 Task: For heading Use Italics Nunito with green colour & bold.  font size for heading20,  'Change the font style of data to'Pacifico and font size to 12,  Change the alignment of both headline & data to Align right In the sheet  CashFlow review
Action: Mouse moved to (33, 145)
Screenshot: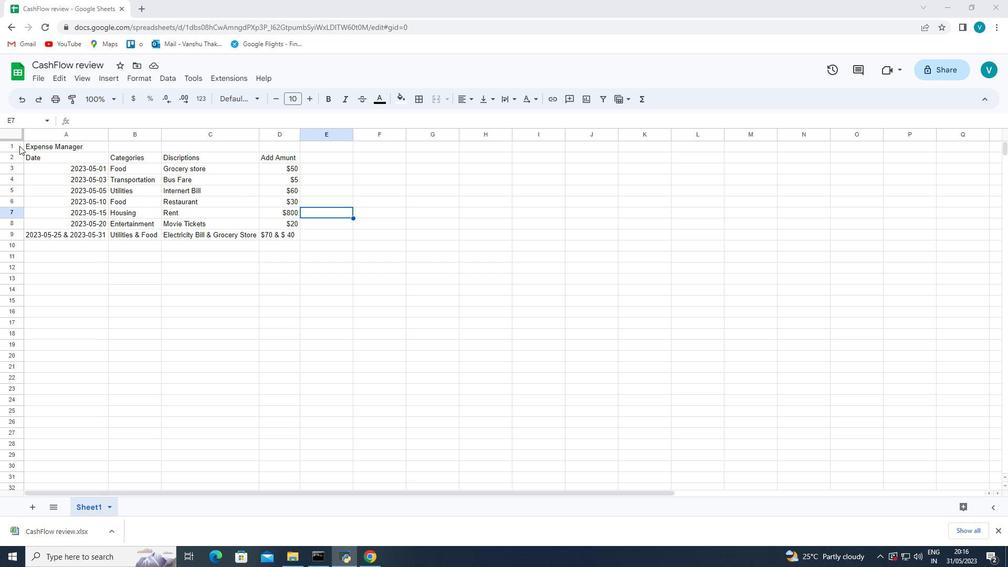 
Action: Mouse pressed left at (33, 145)
Screenshot: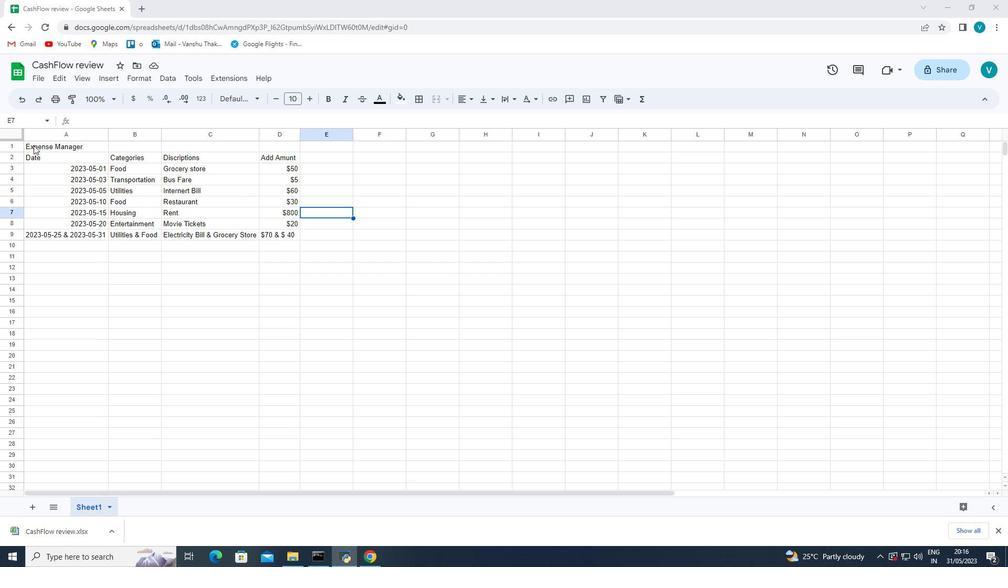 
Action: Mouse moved to (231, 102)
Screenshot: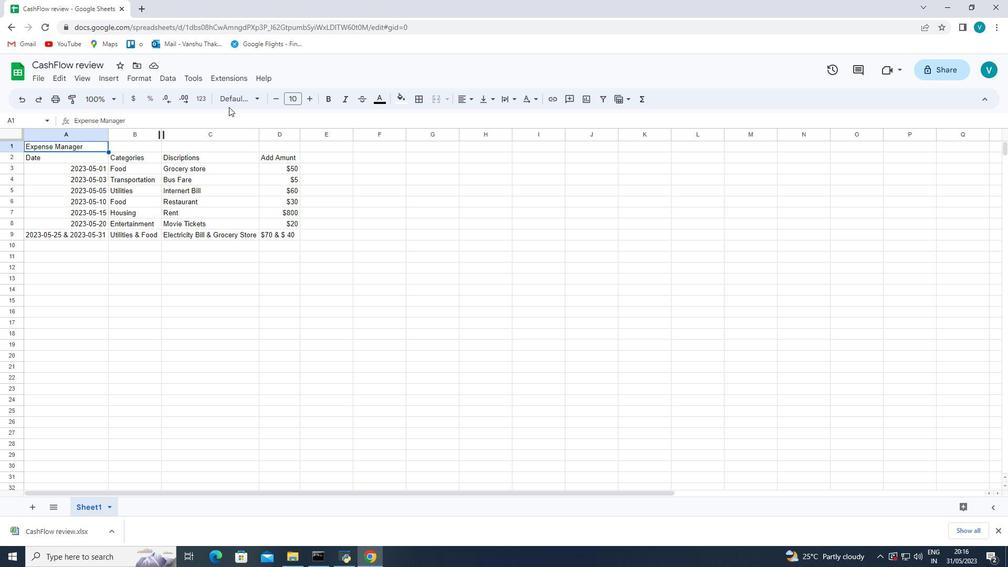 
Action: Mouse pressed left at (231, 102)
Screenshot: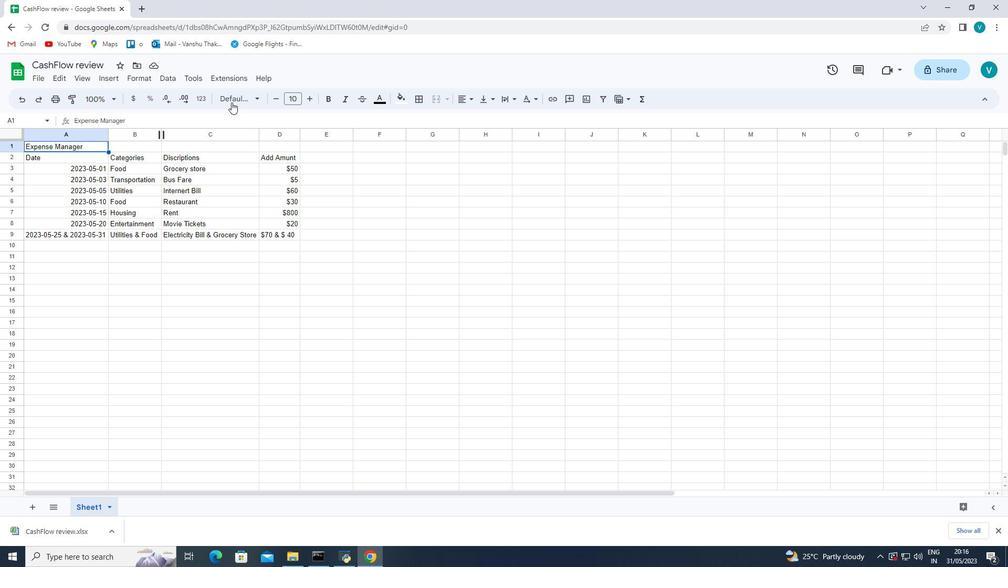
Action: Mouse moved to (283, 315)
Screenshot: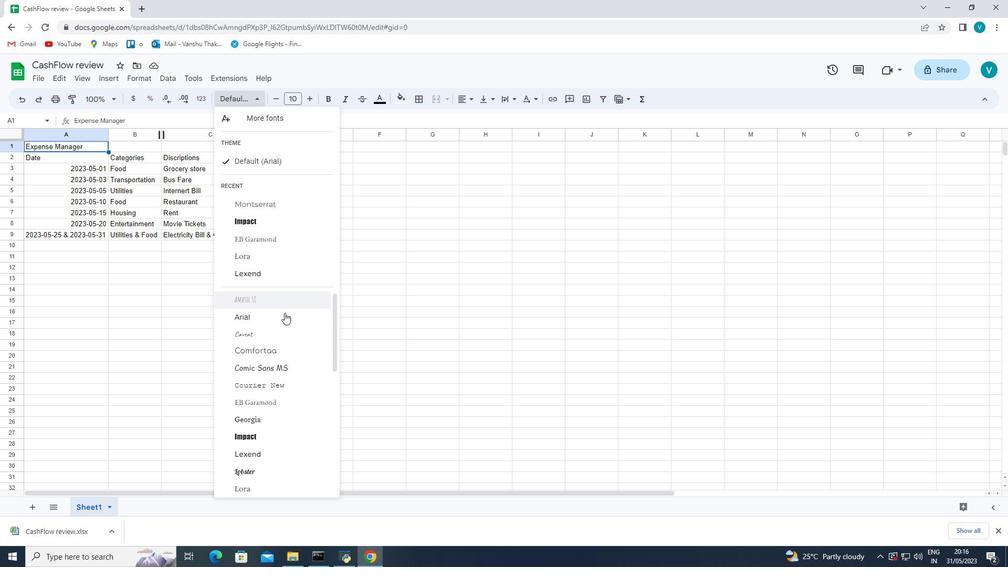 
Action: Mouse scrolled (283, 314) with delta (0, 0)
Screenshot: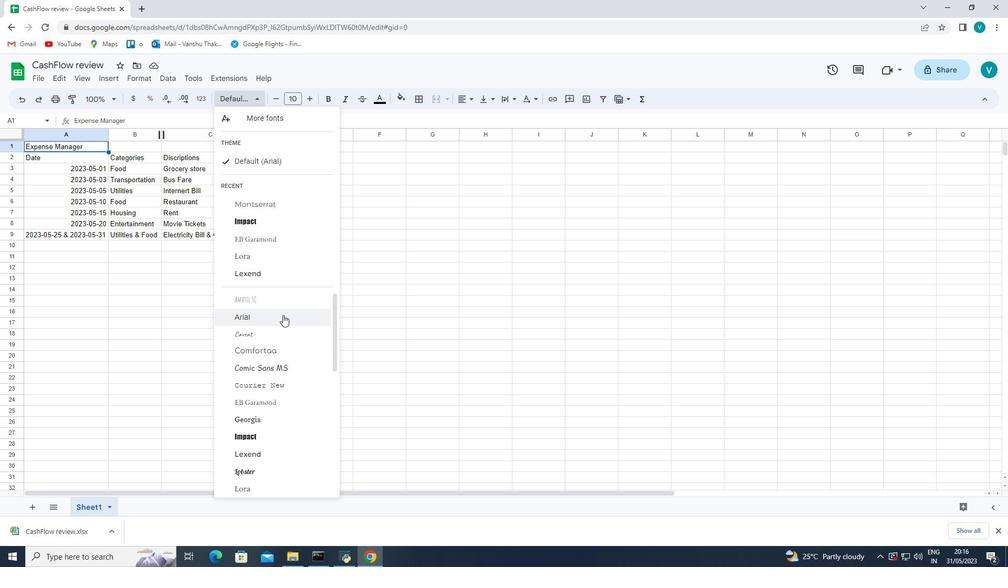 
Action: Mouse moved to (283, 315)
Screenshot: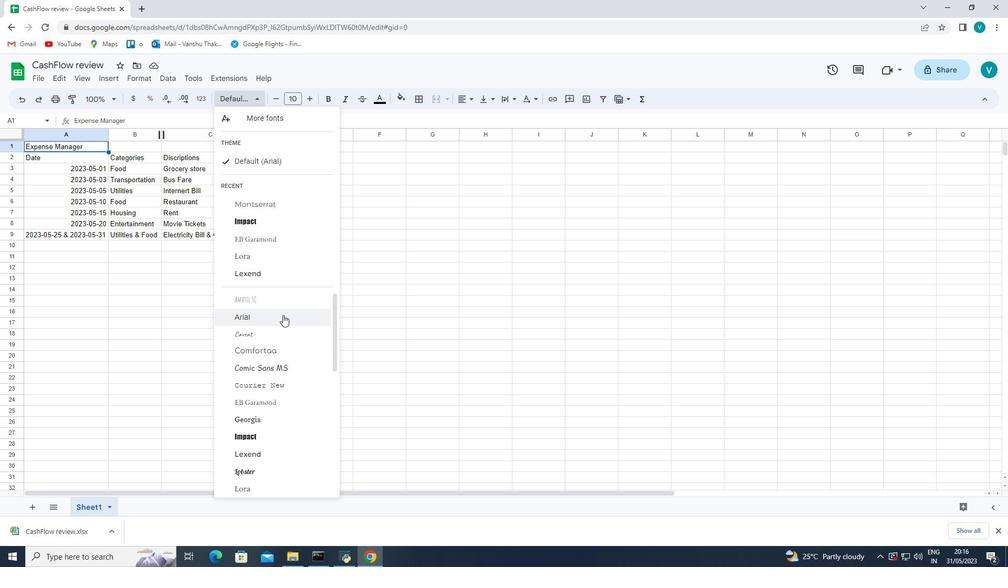 
Action: Mouse scrolled (283, 315) with delta (0, 0)
Screenshot: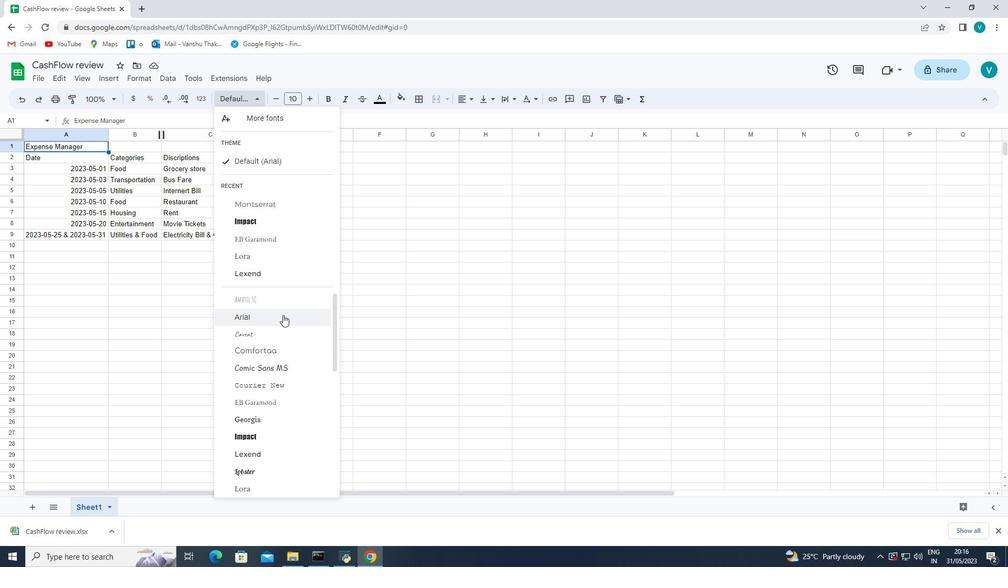 
Action: Mouse moved to (283, 318)
Screenshot: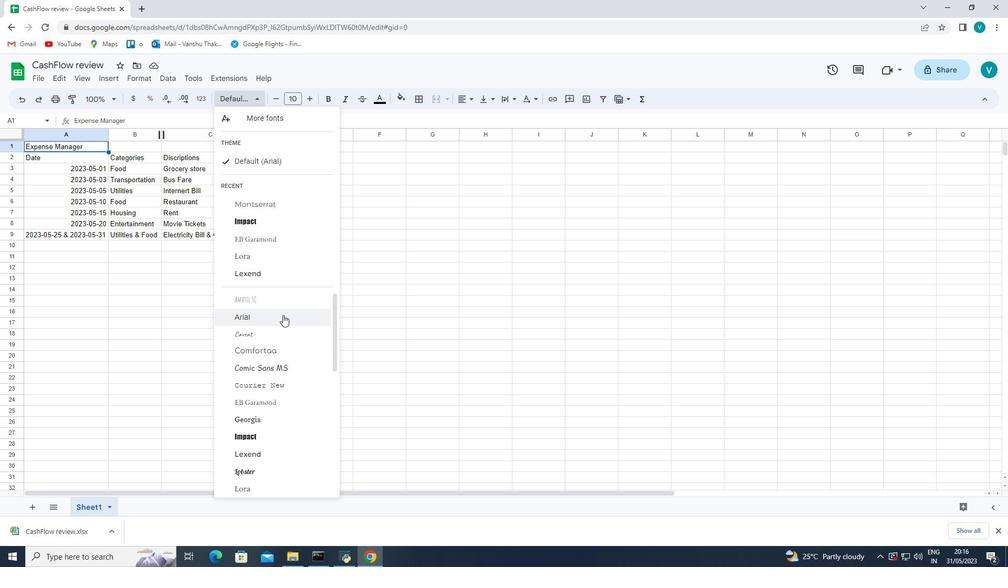
Action: Mouse scrolled (283, 319) with delta (0, 0)
Screenshot: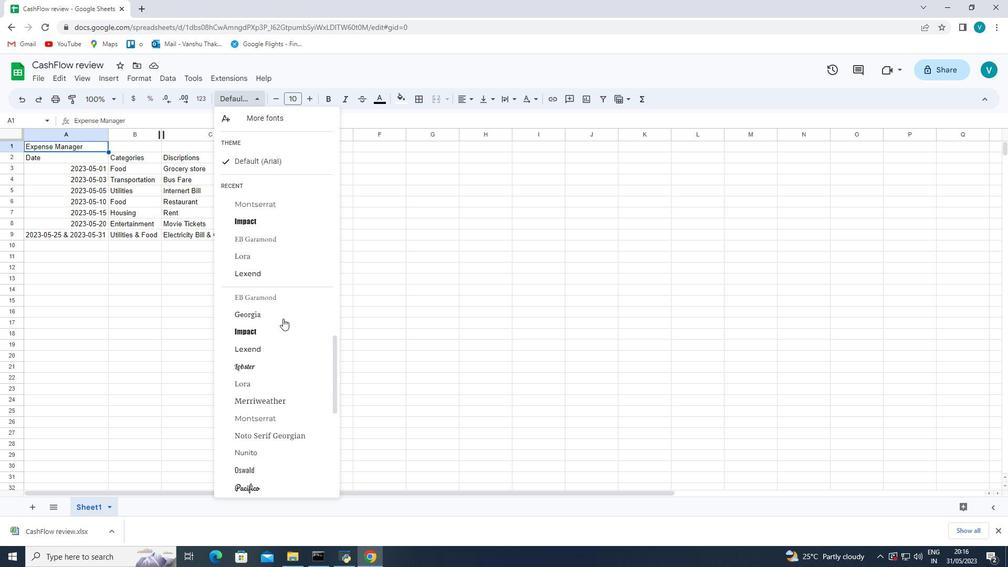
Action: Mouse scrolled (283, 319) with delta (0, 0)
Screenshot: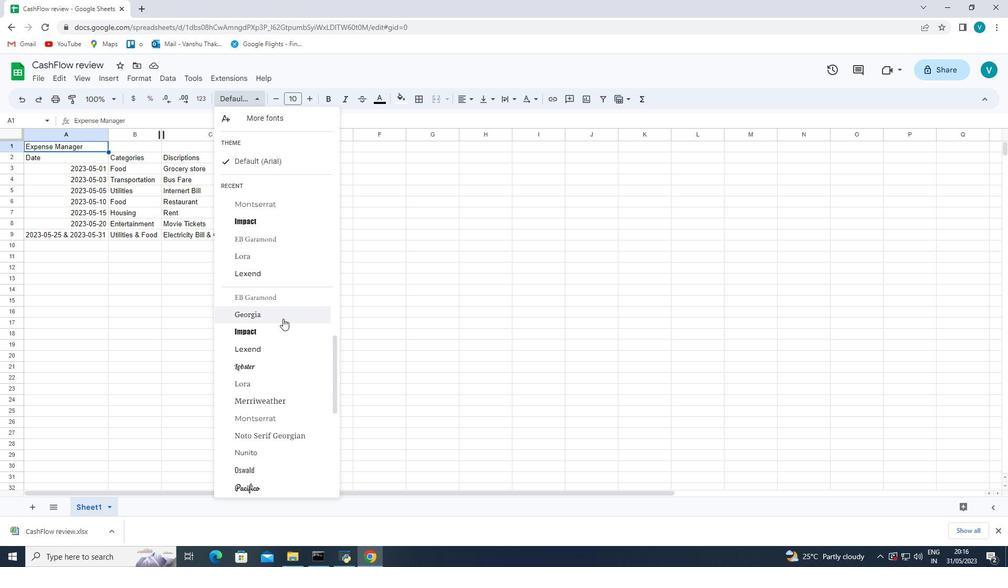 
Action: Mouse scrolled (283, 318) with delta (0, 0)
Screenshot: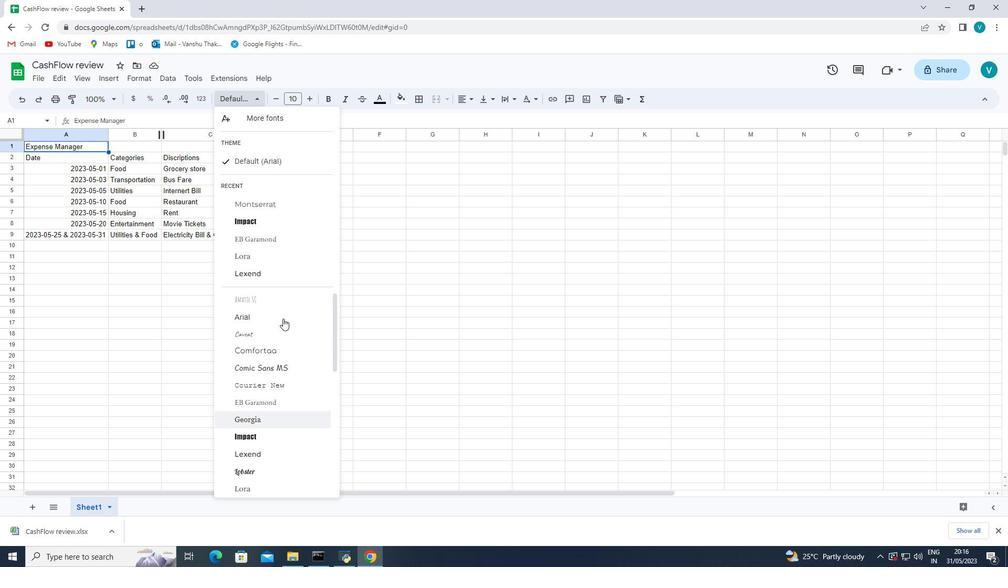 
Action: Mouse scrolled (283, 319) with delta (0, 0)
Screenshot: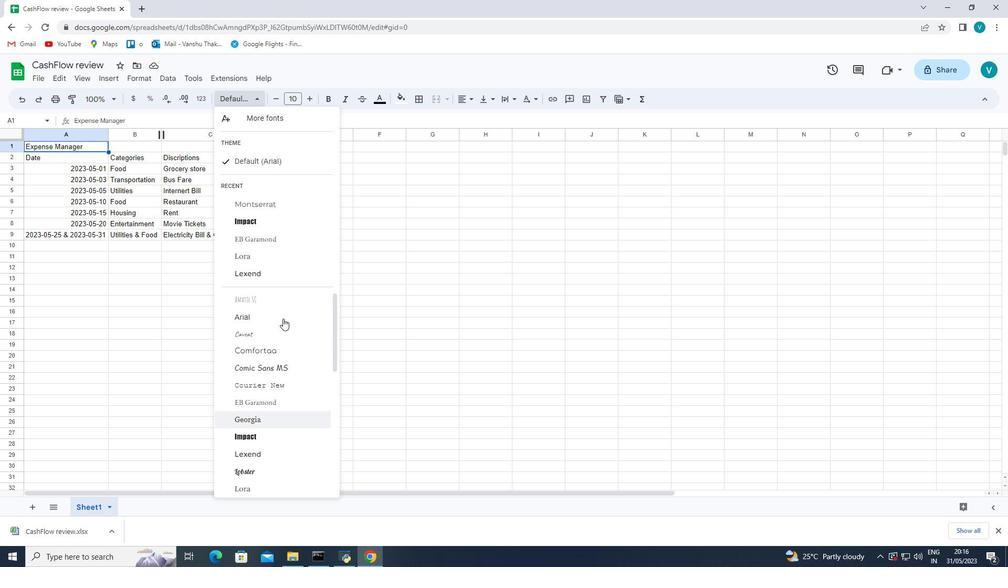 
Action: Mouse scrolled (283, 319) with delta (0, 0)
Screenshot: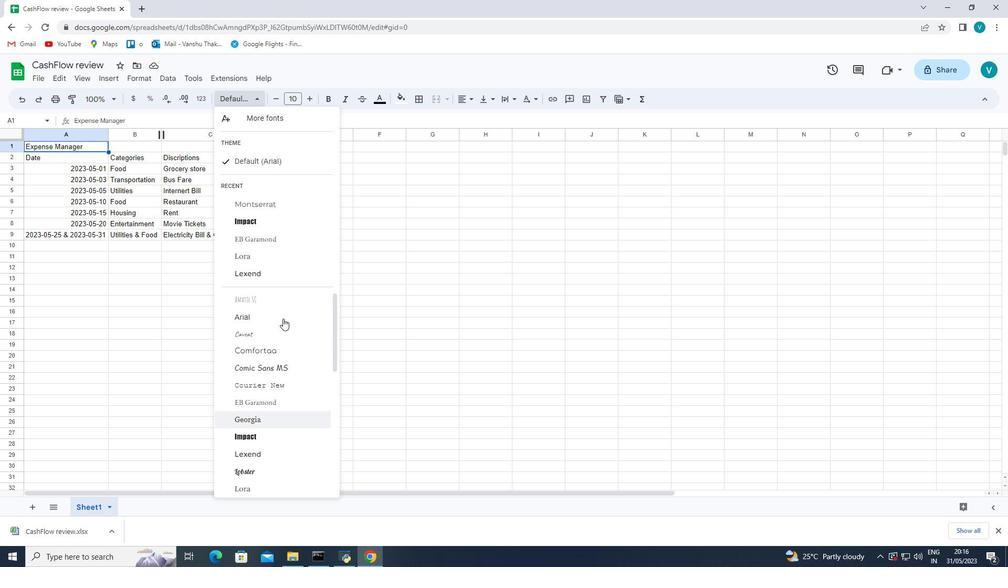 
Action: Mouse scrolled (283, 319) with delta (0, 0)
Screenshot: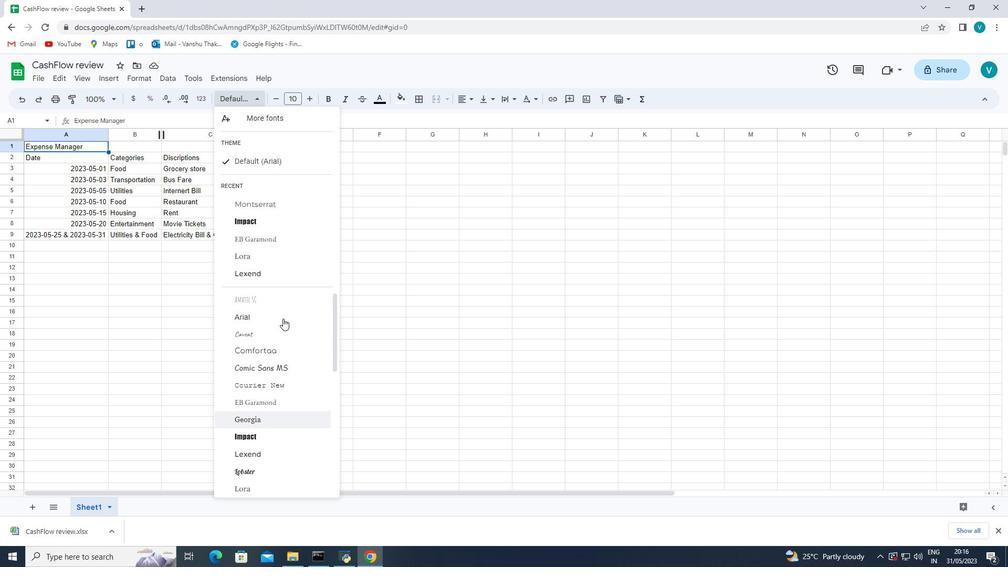 
Action: Mouse scrolled (283, 319) with delta (0, 0)
Screenshot: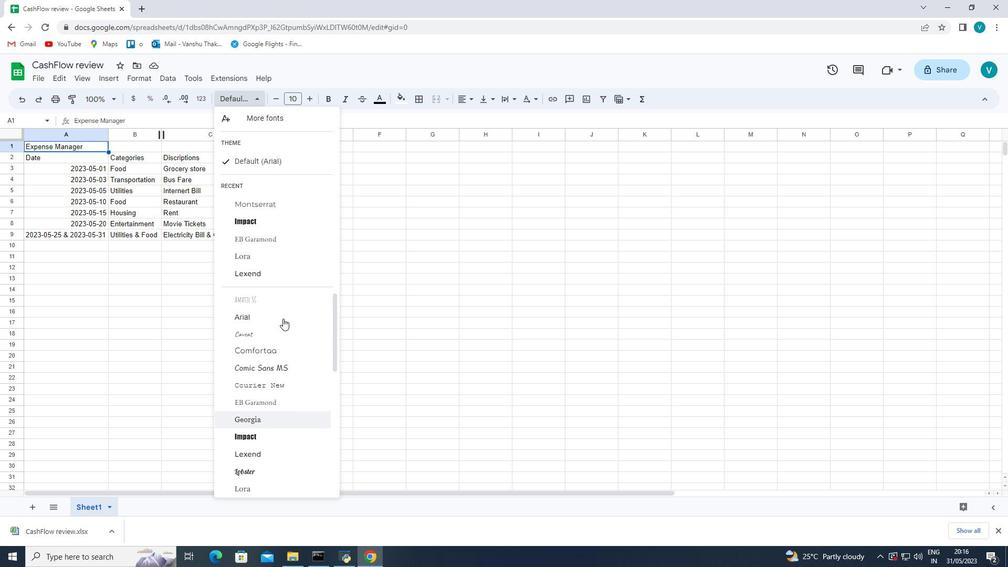 
Action: Mouse scrolled (283, 319) with delta (0, 0)
Screenshot: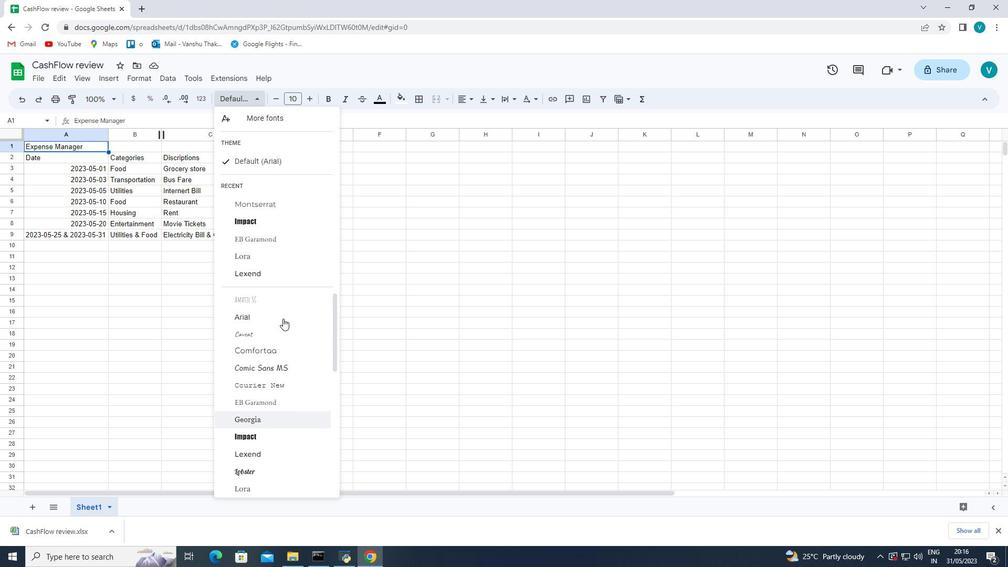
Action: Mouse moved to (264, 426)
Screenshot: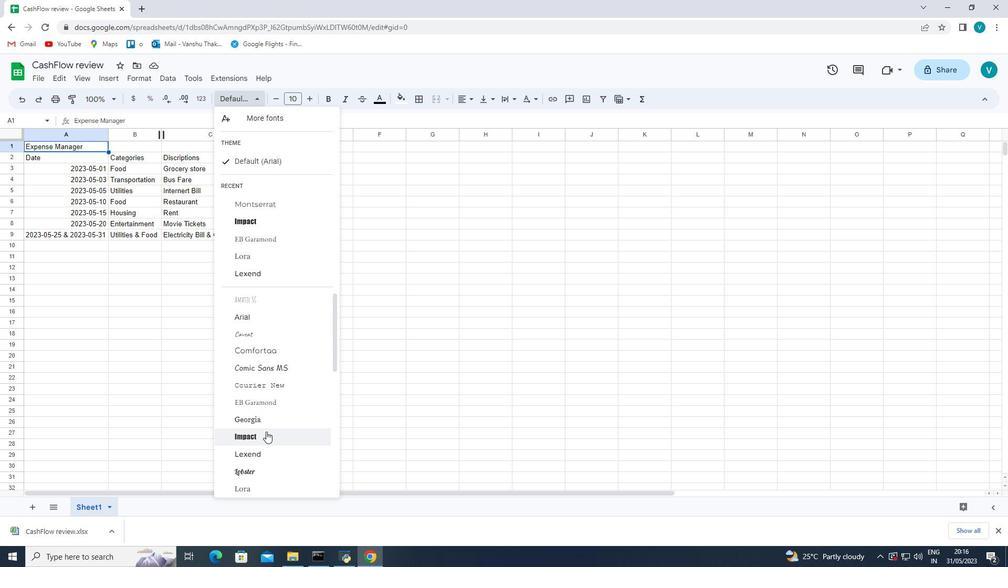 
Action: Mouse scrolled (264, 426) with delta (0, 0)
Screenshot: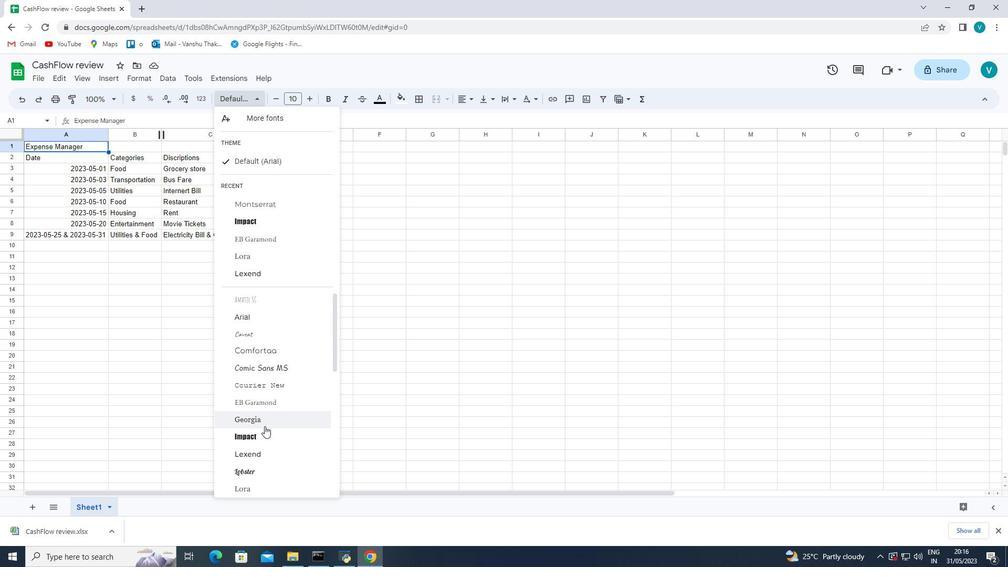 
Action: Mouse scrolled (264, 426) with delta (0, 0)
Screenshot: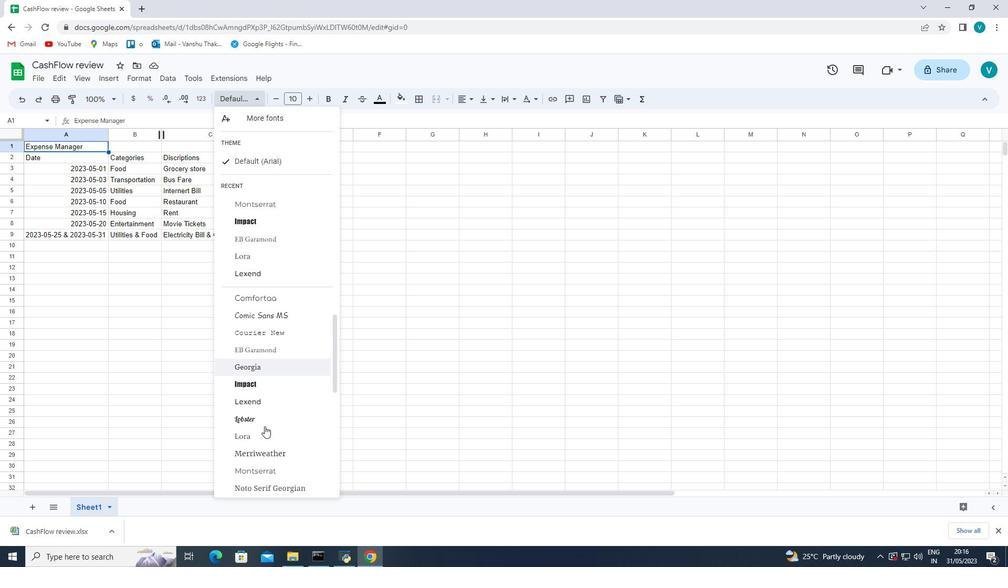 
Action: Mouse scrolled (264, 426) with delta (0, 0)
Screenshot: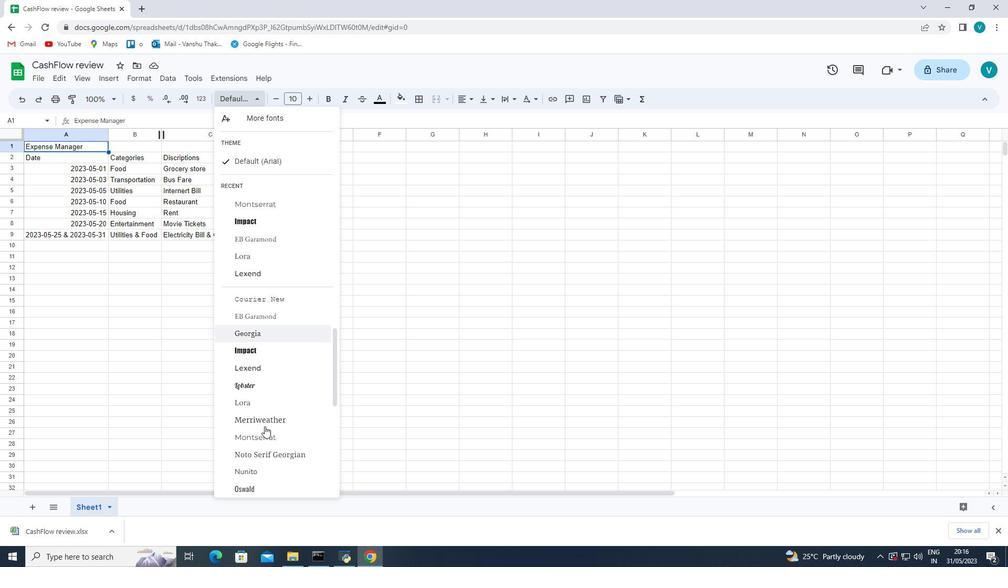 
Action: Mouse moved to (262, 399)
Screenshot: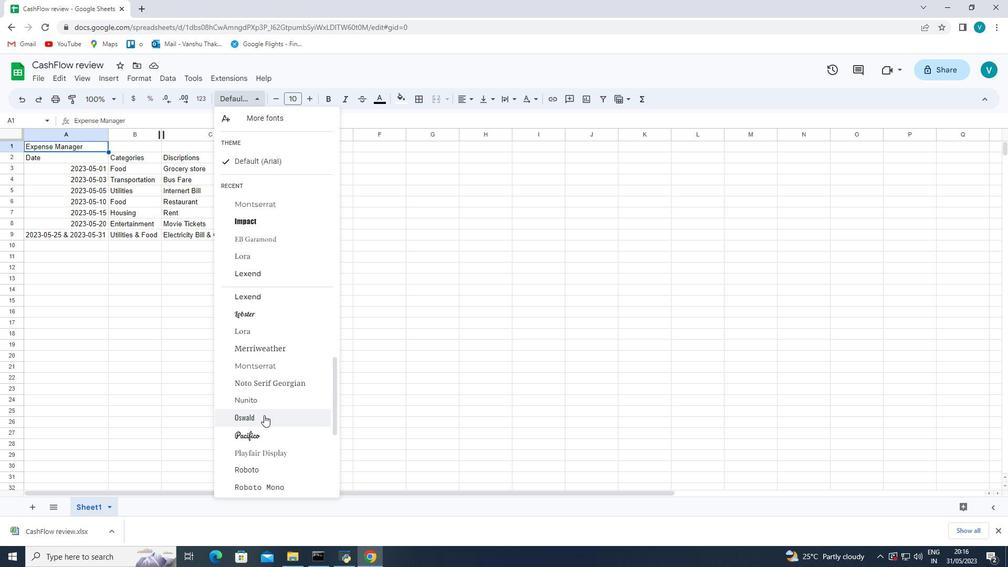 
Action: Mouse pressed left at (262, 399)
Screenshot: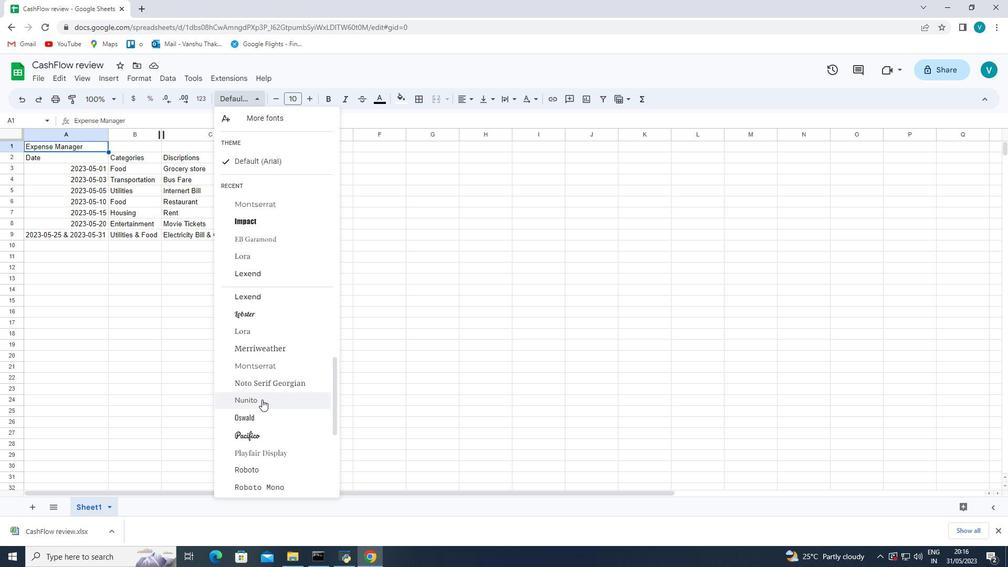 
Action: Mouse moved to (374, 102)
Screenshot: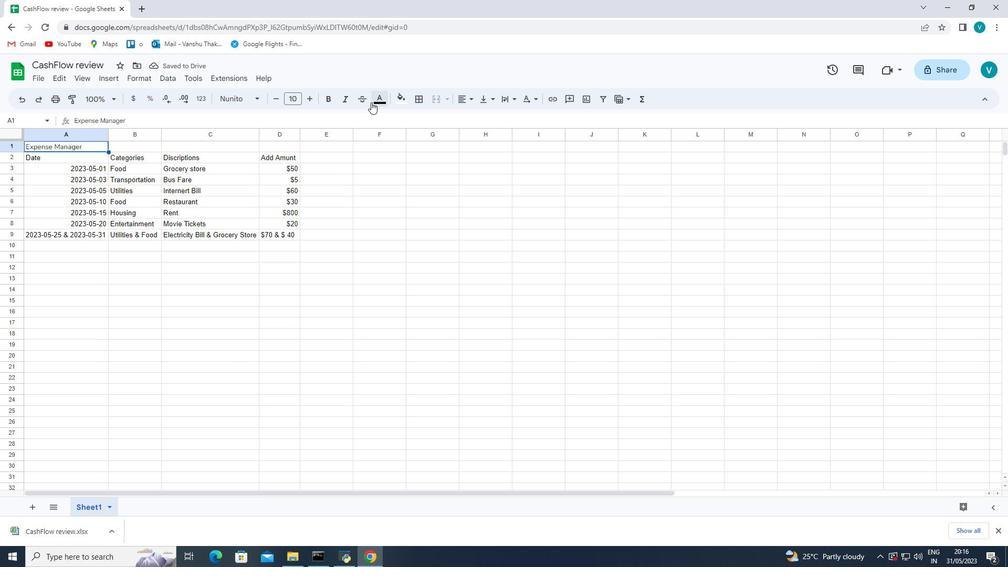 
Action: Mouse pressed left at (374, 102)
Screenshot: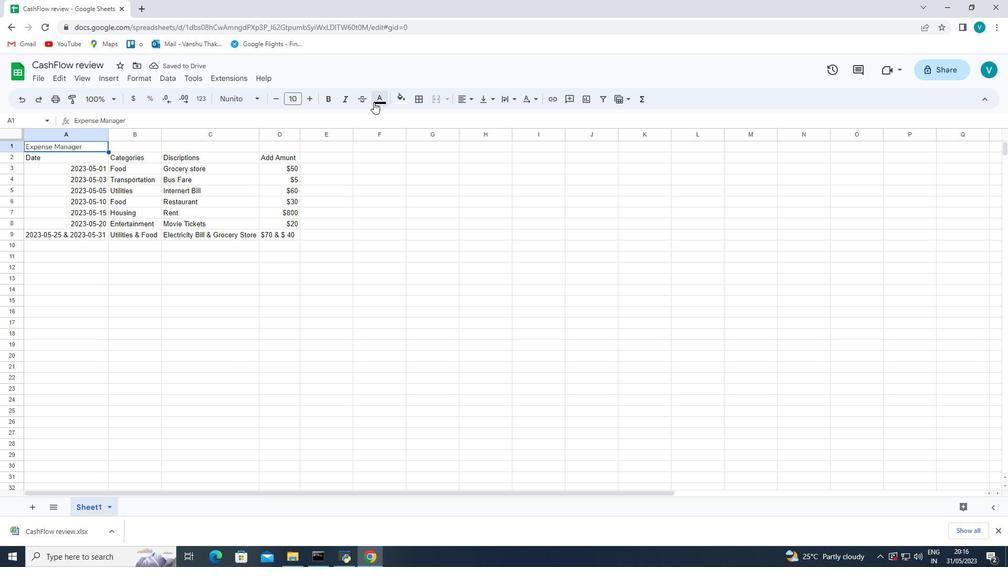 
Action: Mouse moved to (428, 216)
Screenshot: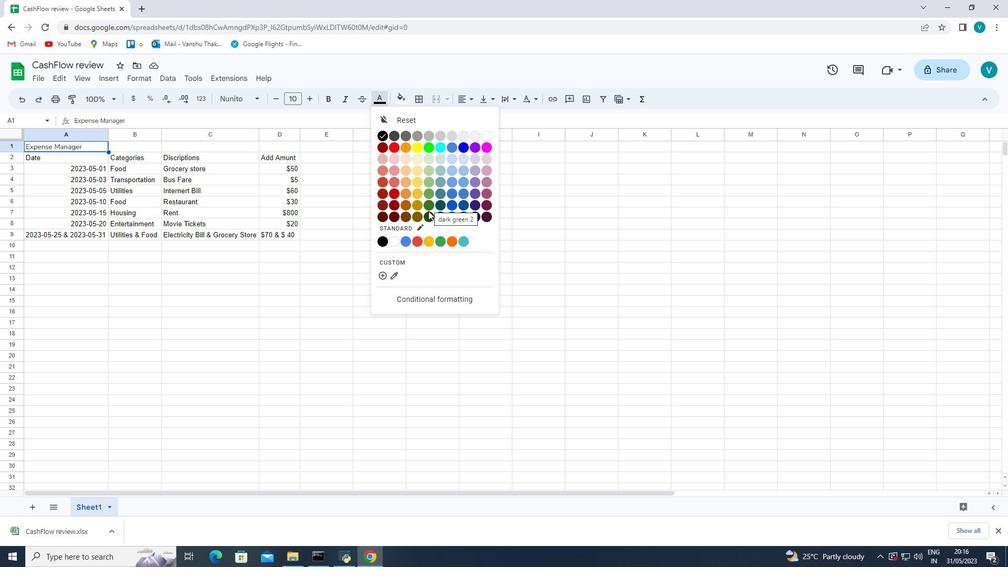 
Action: Mouse pressed left at (428, 216)
Screenshot: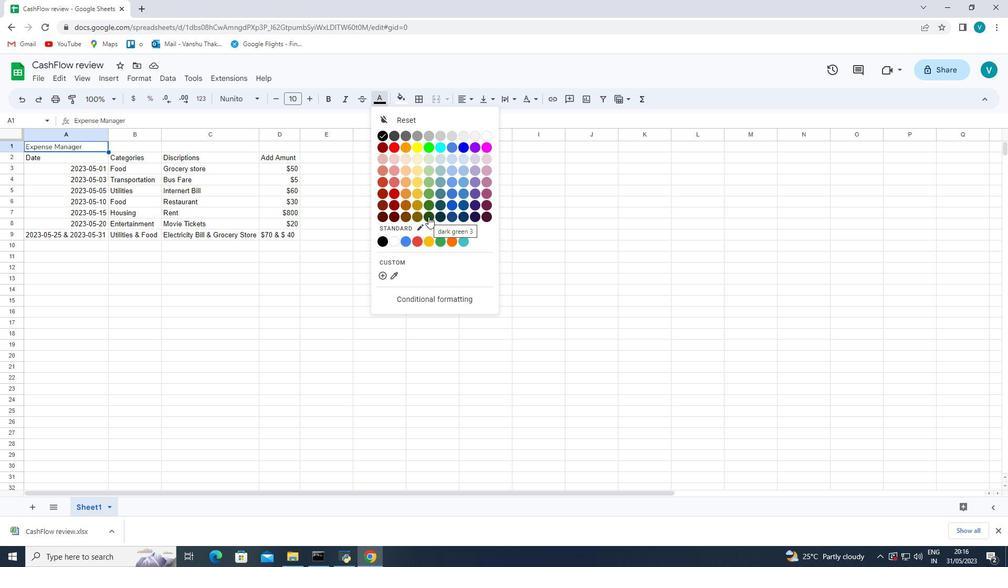 
Action: Mouse moved to (323, 97)
Screenshot: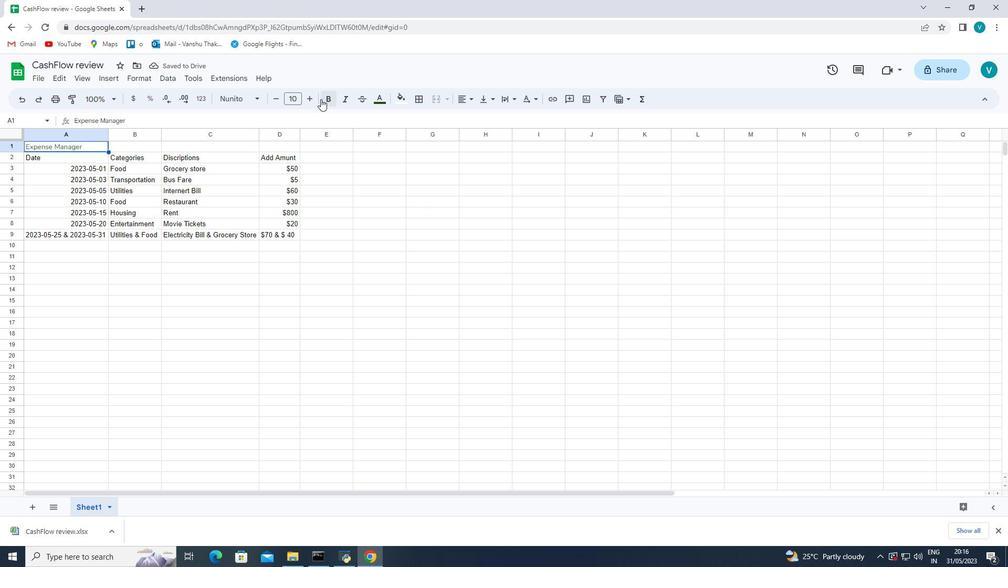 
Action: Mouse pressed left at (323, 97)
Screenshot: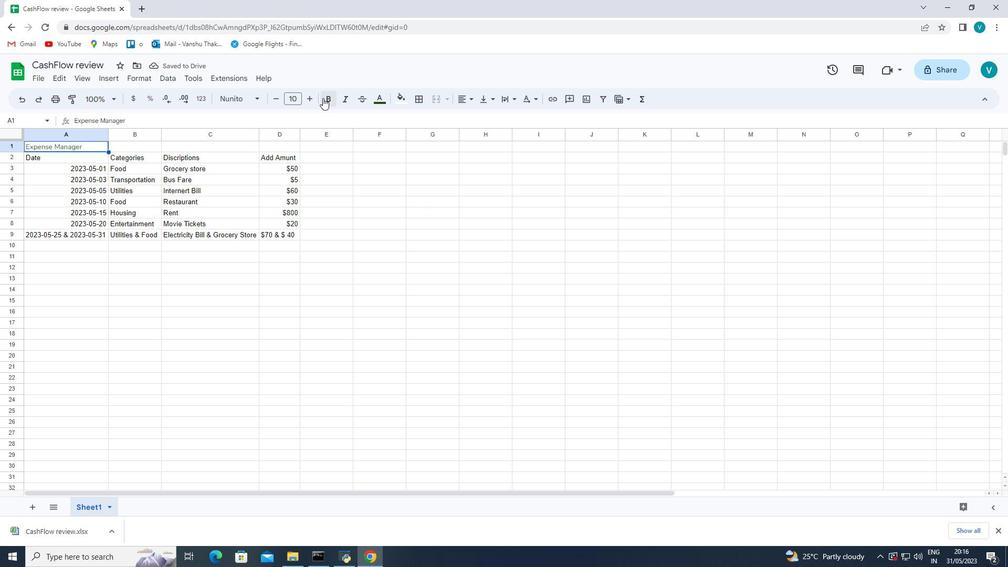 
Action: Mouse moved to (310, 98)
Screenshot: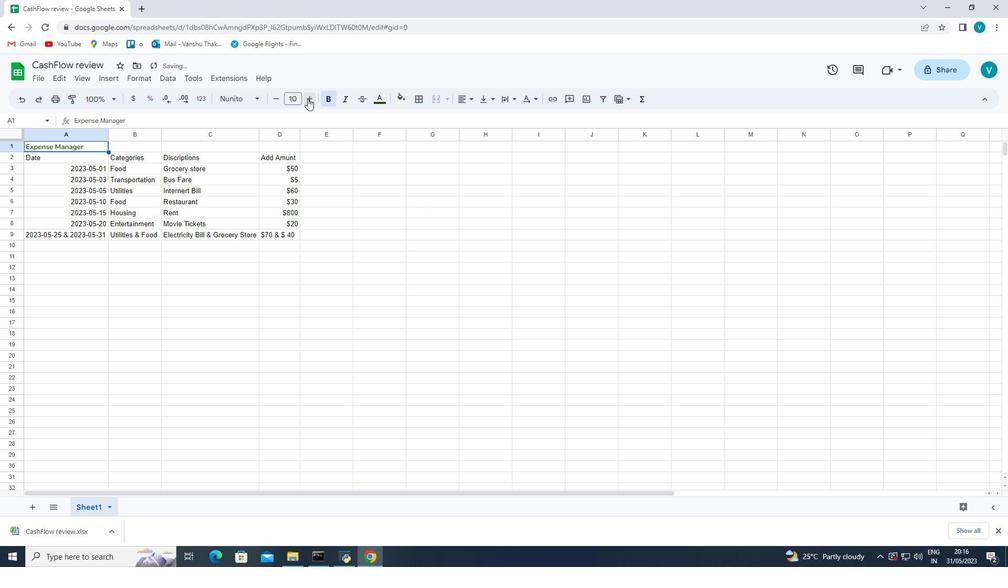 
Action: Mouse pressed left at (310, 98)
Screenshot: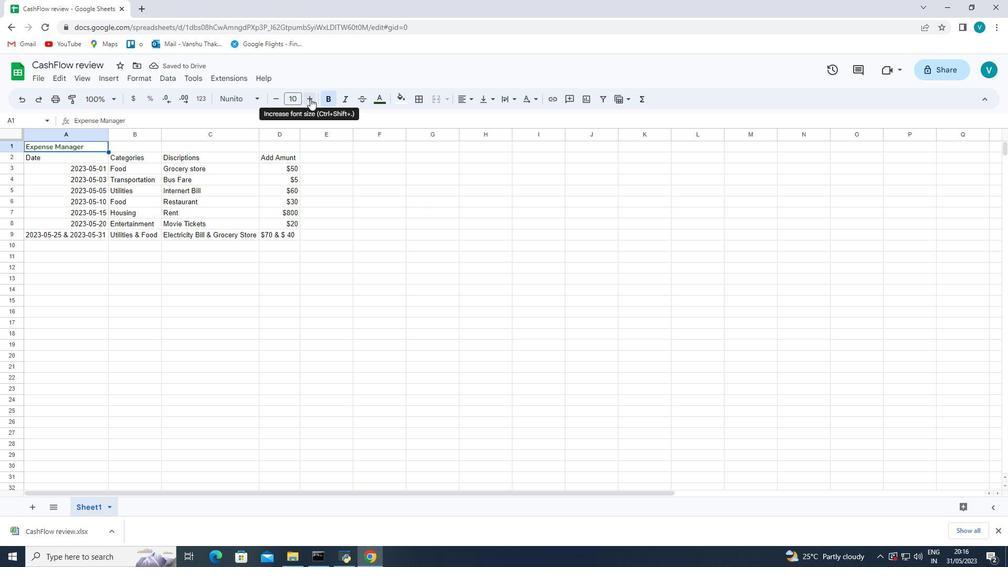 
Action: Mouse pressed left at (310, 98)
Screenshot: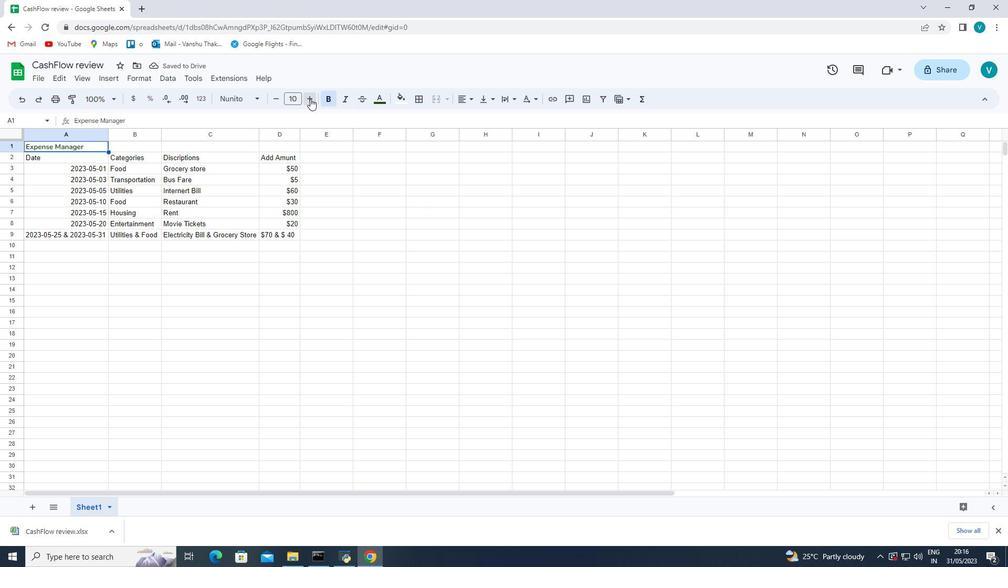 
Action: Mouse pressed left at (310, 98)
Screenshot: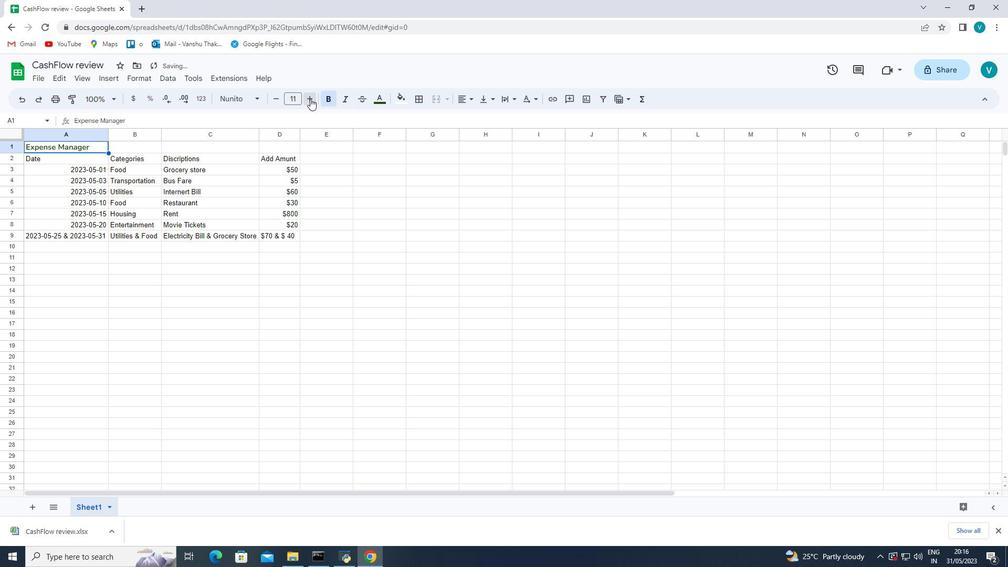 
Action: Mouse pressed left at (310, 98)
Screenshot: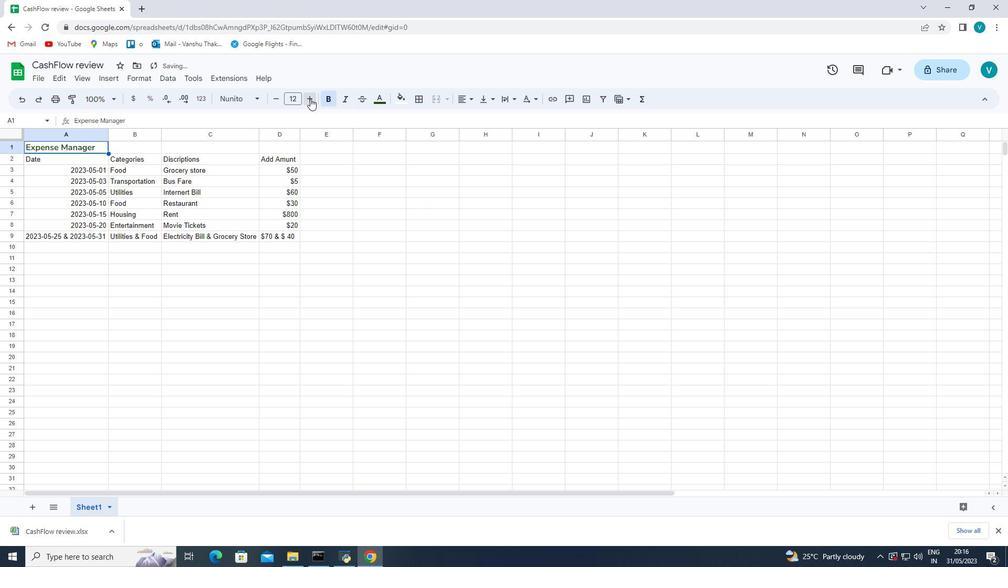 
Action: Mouse pressed left at (310, 98)
Screenshot: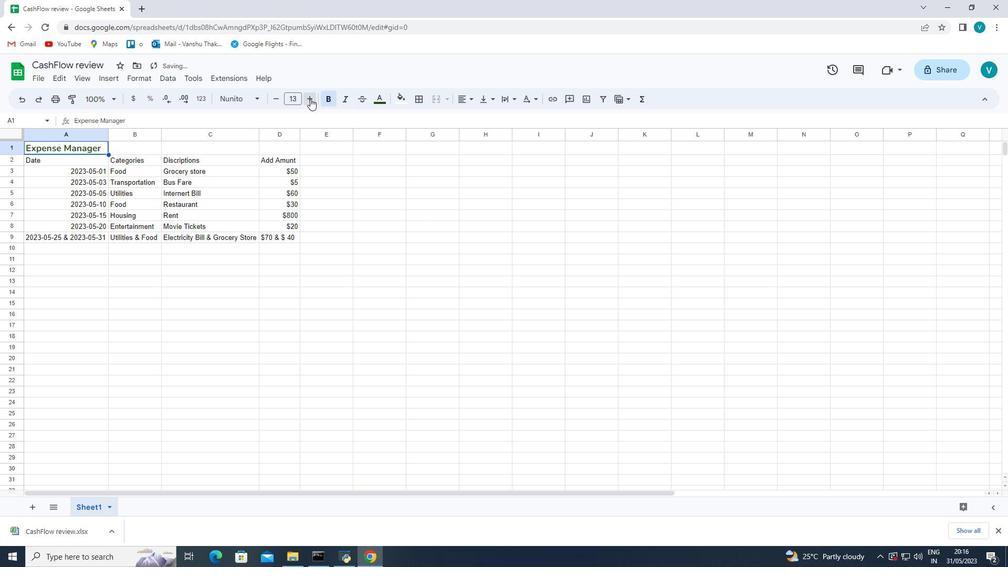 
Action: Mouse pressed left at (310, 98)
Screenshot: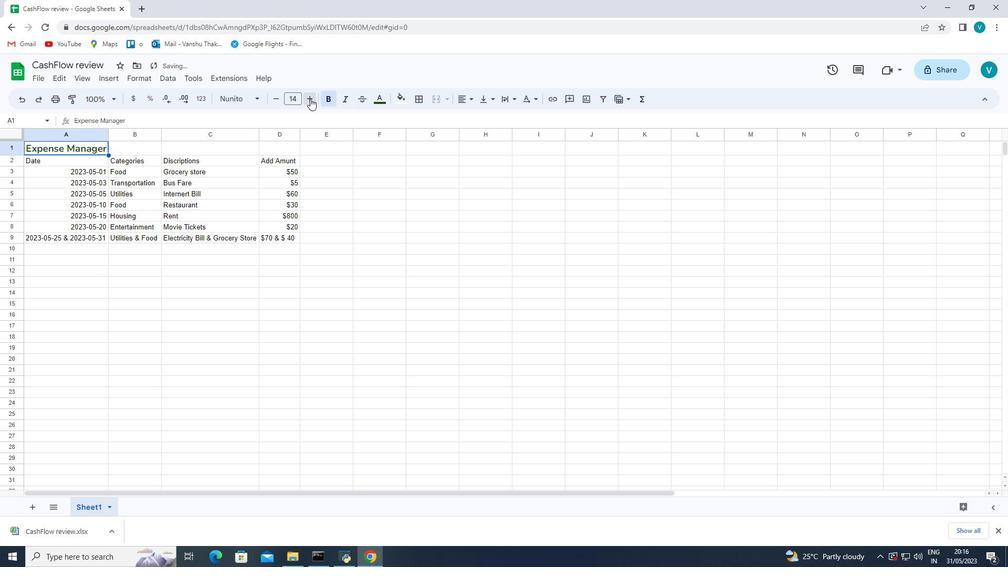 
Action: Mouse pressed left at (310, 98)
Screenshot: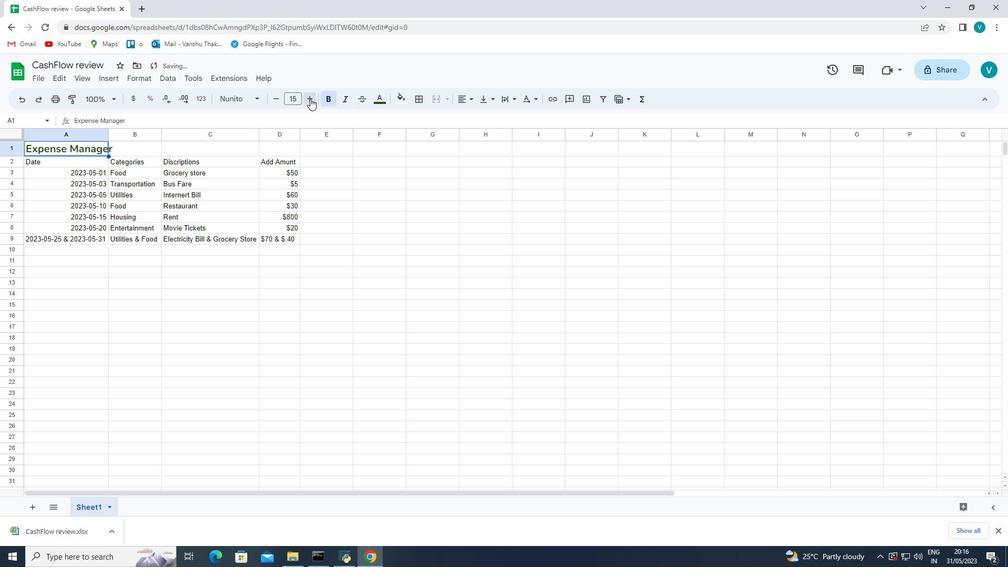 
Action: Mouse pressed left at (310, 98)
Screenshot: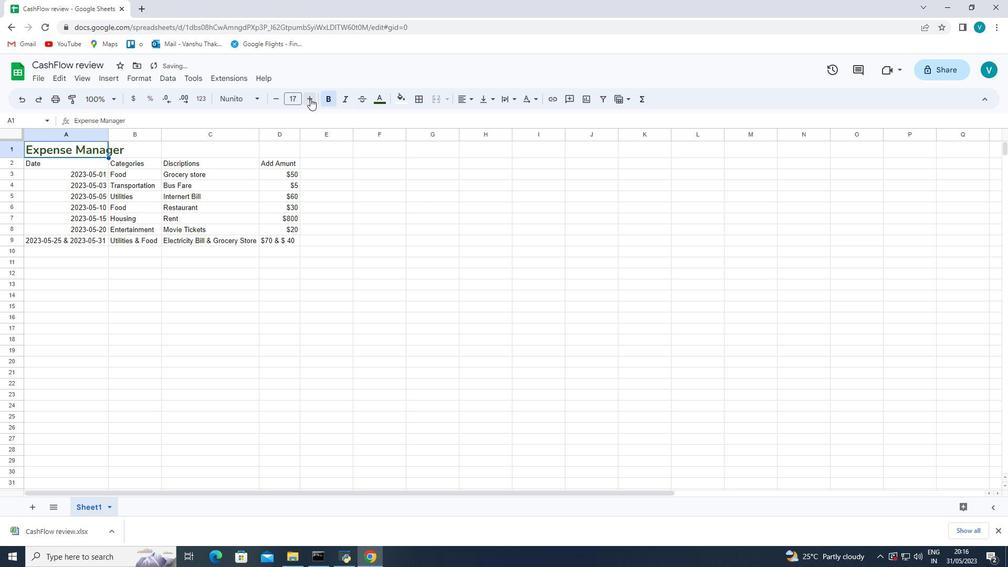 
Action: Mouse pressed left at (310, 98)
Screenshot: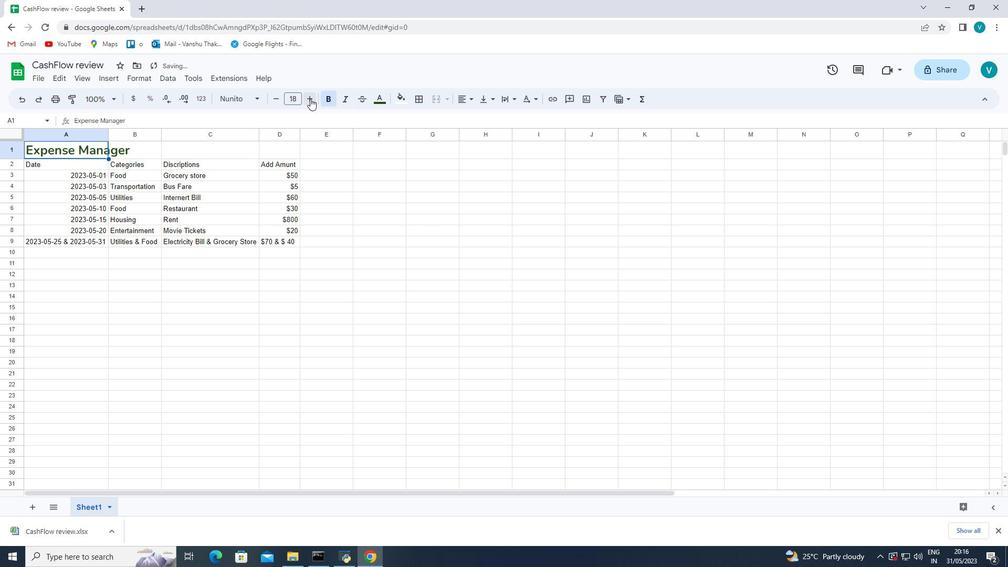 
Action: Mouse pressed left at (310, 98)
Screenshot: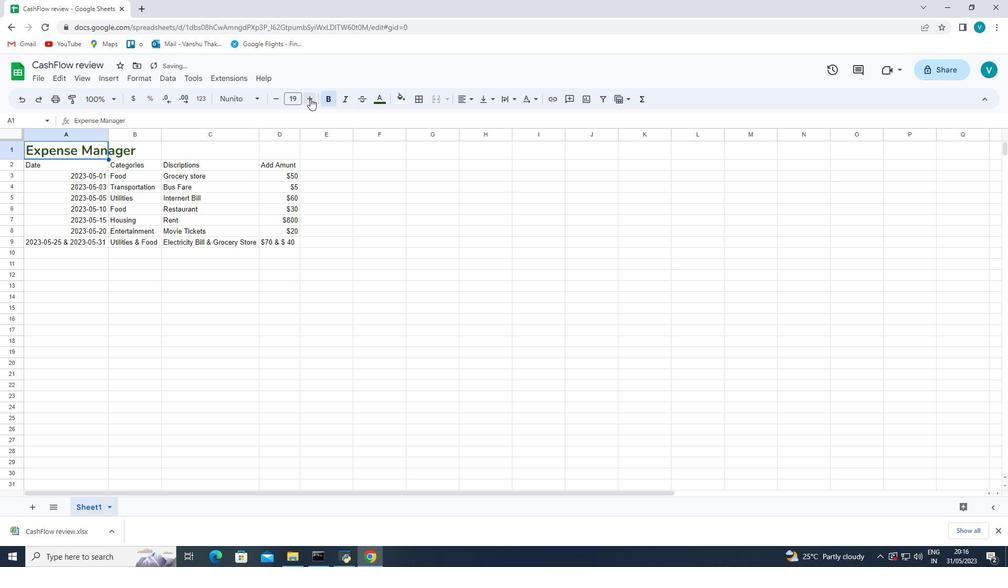 
Action: Mouse moved to (383, 173)
Screenshot: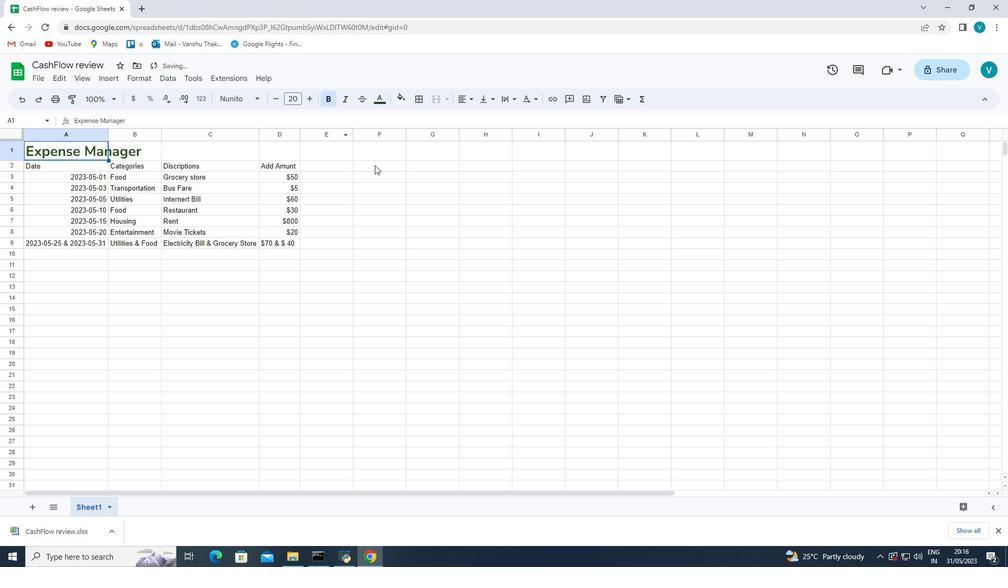 
Action: Mouse pressed left at (383, 173)
Screenshot: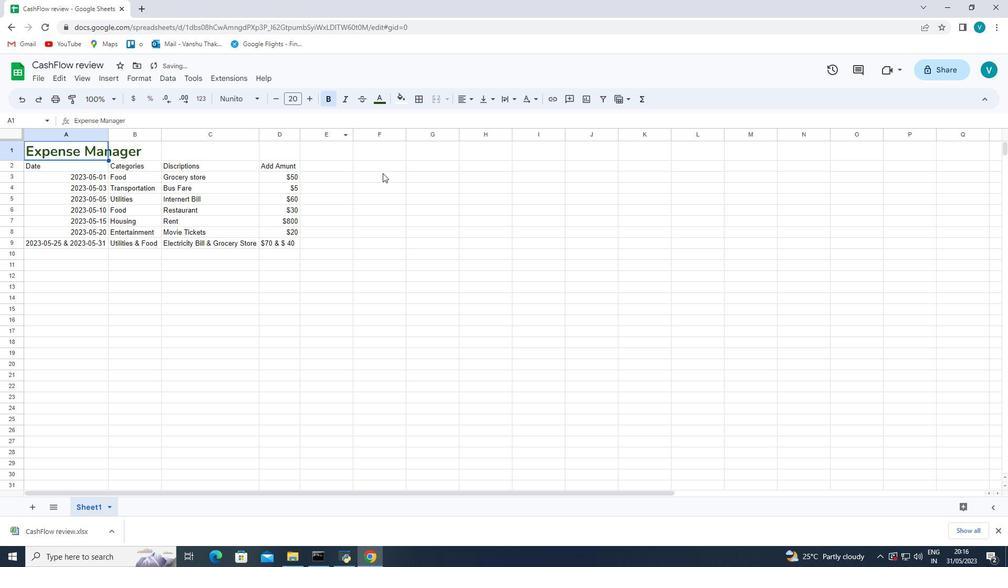 
Action: Mouse moved to (32, 167)
Screenshot: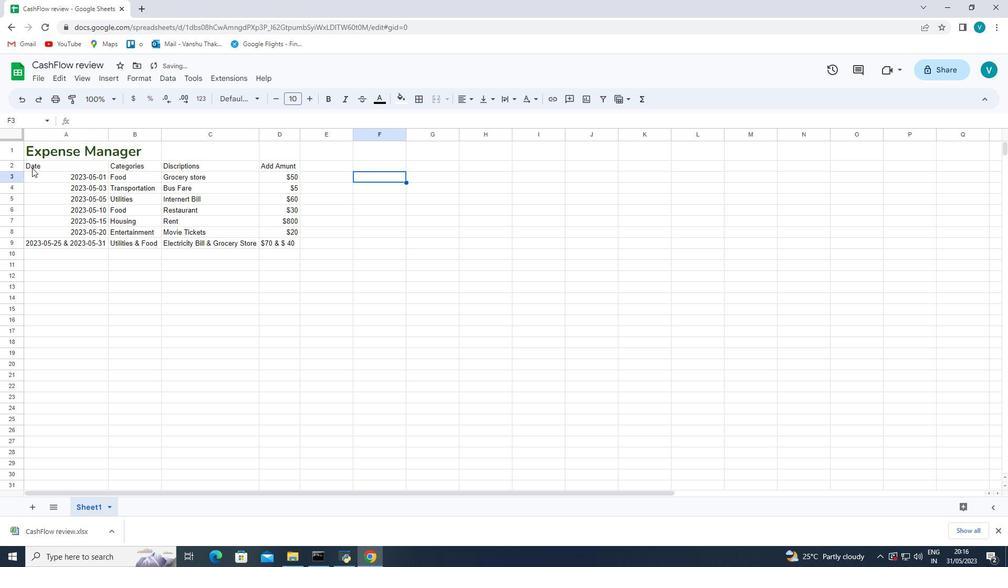 
Action: Mouse pressed left at (32, 167)
Screenshot: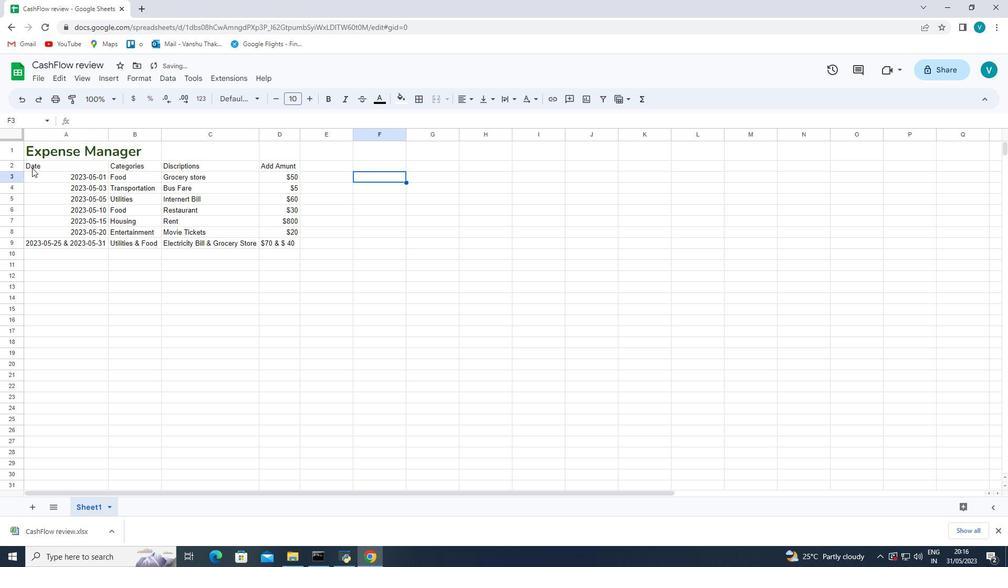 
Action: Mouse moved to (254, 99)
Screenshot: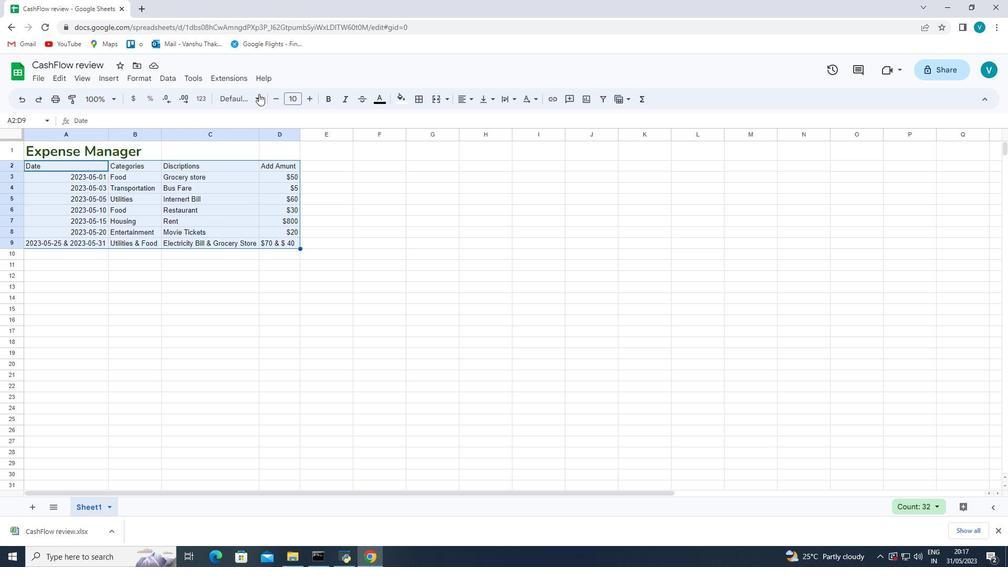
Action: Mouse pressed left at (254, 99)
Screenshot: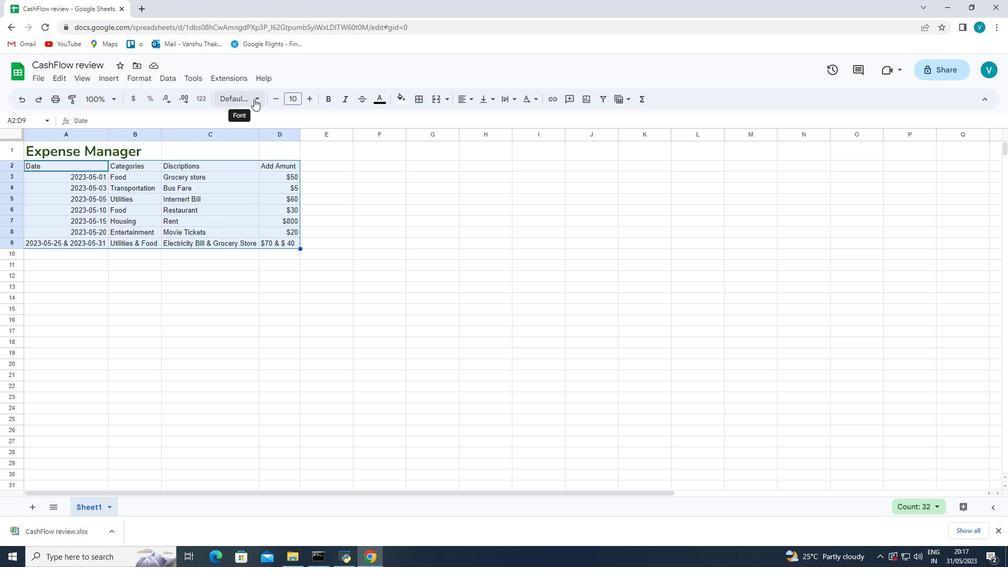 
Action: Mouse moved to (273, 364)
Screenshot: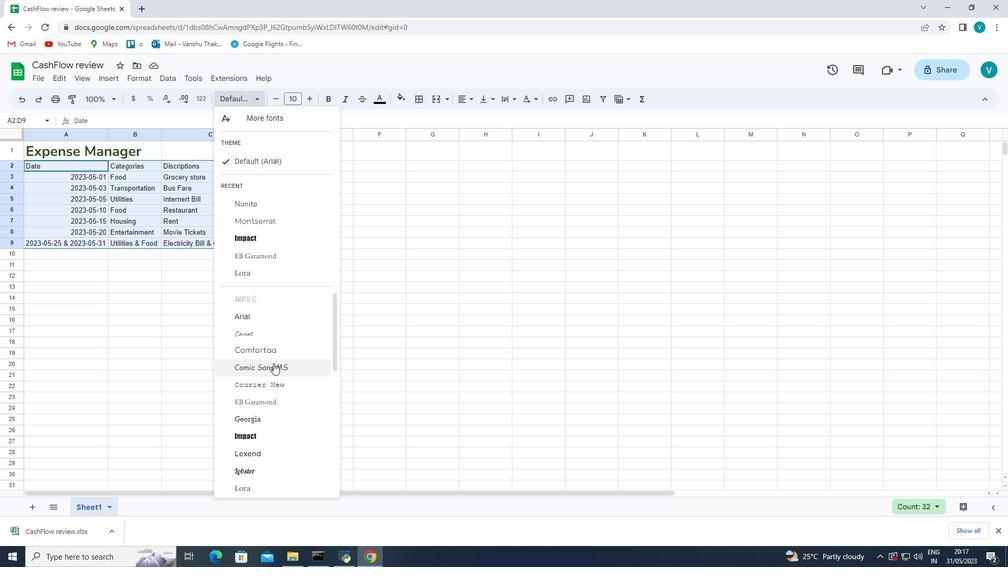 
Action: Mouse scrolled (273, 363) with delta (0, 0)
Screenshot: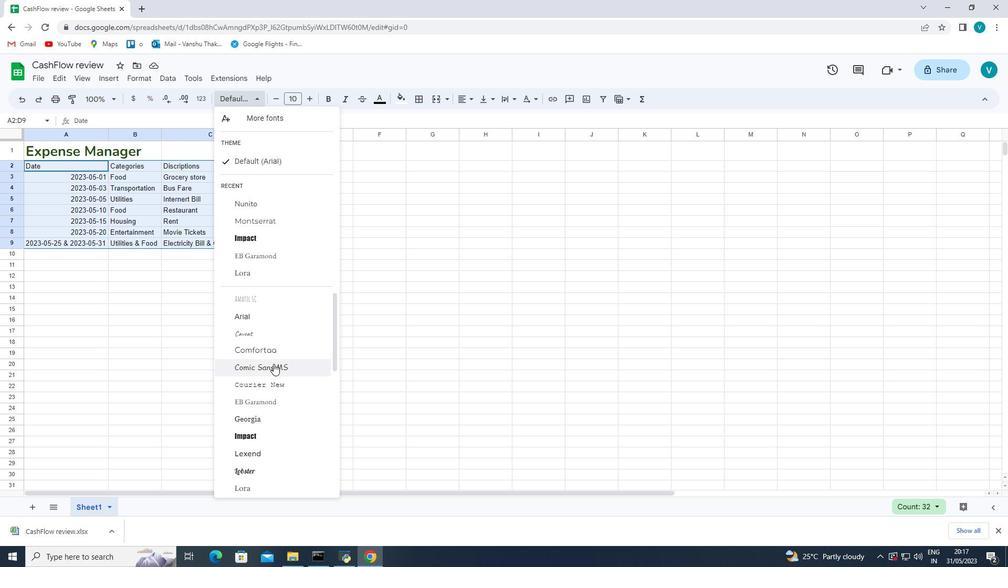 
Action: Mouse moved to (272, 364)
Screenshot: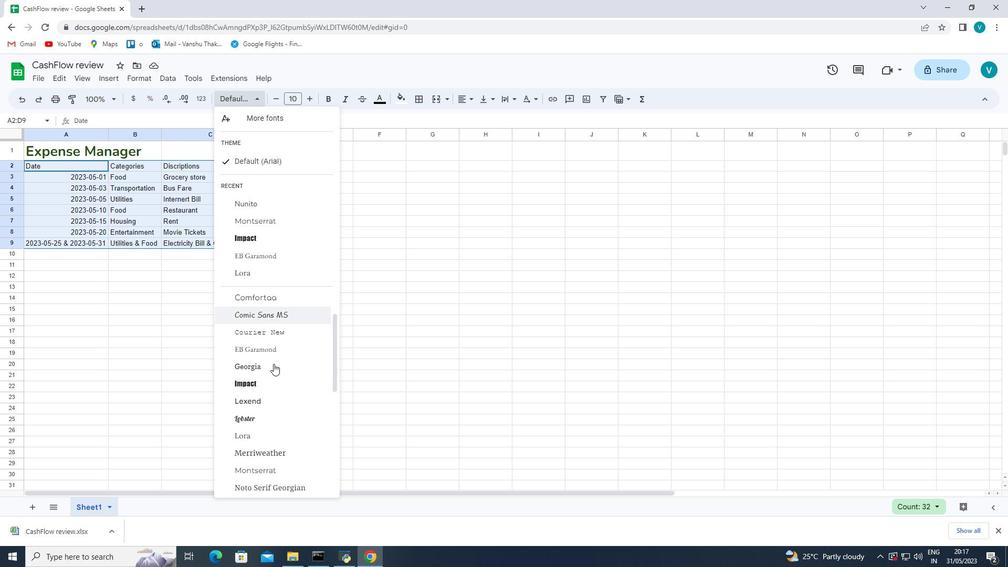
Action: Mouse scrolled (272, 363) with delta (0, 0)
Screenshot: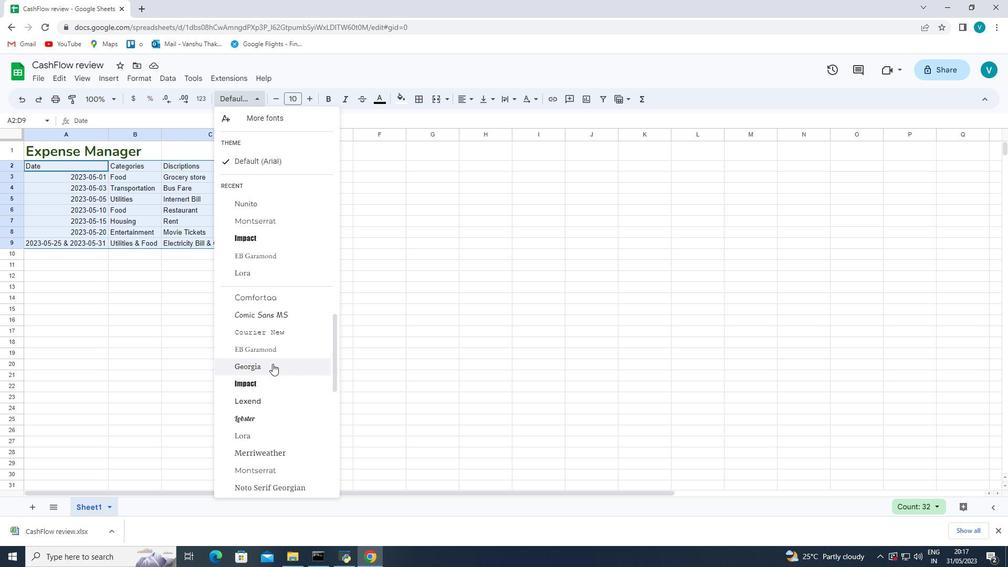 
Action: Mouse scrolled (272, 363) with delta (0, 0)
Screenshot: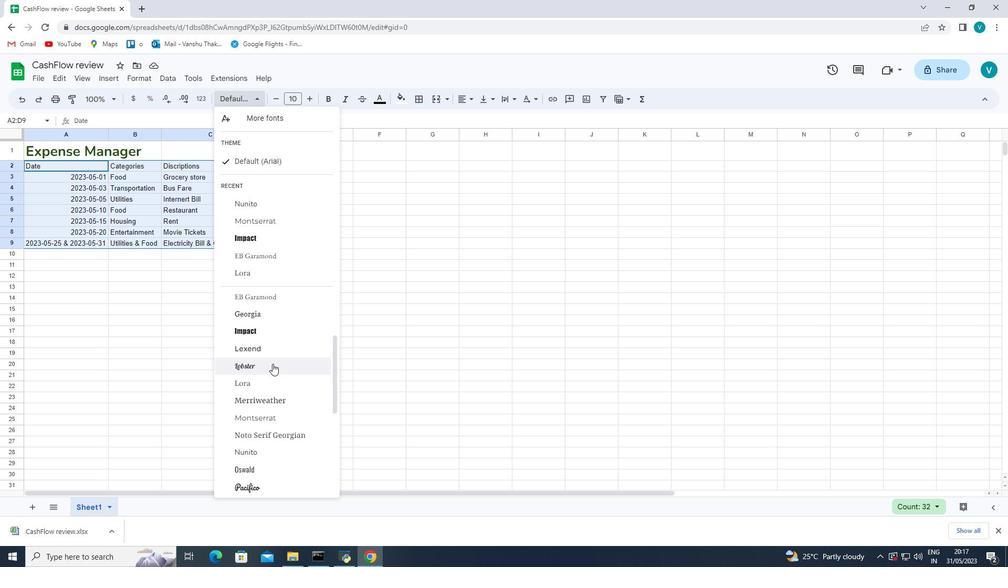
Action: Mouse scrolled (272, 363) with delta (0, 0)
Screenshot: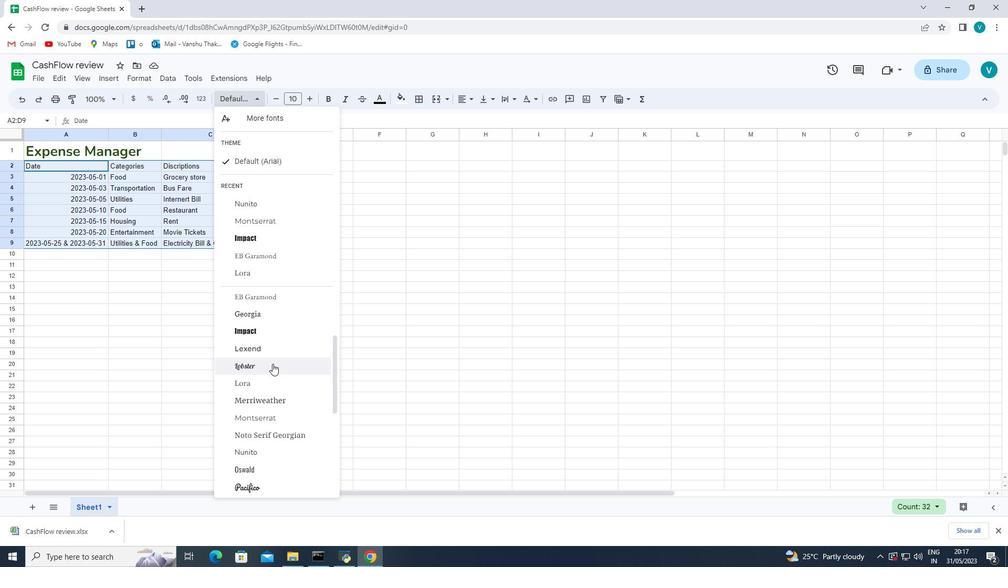 
Action: Mouse scrolled (272, 364) with delta (0, 0)
Screenshot: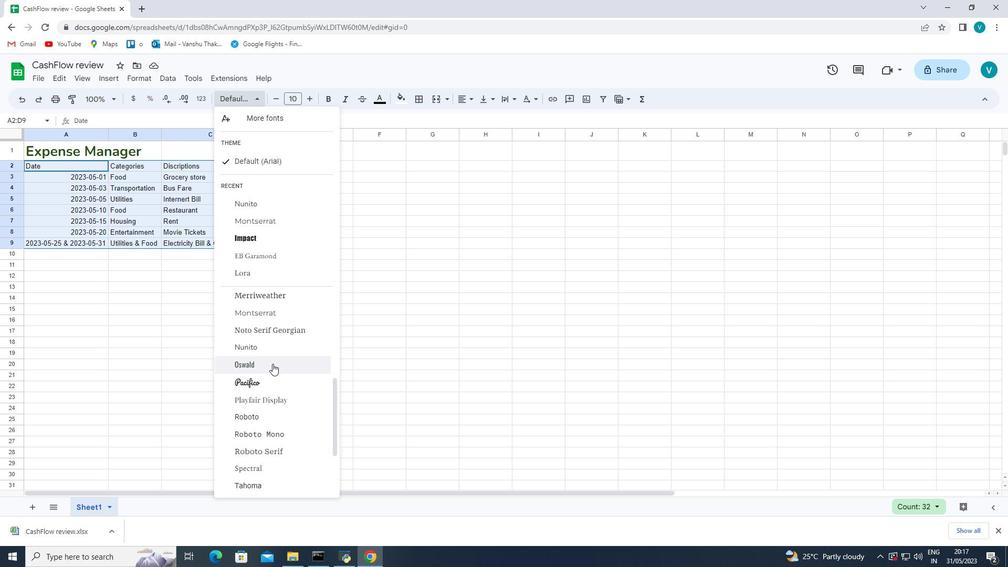
Action: Mouse scrolled (272, 363) with delta (0, 0)
Screenshot: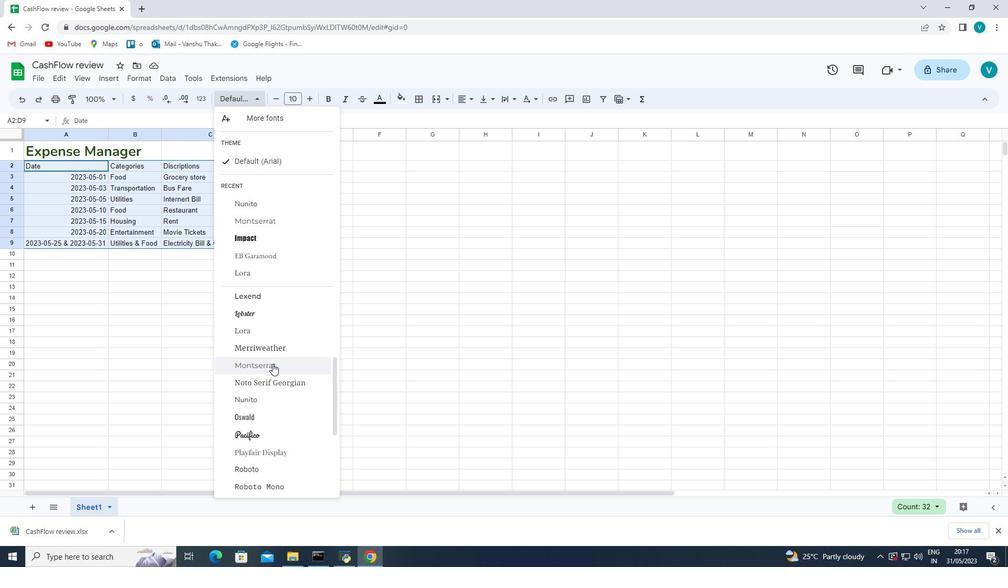 
Action: Mouse scrolled (272, 363) with delta (0, 0)
Screenshot: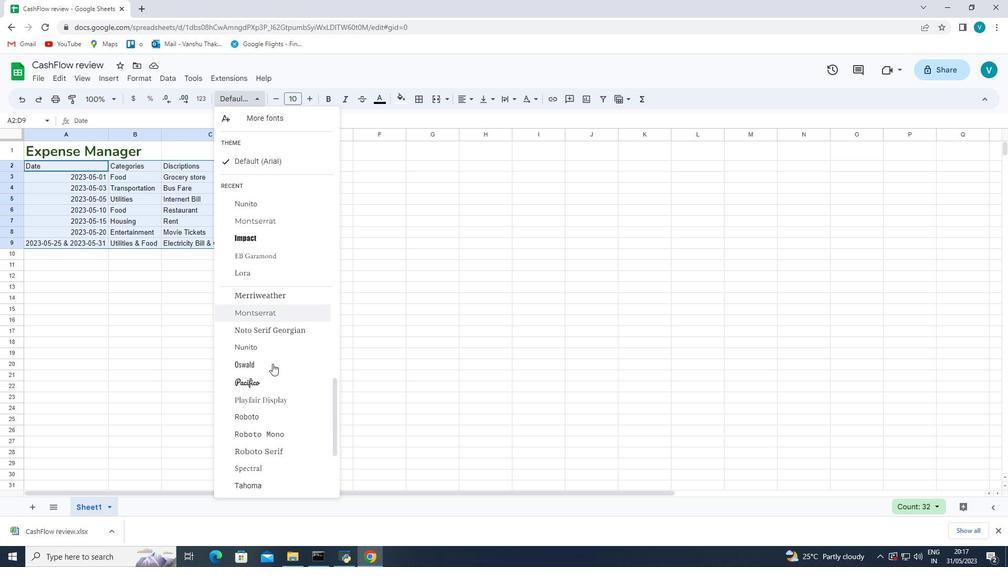 
Action: Mouse scrolled (272, 364) with delta (0, 0)
Screenshot: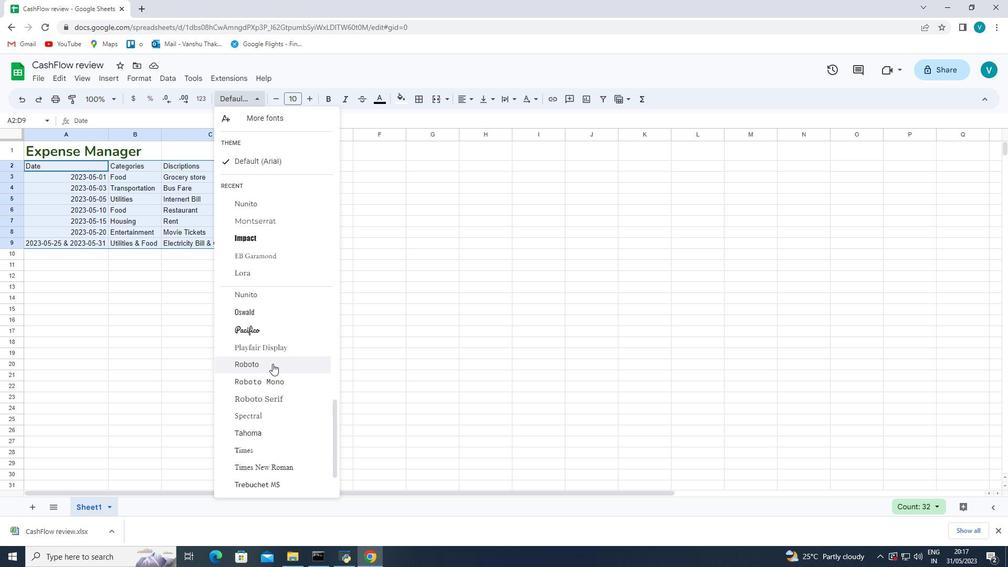 
Action: Mouse scrolled (272, 364) with delta (0, 0)
Screenshot: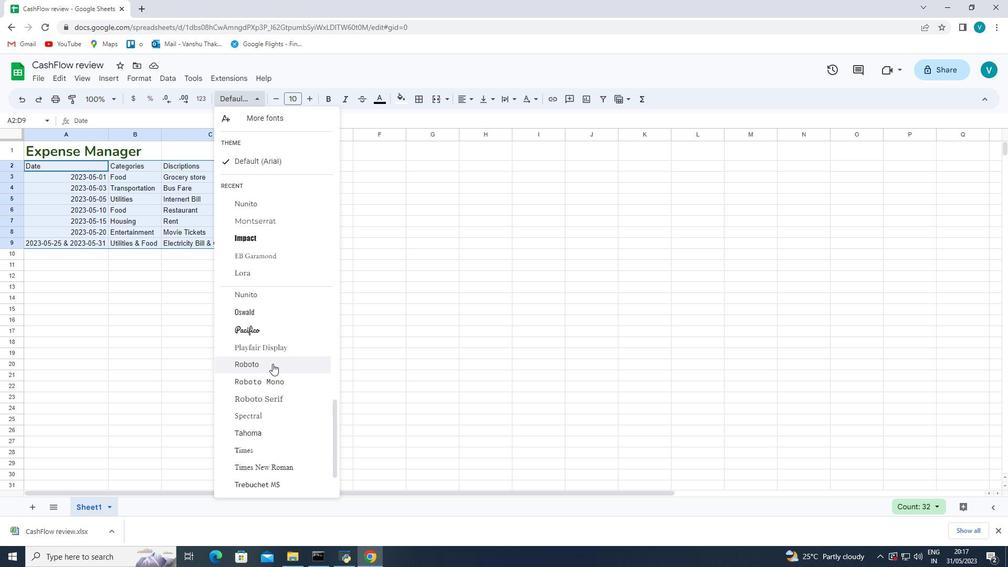 
Action: Mouse moved to (261, 433)
Screenshot: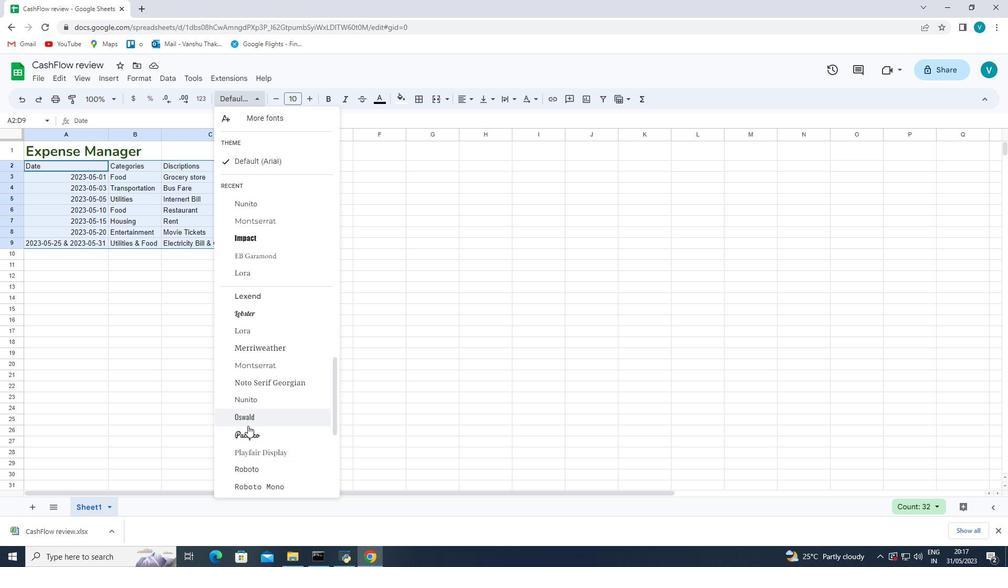 
Action: Mouse pressed left at (261, 433)
Screenshot: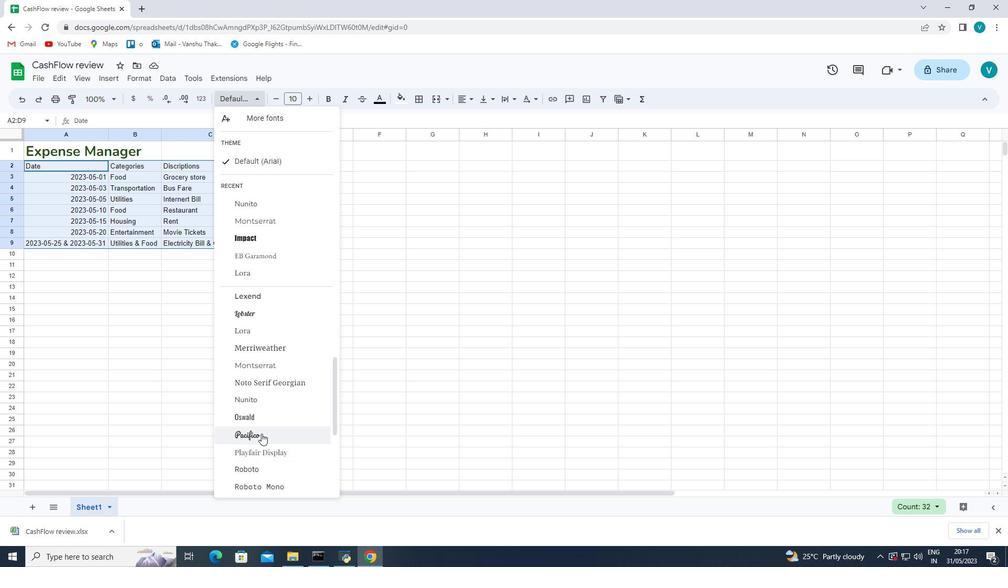 
Action: Mouse moved to (312, 98)
Screenshot: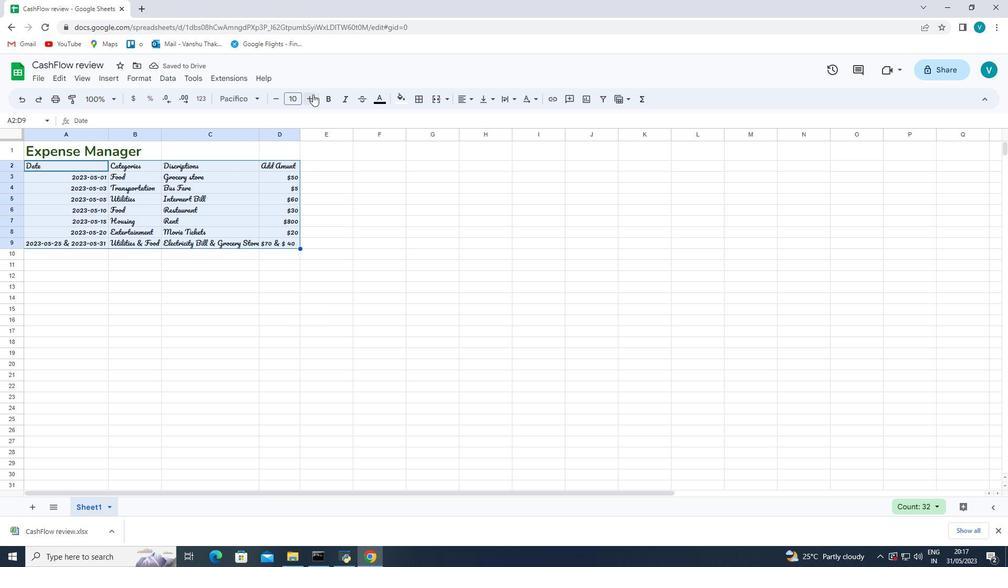 
Action: Mouse pressed left at (312, 98)
Screenshot: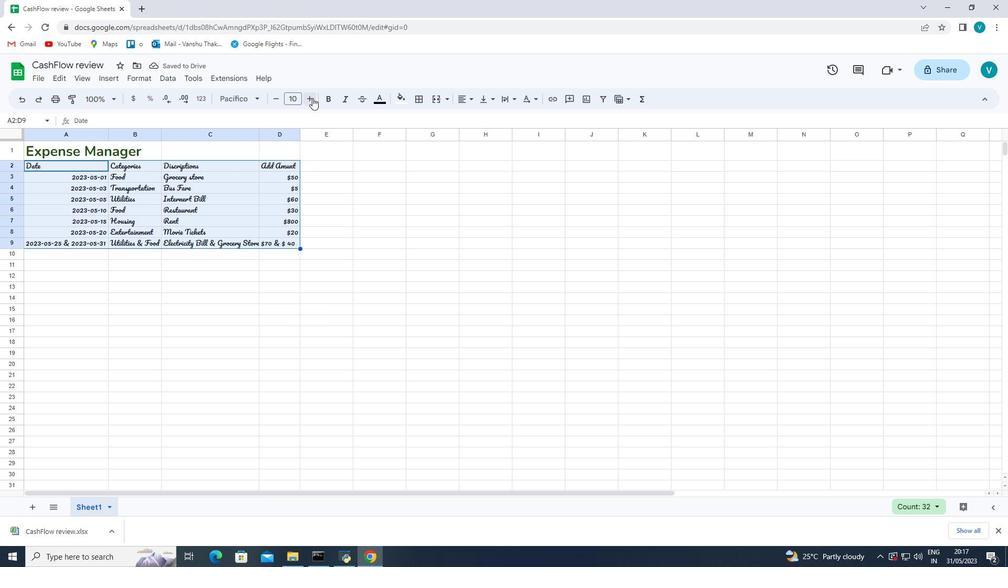 
Action: Mouse pressed left at (312, 98)
Screenshot: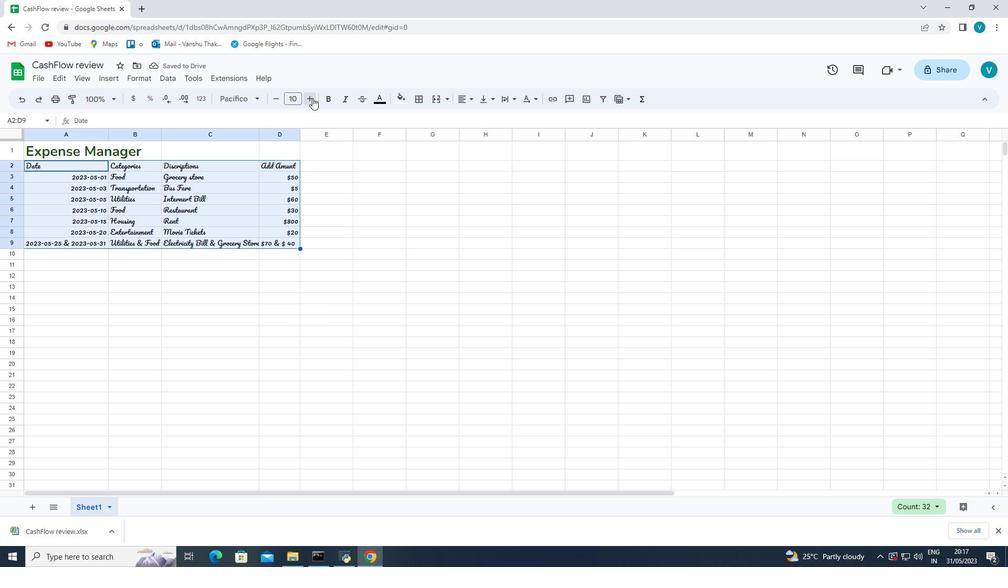 
Action: Mouse pressed left at (312, 98)
Screenshot: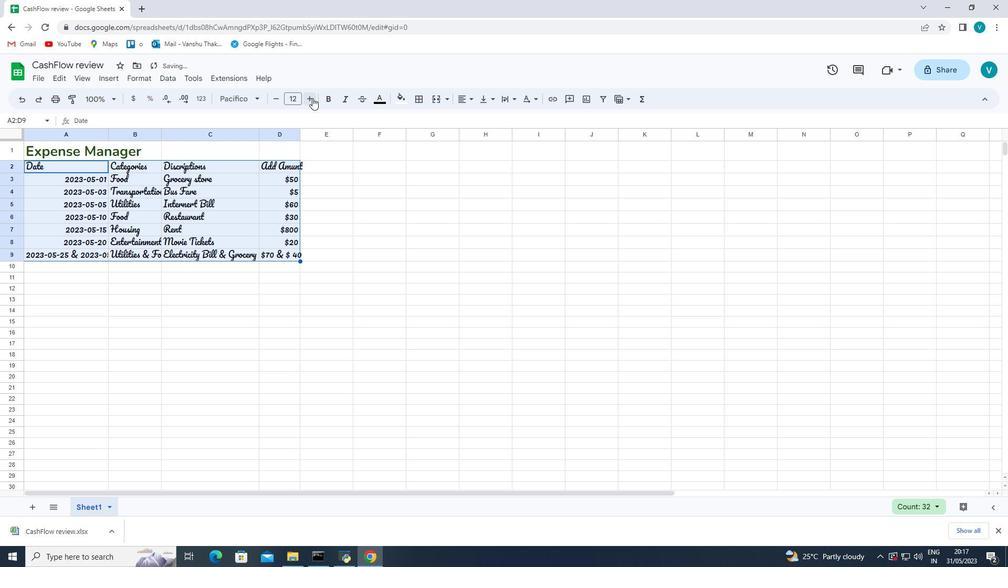 
Action: Mouse moved to (273, 95)
Screenshot: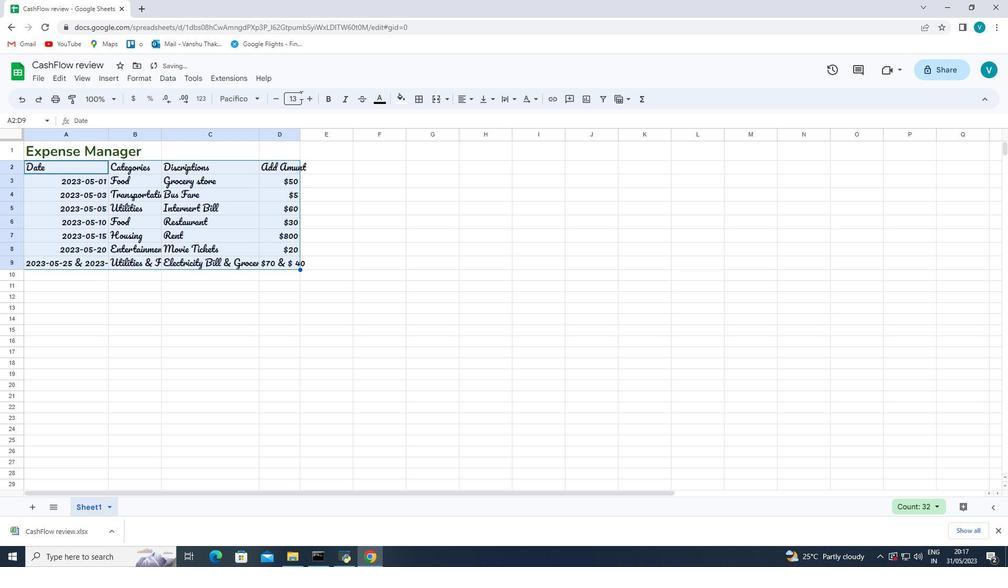 
Action: Mouse pressed left at (273, 95)
Screenshot: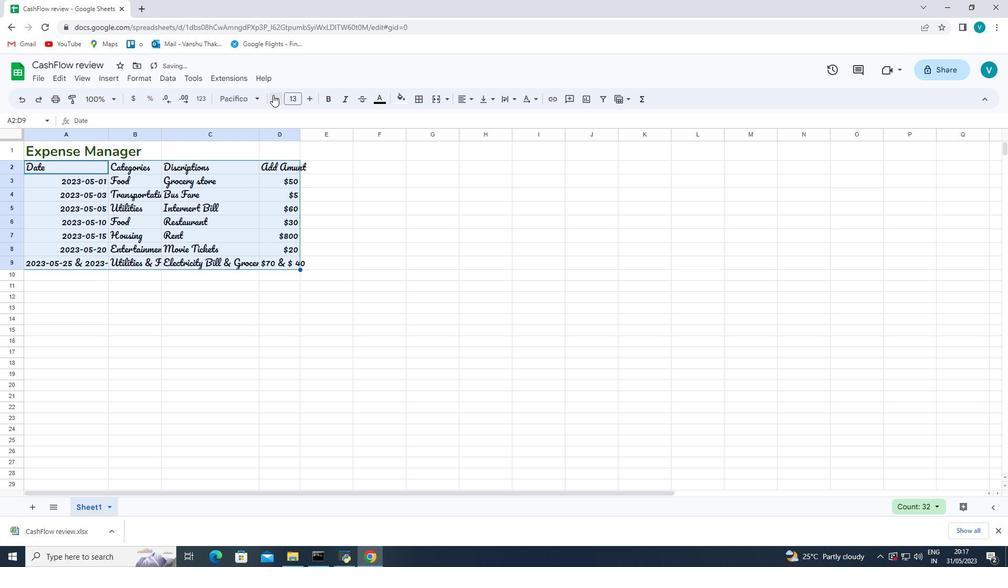 
Action: Mouse moved to (418, 203)
Screenshot: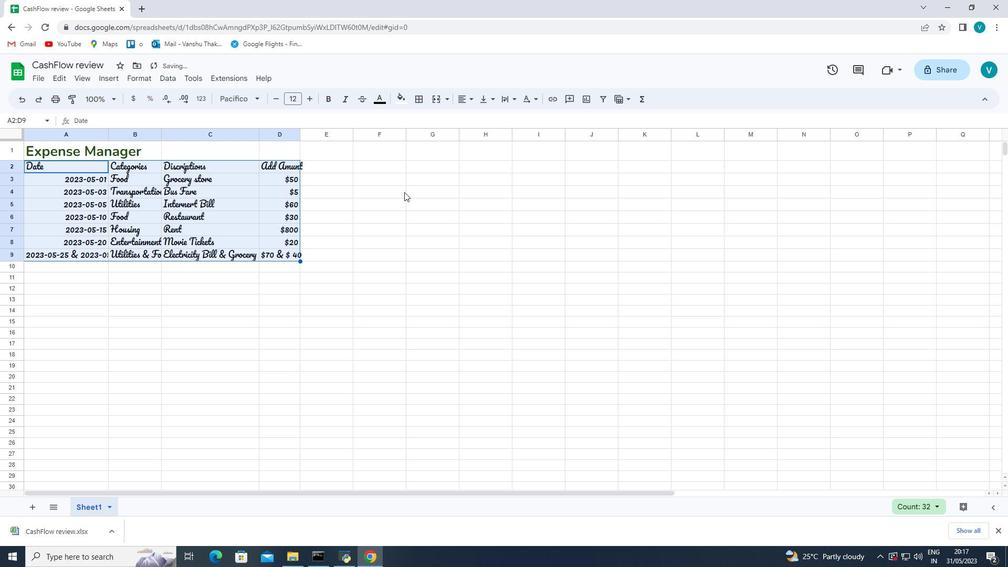 
Action: Mouse pressed left at (418, 203)
Screenshot: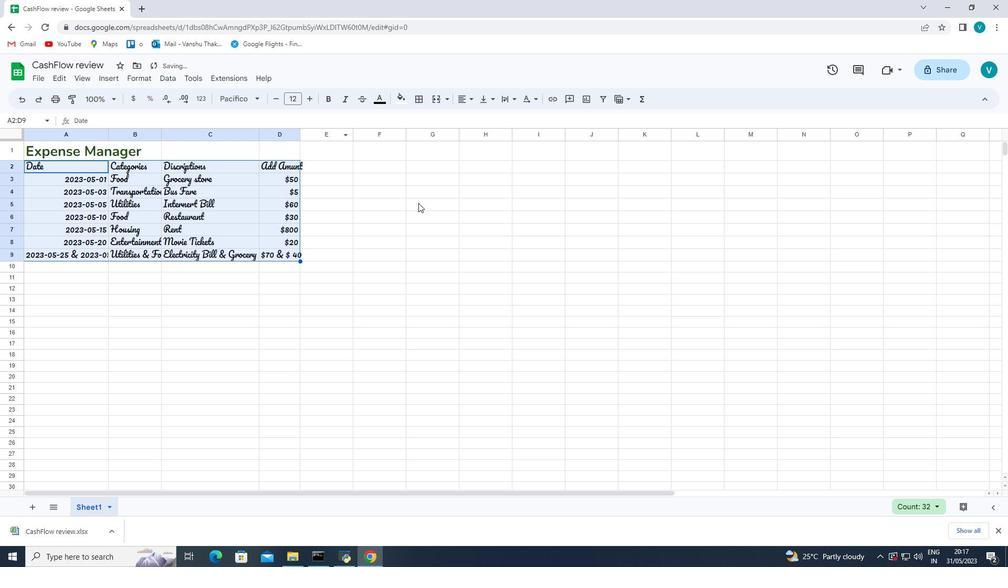 
Action: Mouse moved to (62, 154)
Screenshot: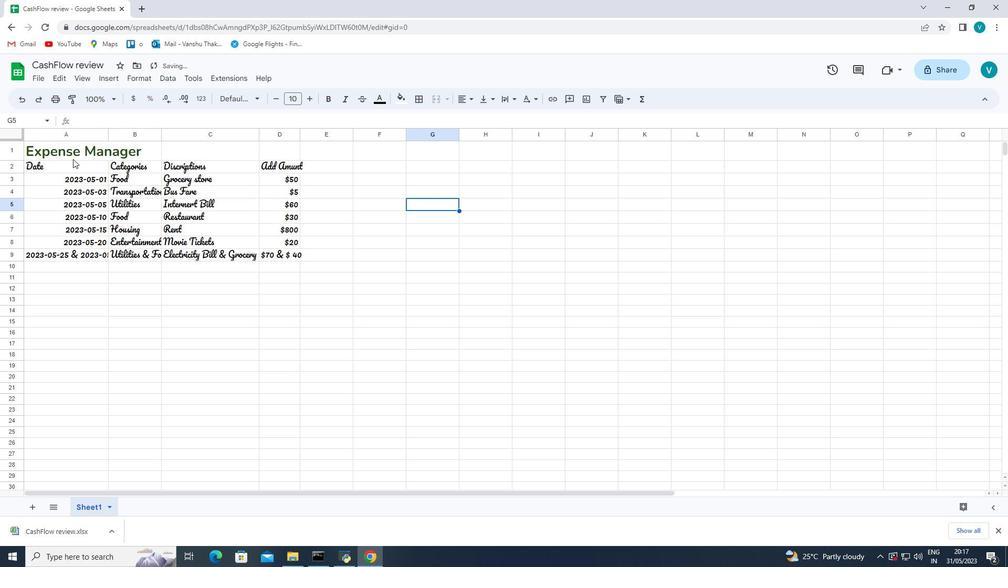 
Action: Mouse pressed left at (62, 154)
Screenshot: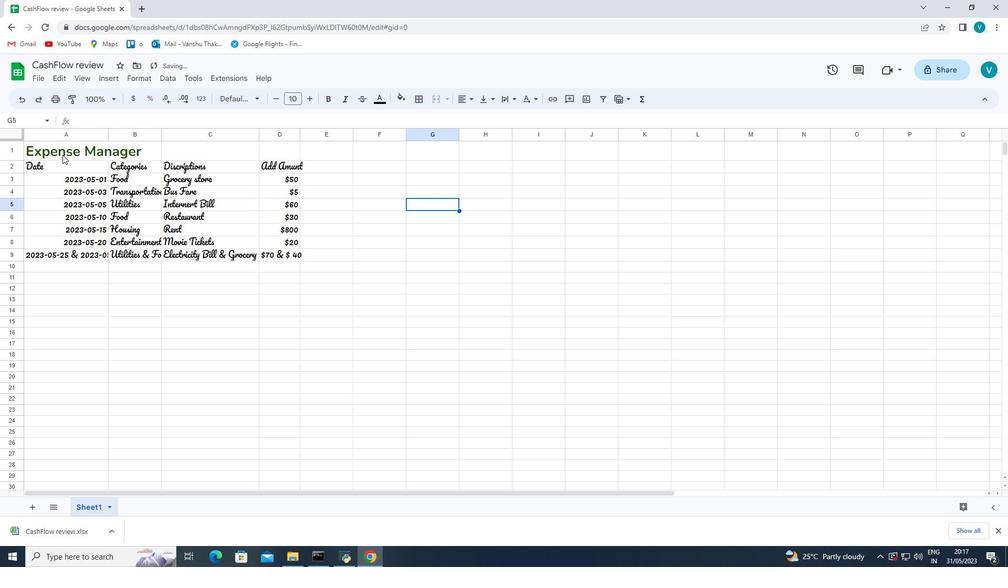 
Action: Mouse moved to (179, 155)
Screenshot: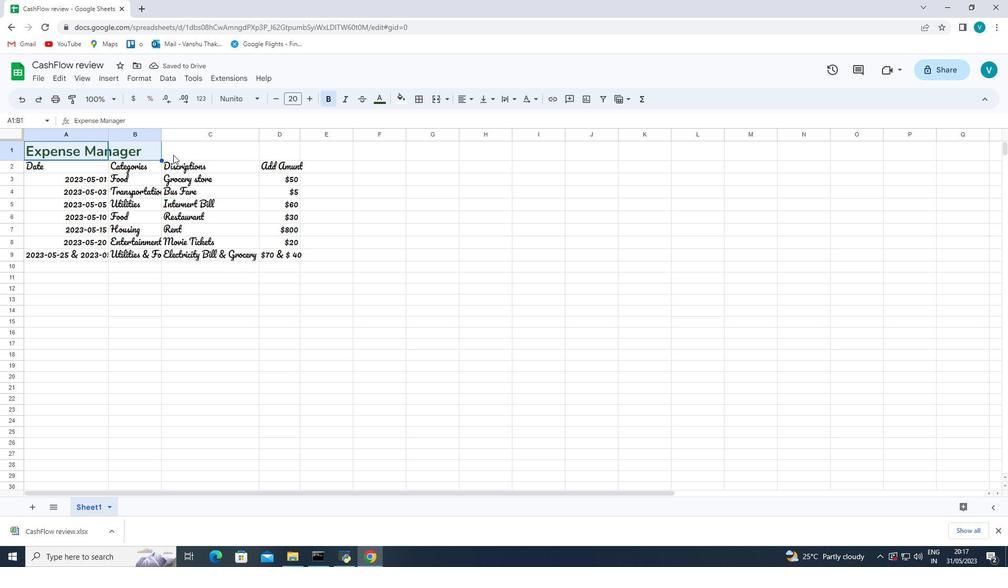 
Action: Mouse pressed left at (179, 155)
Screenshot: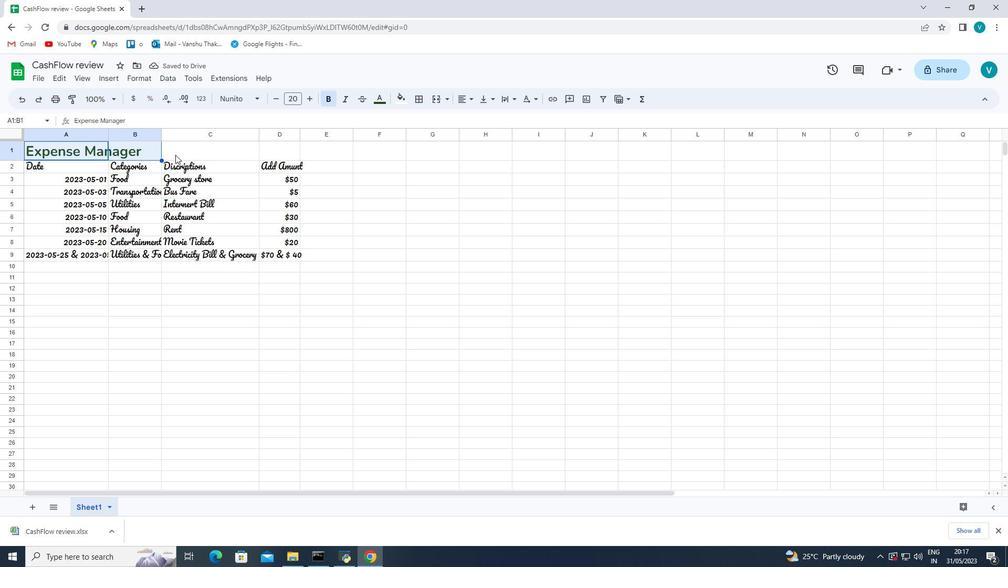
Action: Mouse moved to (114, 153)
Screenshot: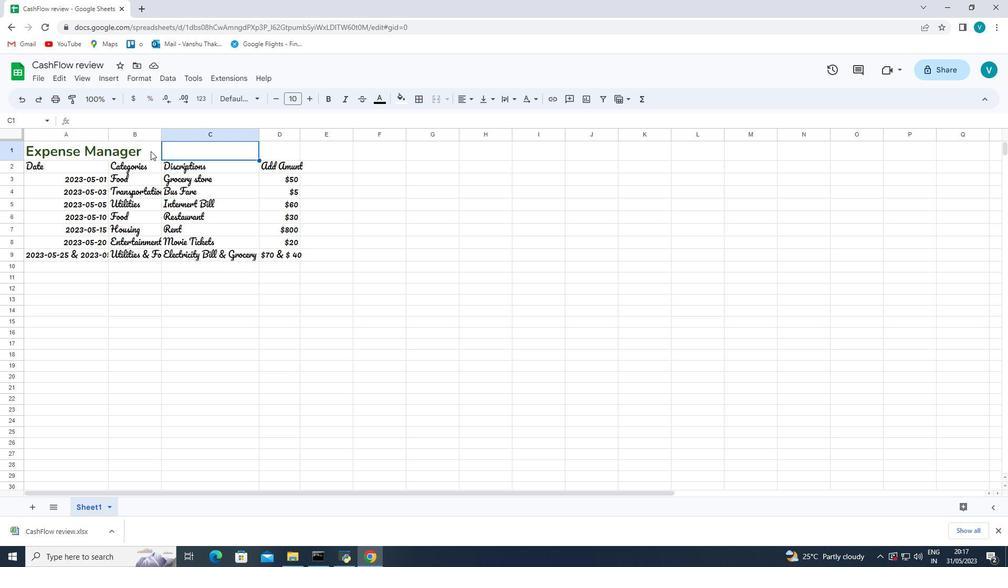 
Action: Mouse pressed left at (114, 153)
Screenshot: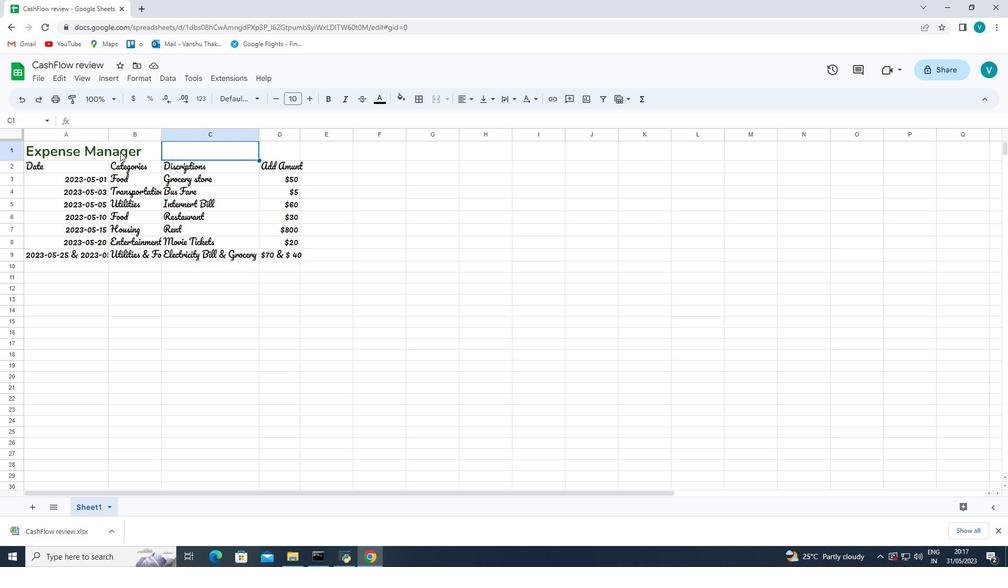 
Action: Mouse moved to (79, 150)
Screenshot: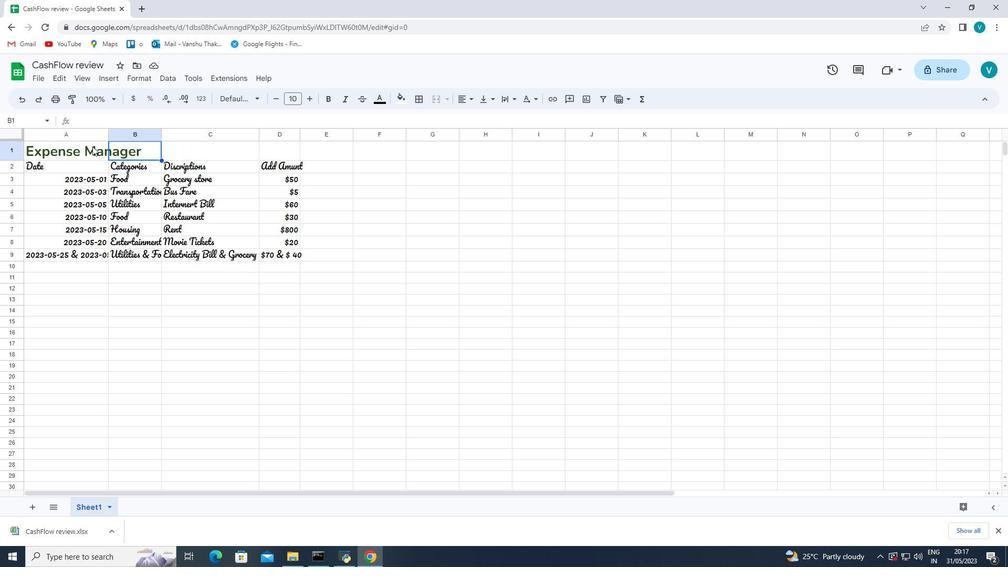 
Action: Mouse pressed left at (79, 150)
Screenshot: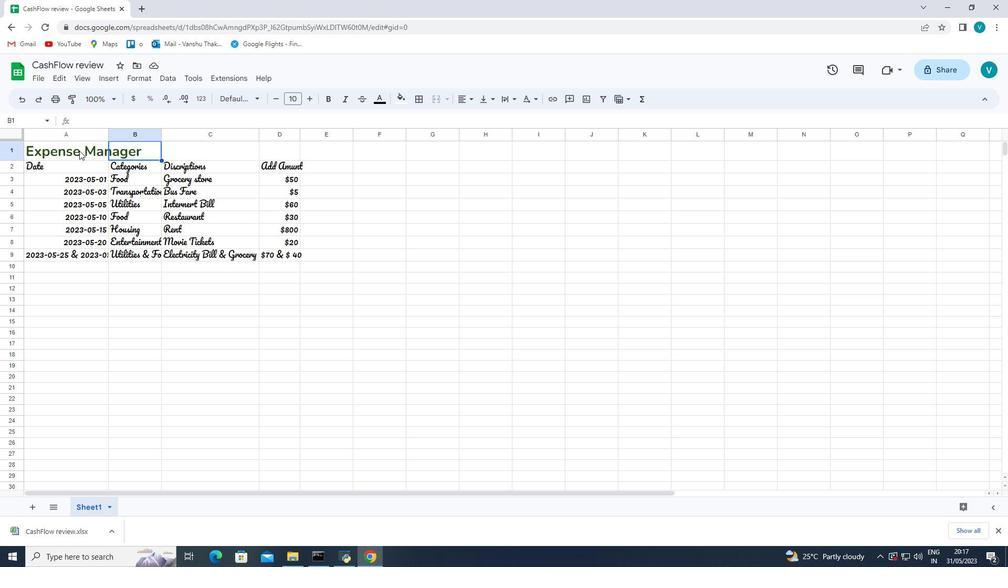 
Action: Mouse moved to (453, 102)
Screenshot: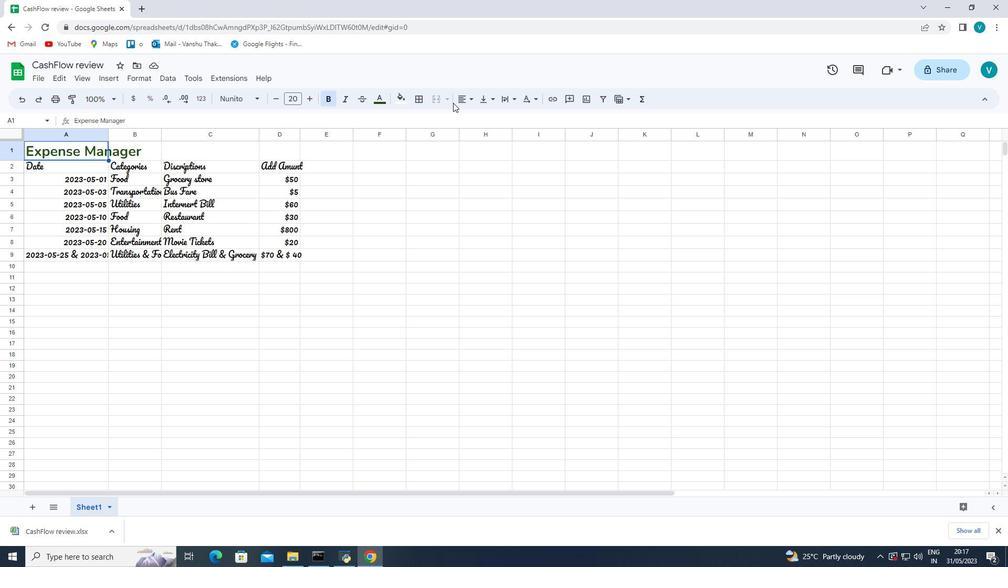 
Action: Mouse pressed left at (453, 102)
Screenshot: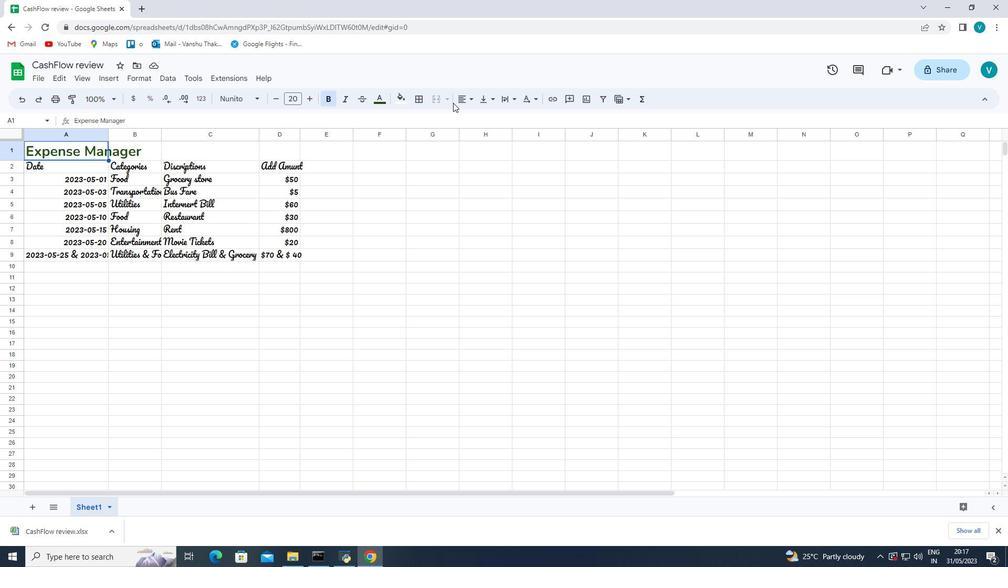 
Action: Mouse moved to (467, 102)
Screenshot: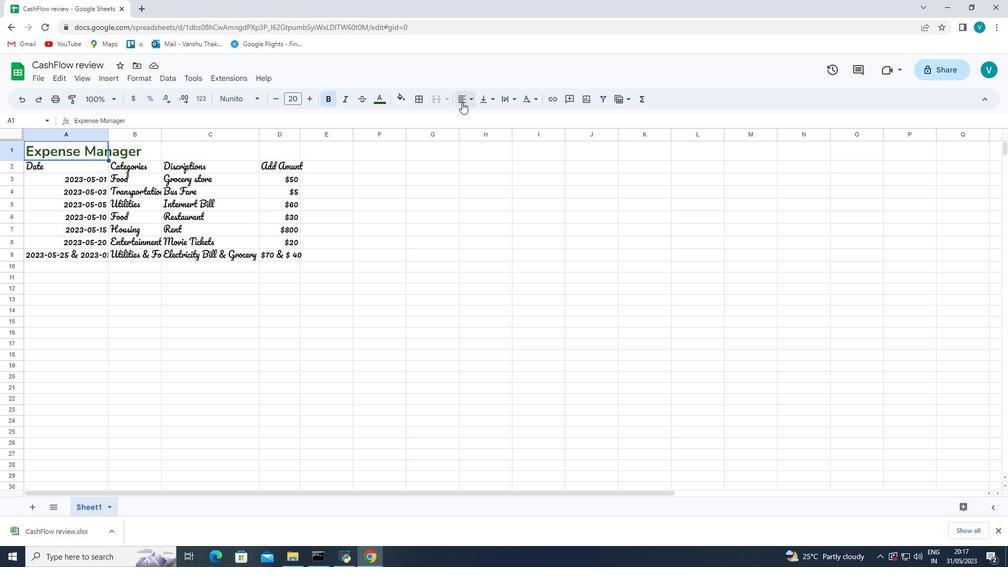
Action: Mouse pressed left at (467, 102)
Screenshot: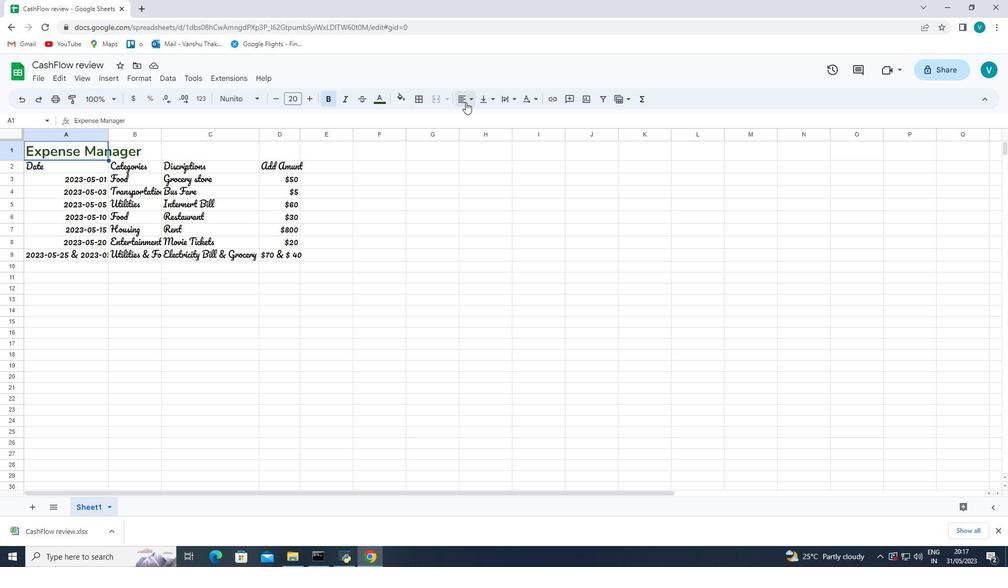 
Action: Mouse moved to (499, 118)
Screenshot: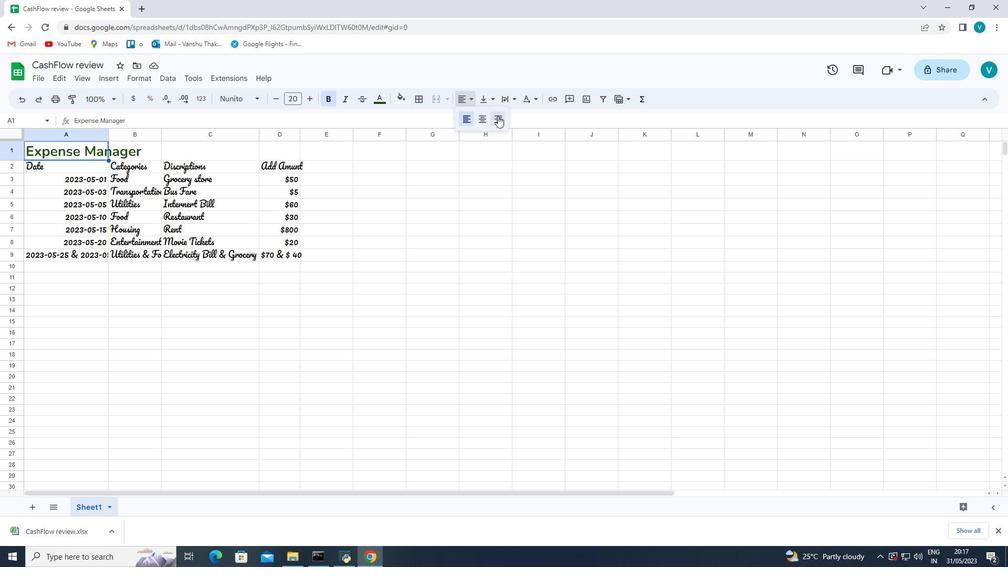 
Action: Mouse pressed left at (499, 118)
Screenshot: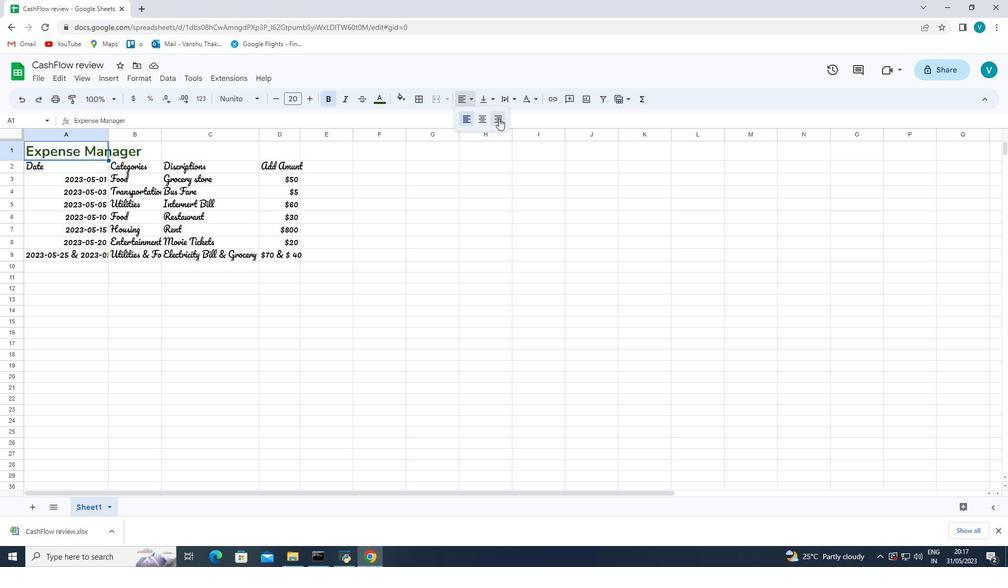
Action: Mouse moved to (377, 230)
Screenshot: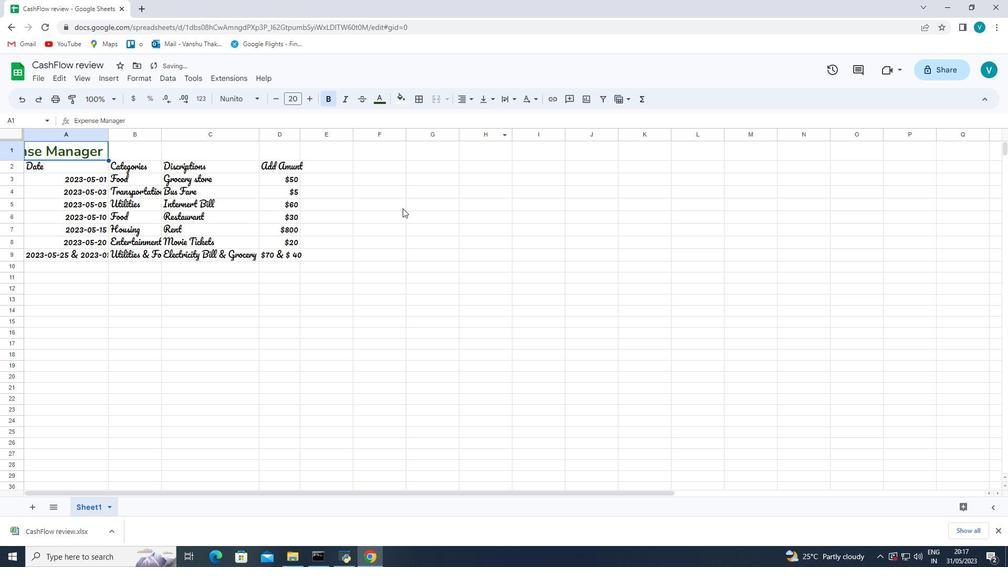 
Action: Mouse pressed left at (377, 230)
Screenshot: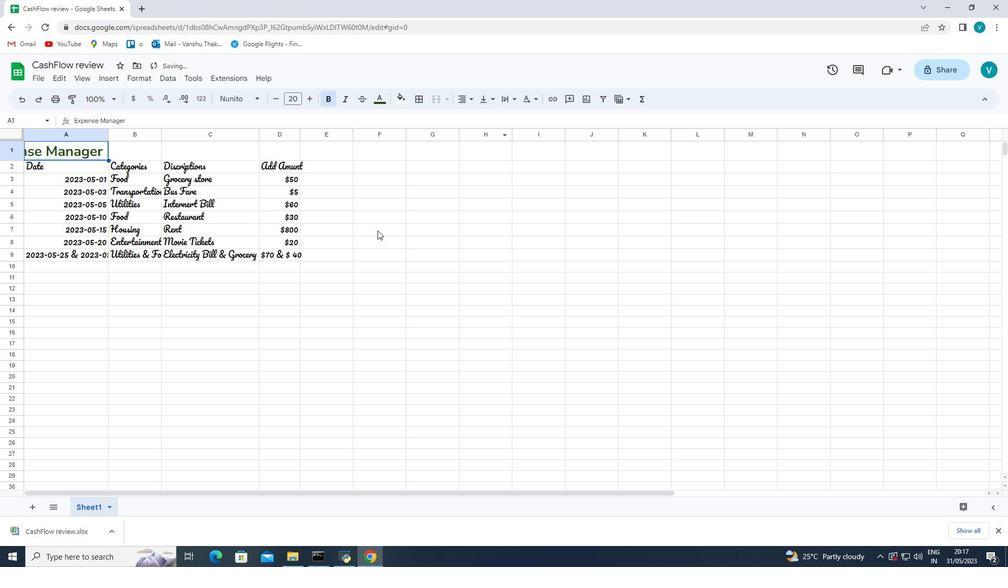 
Action: Mouse moved to (36, 168)
Screenshot: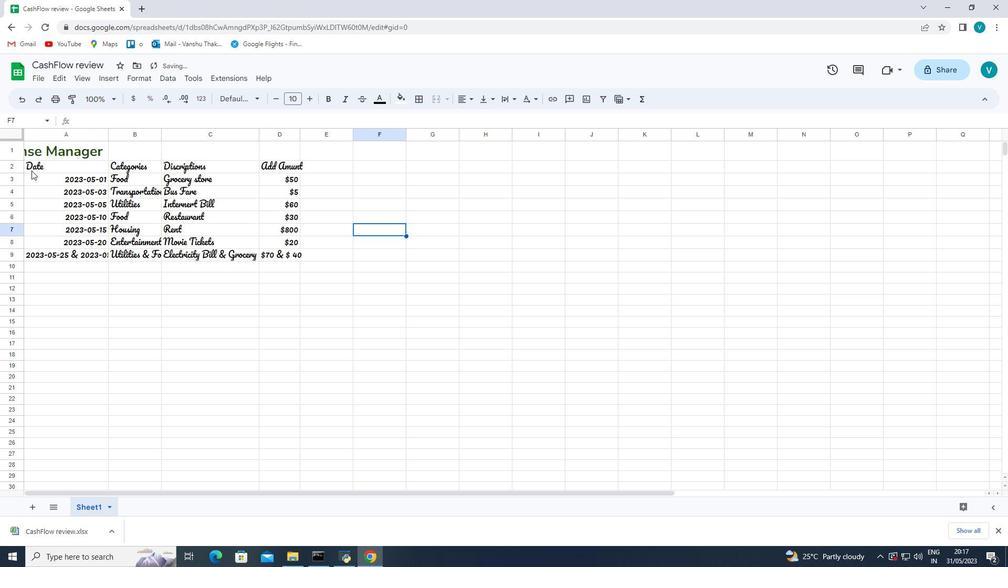 
Action: Mouse pressed left at (36, 168)
Screenshot: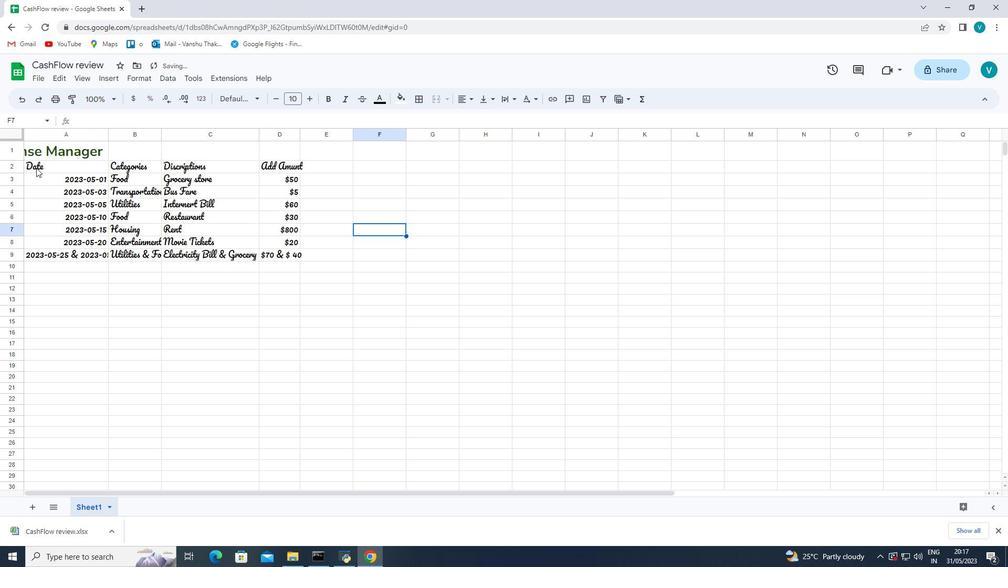 
Action: Mouse moved to (460, 99)
Screenshot: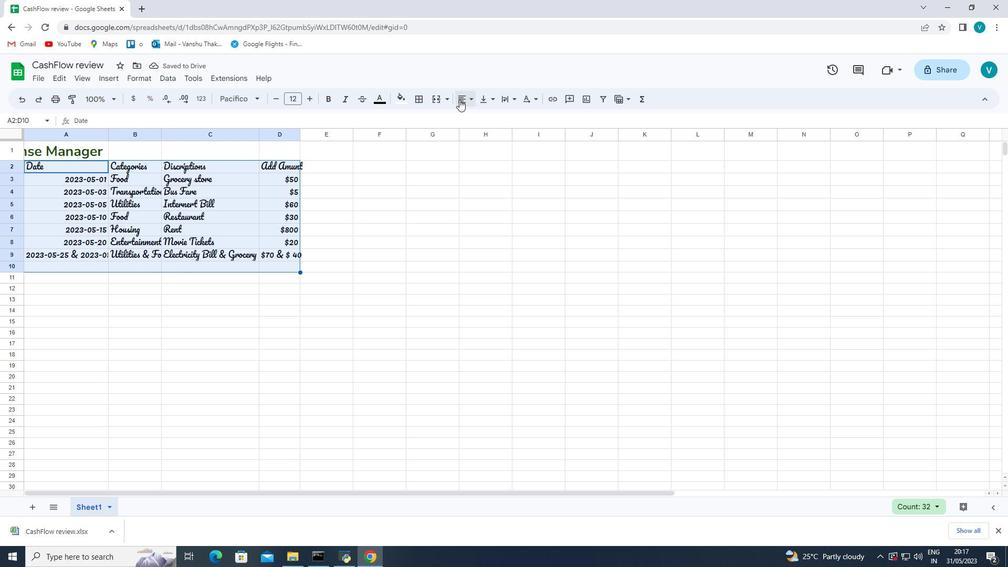 
Action: Mouse pressed left at (460, 99)
Screenshot: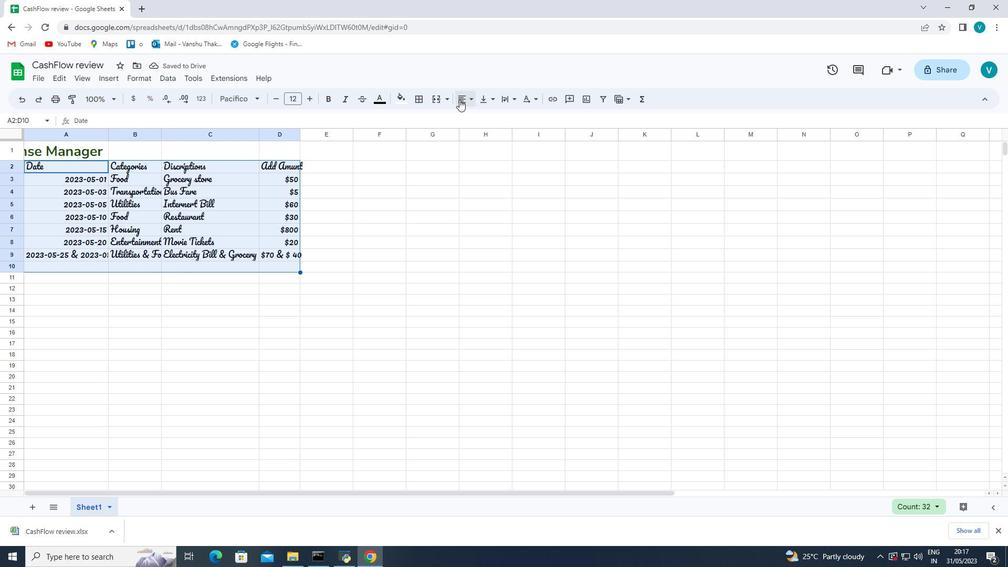 
Action: Mouse moved to (499, 120)
Screenshot: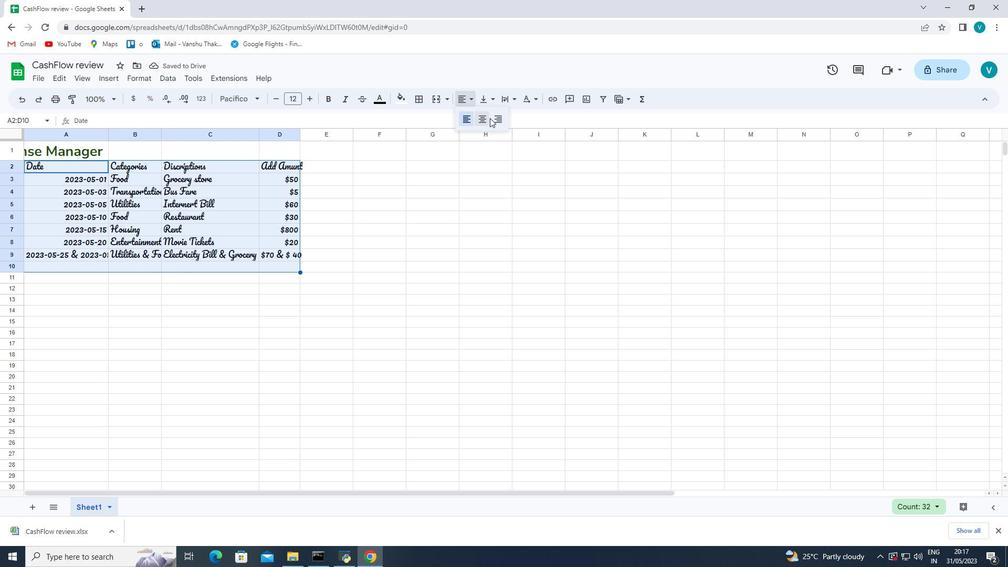 
Action: Mouse pressed left at (499, 120)
Screenshot: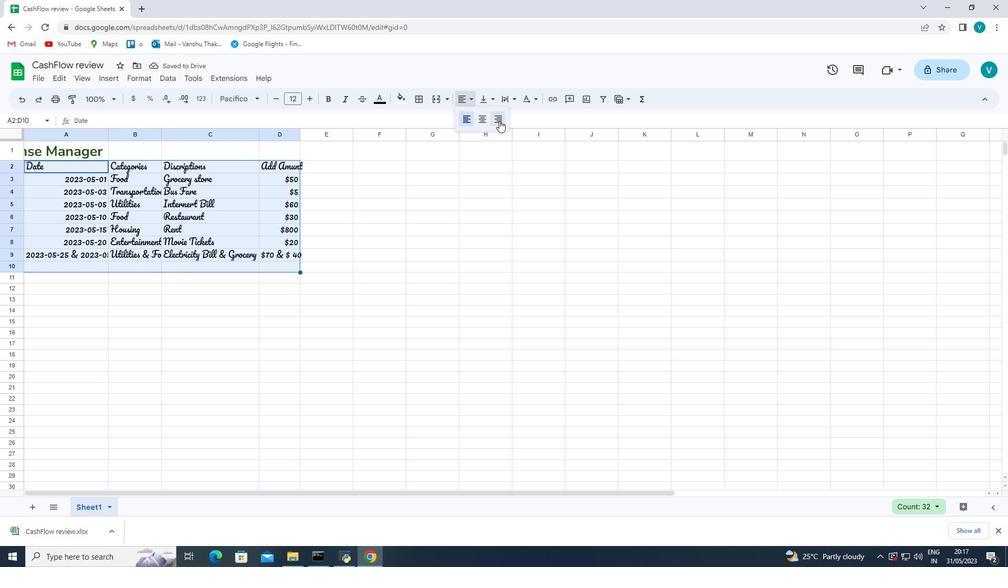 
Action: Mouse moved to (95, 147)
Screenshot: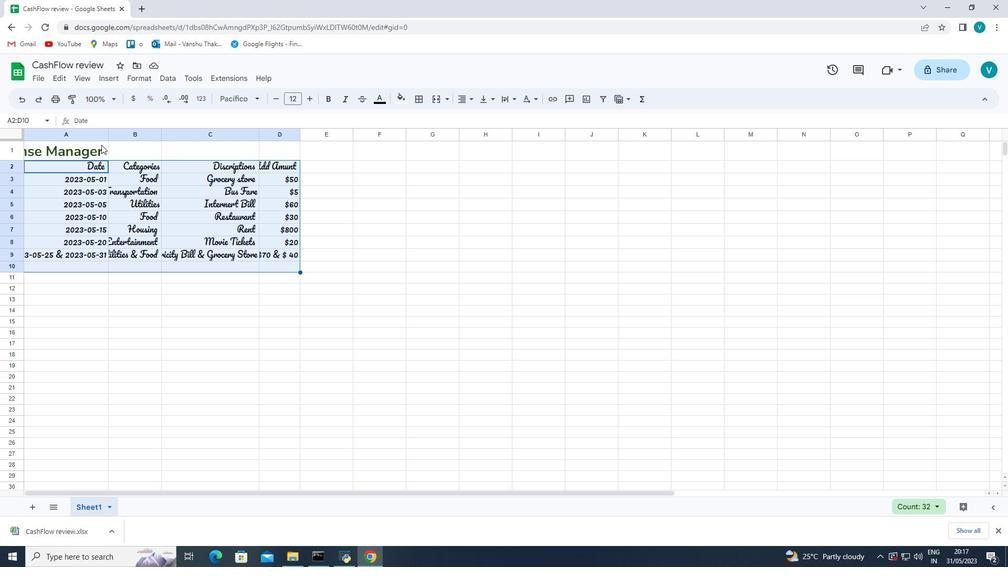
Action: Mouse pressed left at (95, 147)
Screenshot: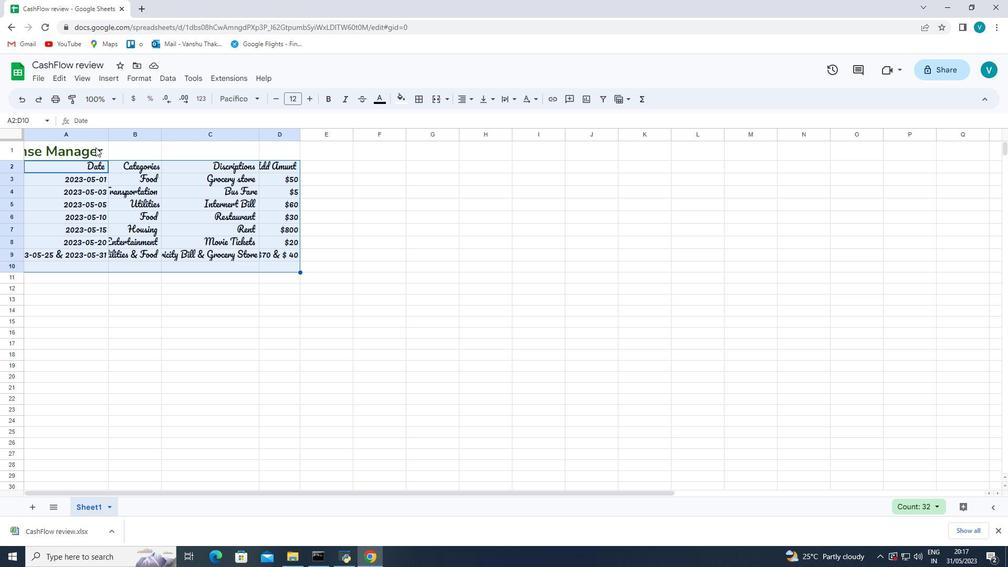 
Action: Mouse moved to (460, 104)
Screenshot: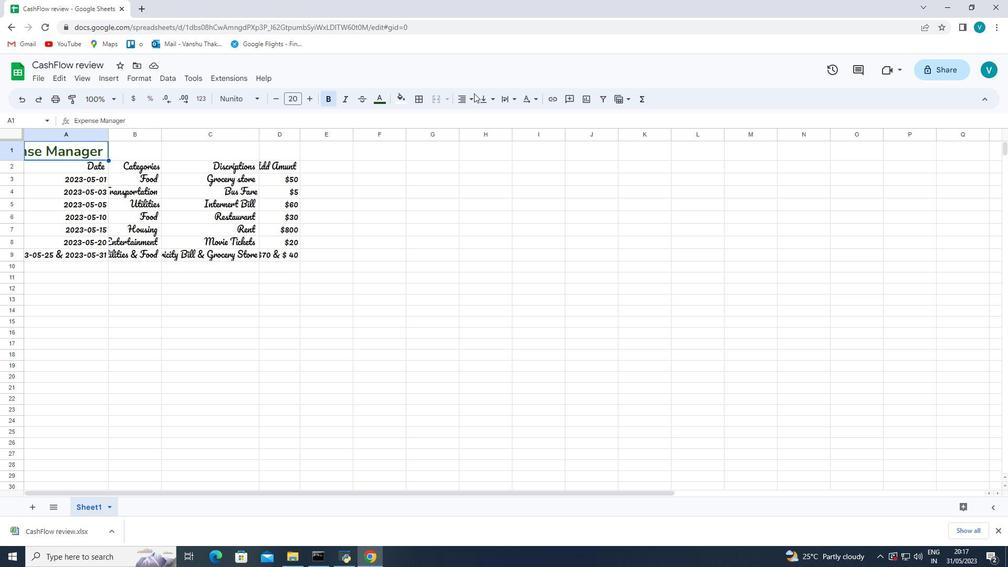 
Action: Mouse pressed left at (460, 104)
Screenshot: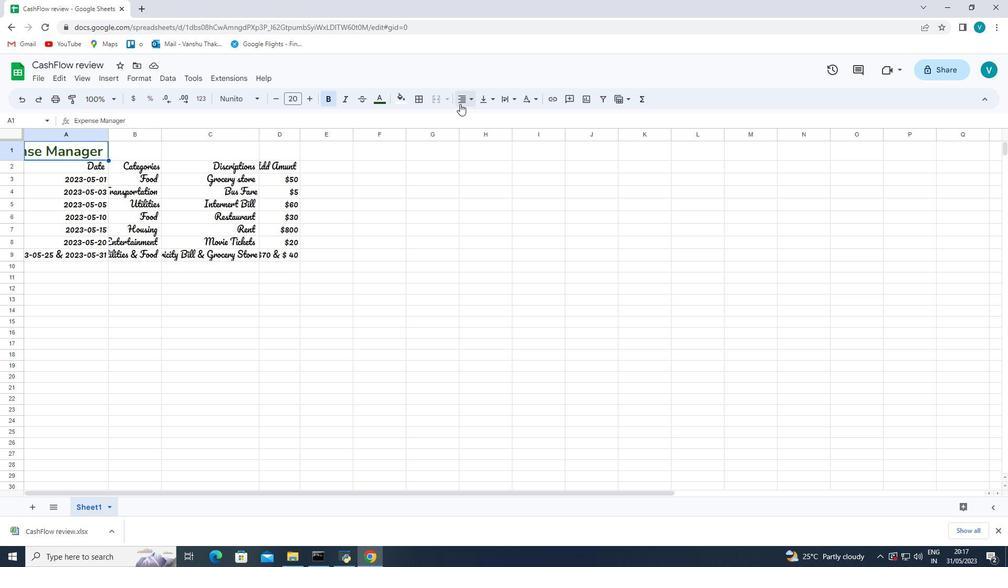 
Action: Mouse moved to (463, 123)
Screenshot: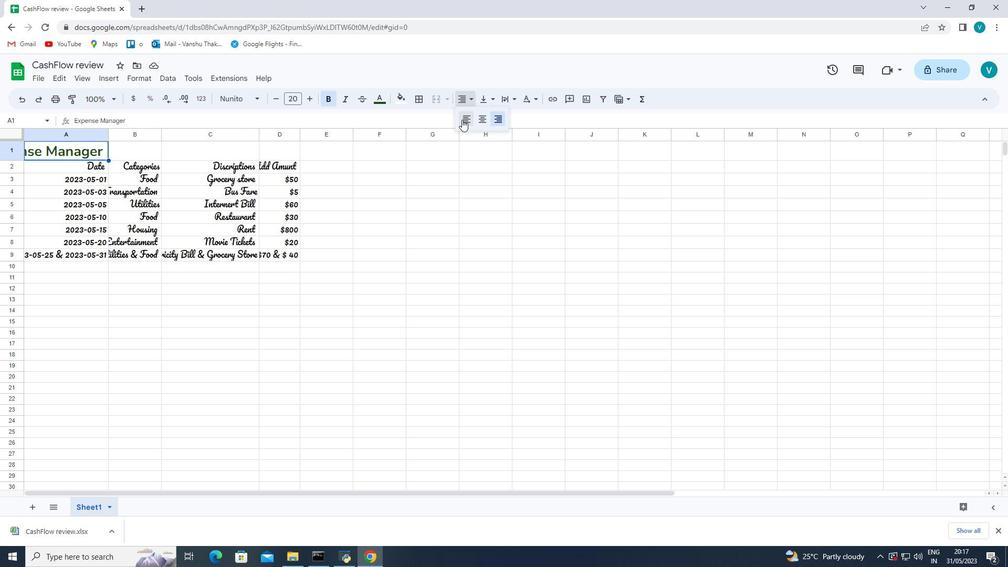 
Action: Mouse pressed left at (463, 123)
Screenshot: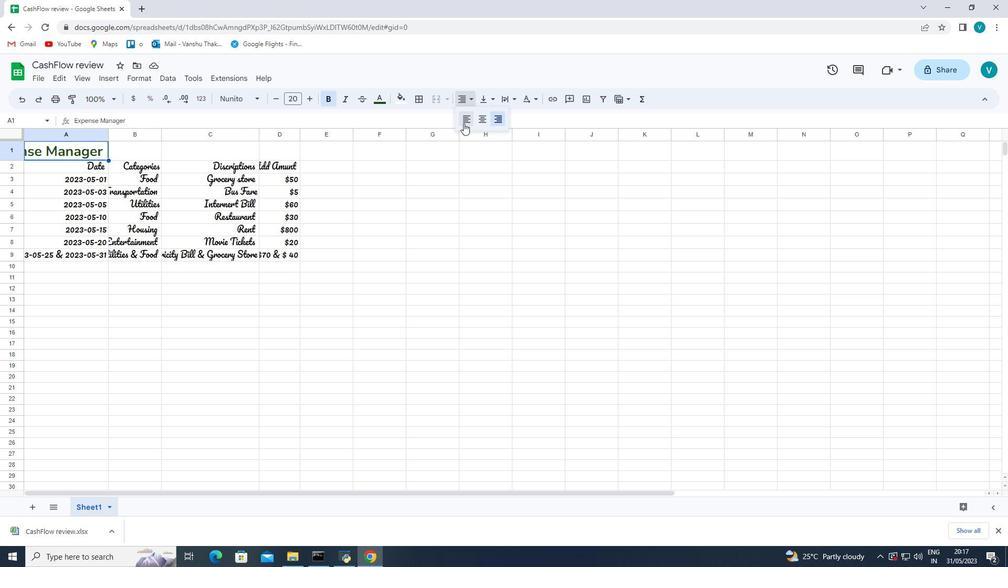 
Action: Mouse moved to (52, 171)
Screenshot: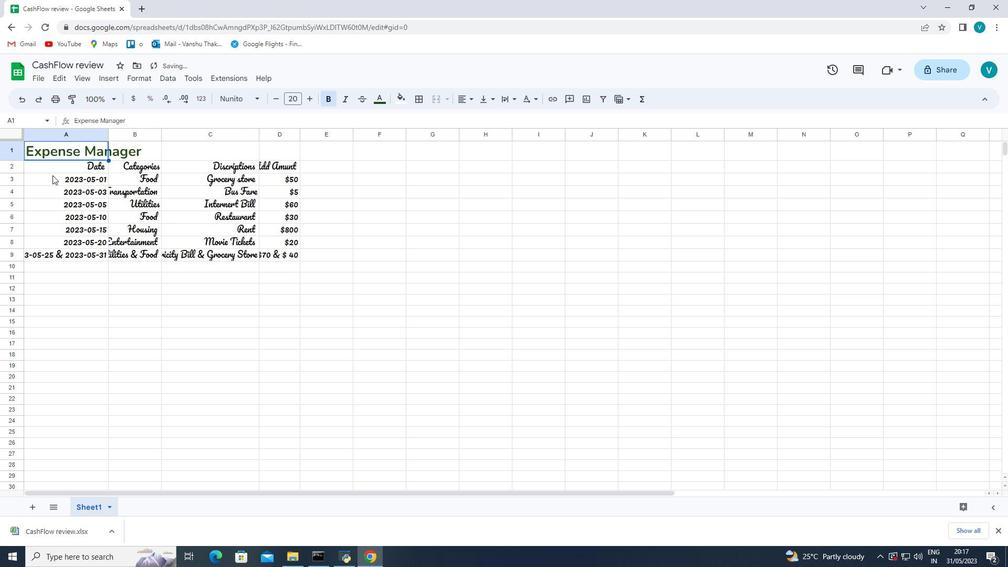 
Action: Mouse pressed left at (52, 171)
Screenshot: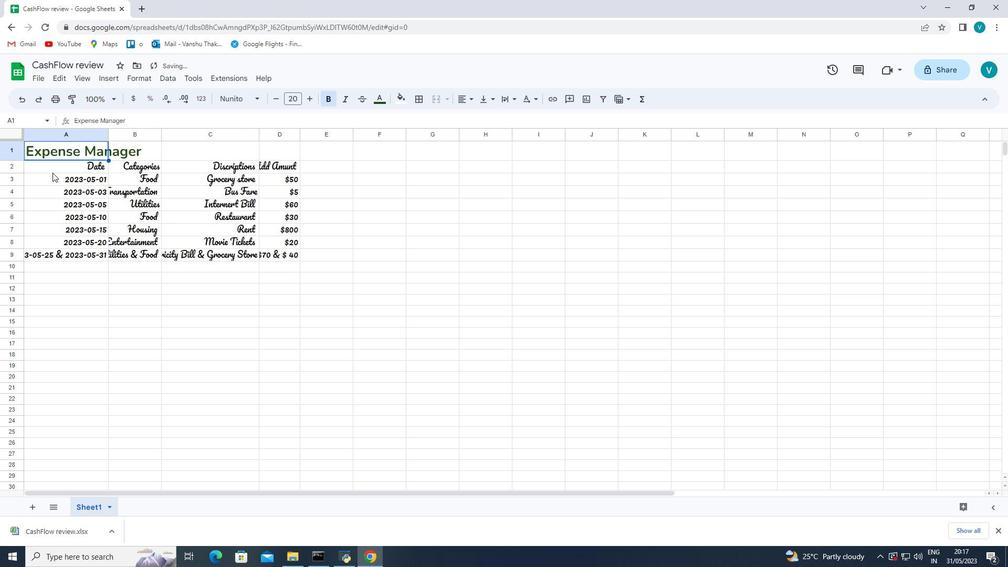 
Action: Mouse moved to (466, 102)
Screenshot: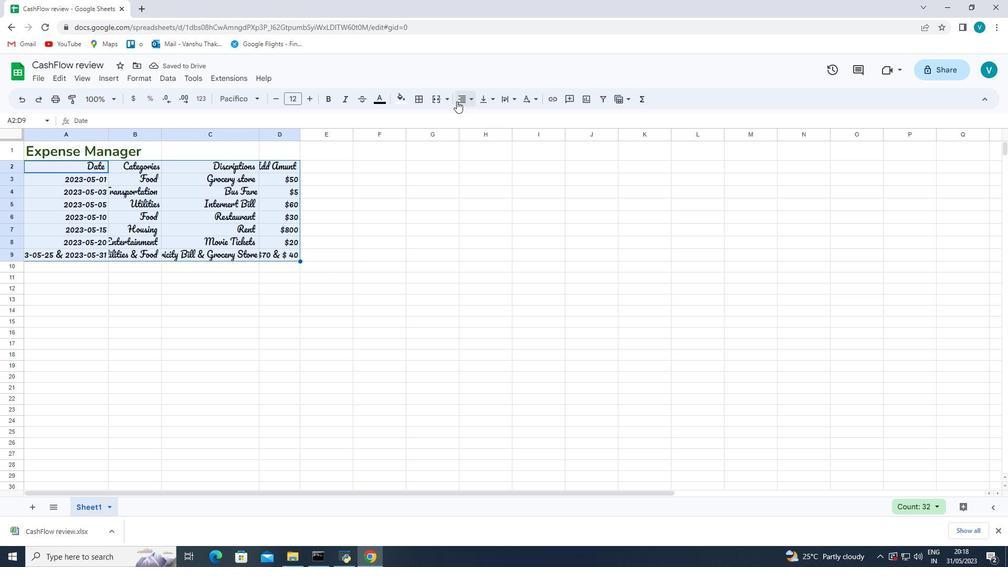 
Action: Mouse pressed left at (466, 102)
Screenshot: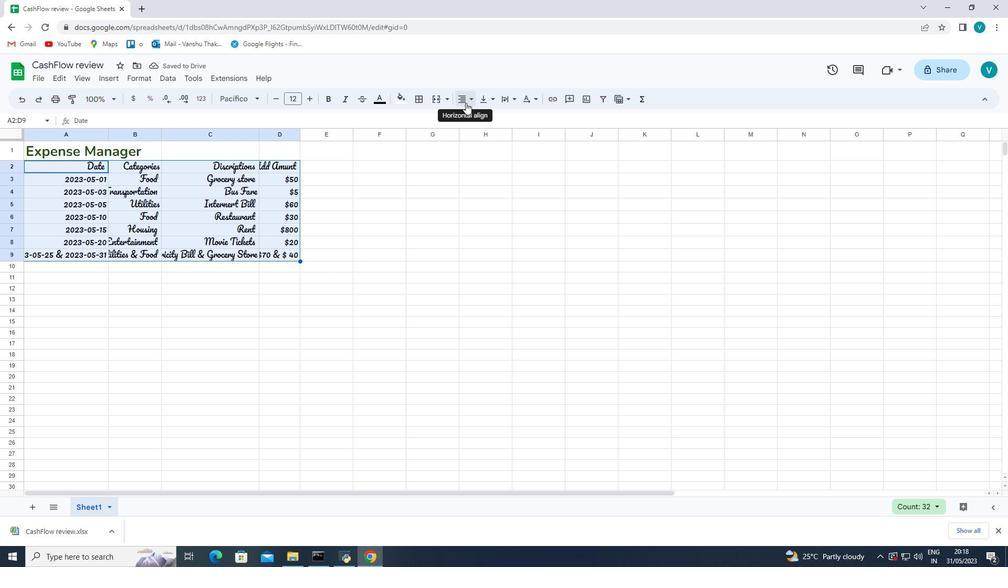 
Action: Mouse moved to (463, 119)
Screenshot: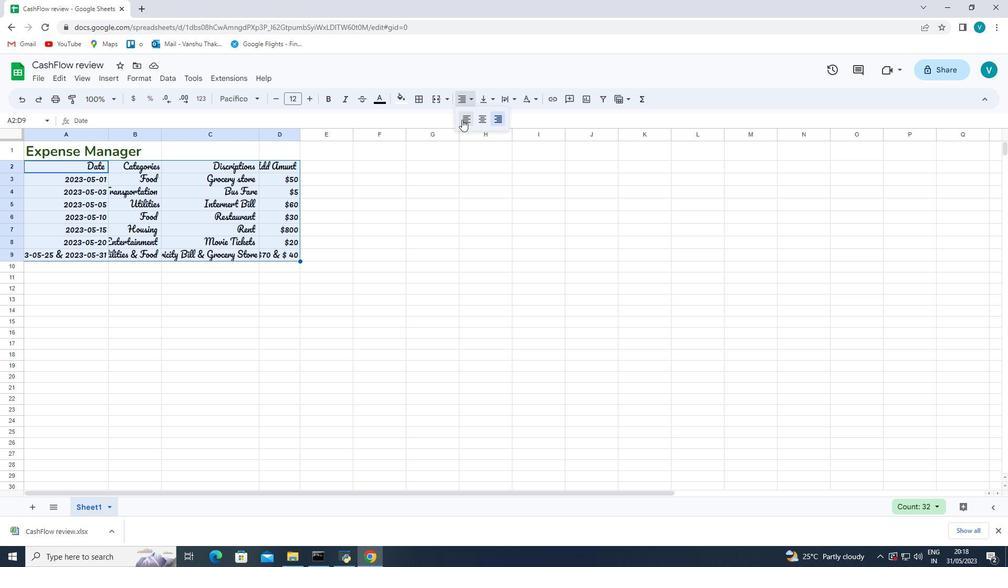 
Action: Mouse pressed left at (463, 119)
Screenshot: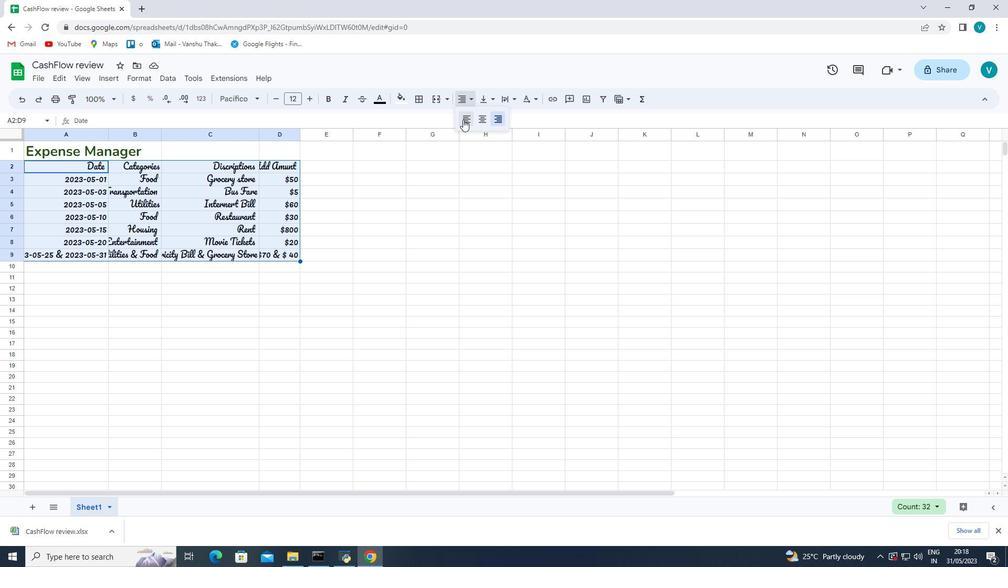 
Action: Mouse moved to (412, 214)
Screenshot: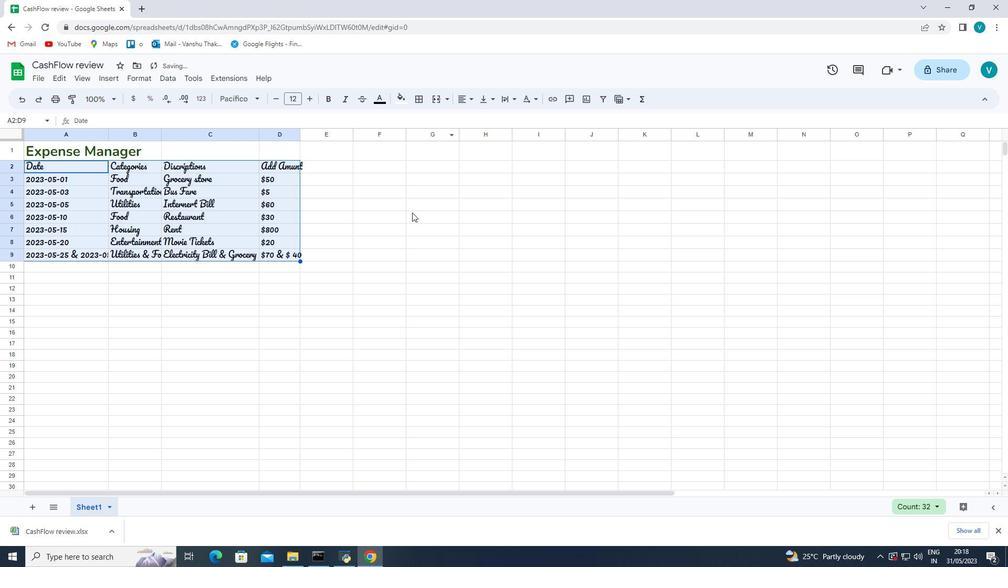 
Action: Mouse pressed left at (412, 214)
Screenshot: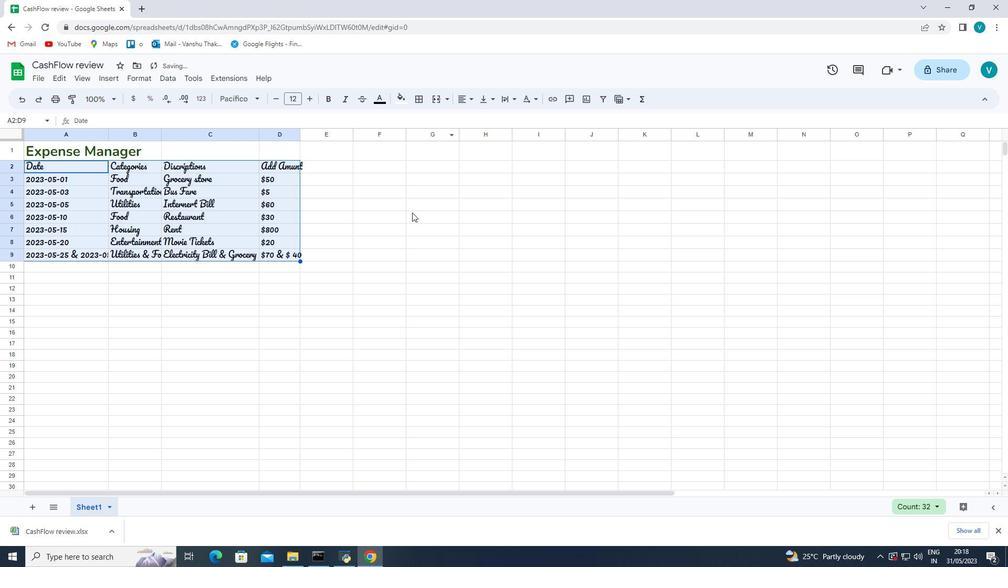 
Action: Mouse moved to (110, 131)
Screenshot: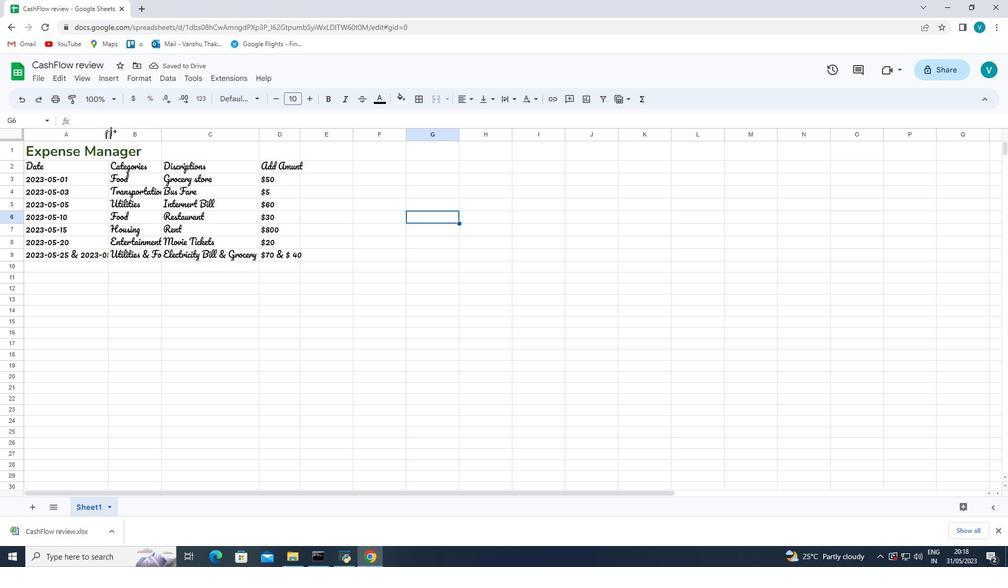 
Action: Mouse pressed left at (110, 131)
Screenshot: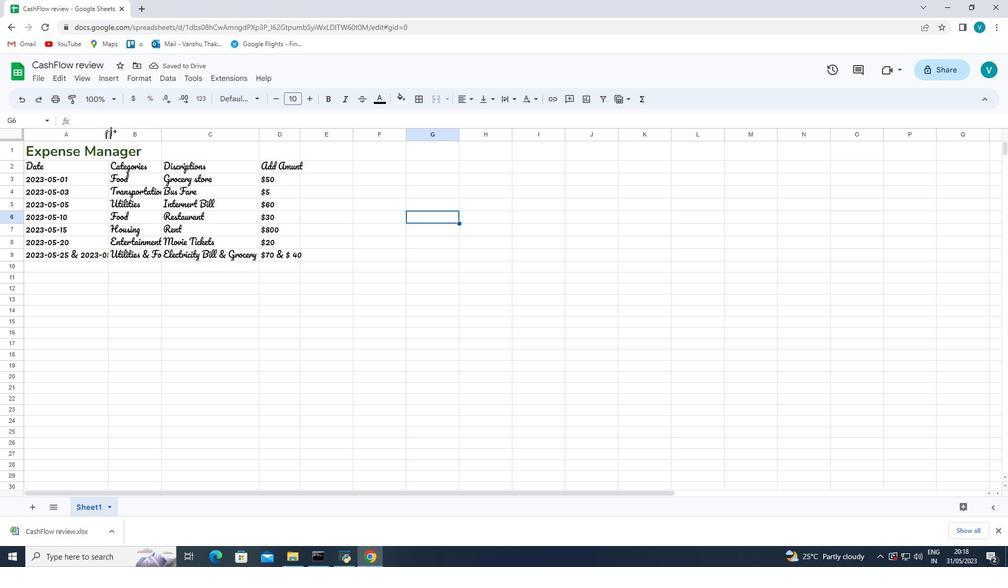 
Action: Mouse pressed left at (110, 131)
Screenshot: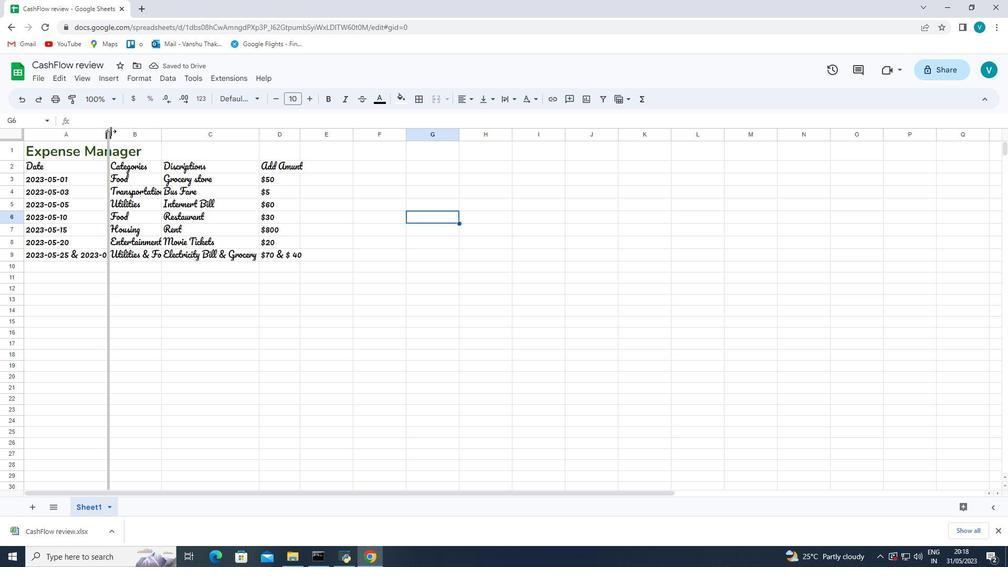 
Action: Mouse moved to (201, 131)
Screenshot: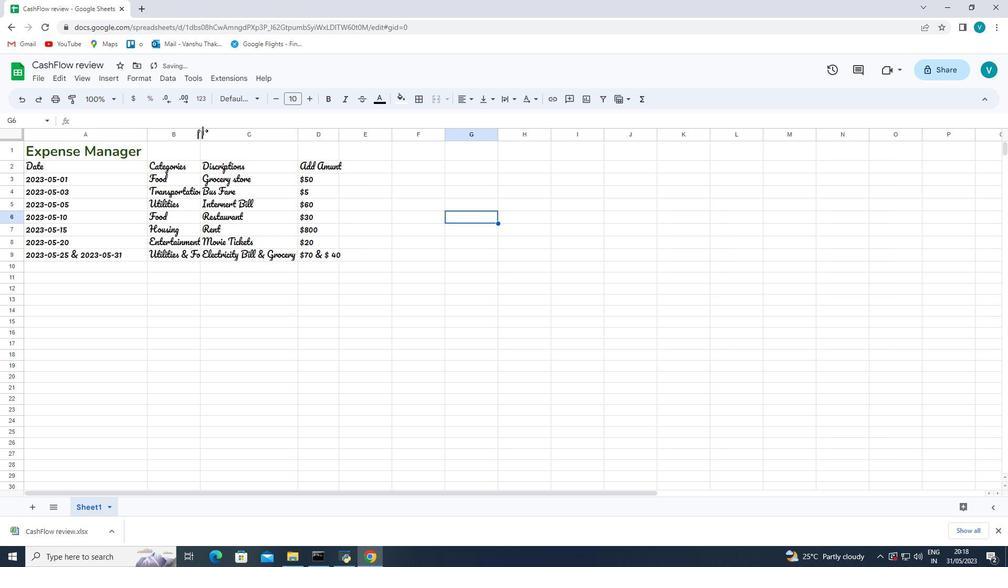 
Action: Mouse pressed left at (201, 131)
Screenshot: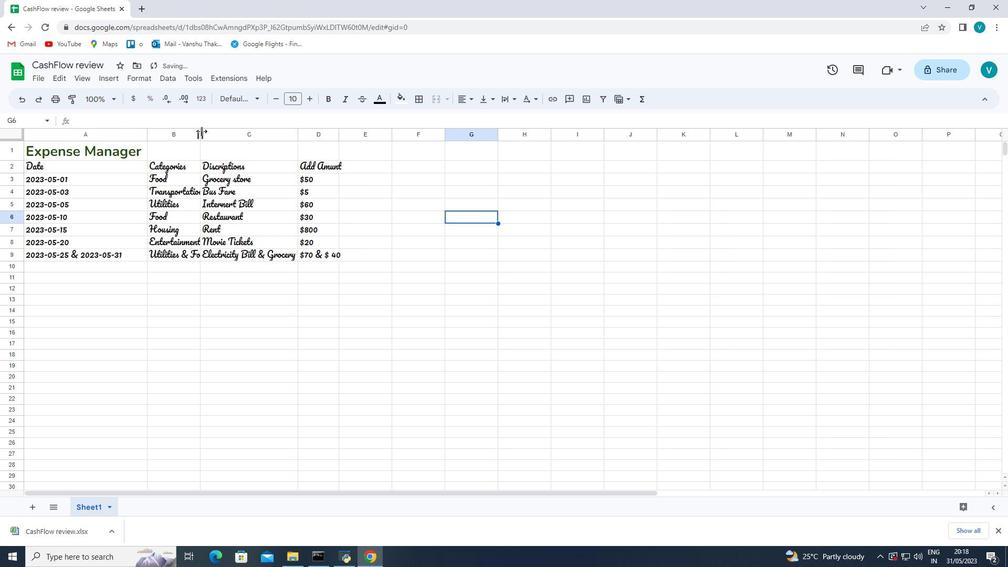 
Action: Mouse pressed left at (201, 131)
Screenshot: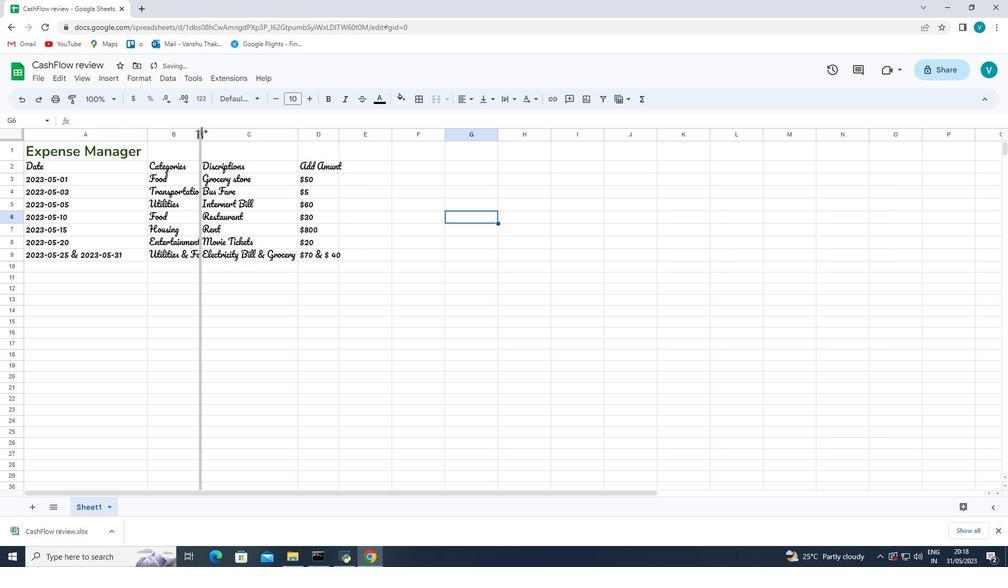 
Action: Mouse moved to (309, 134)
Screenshot: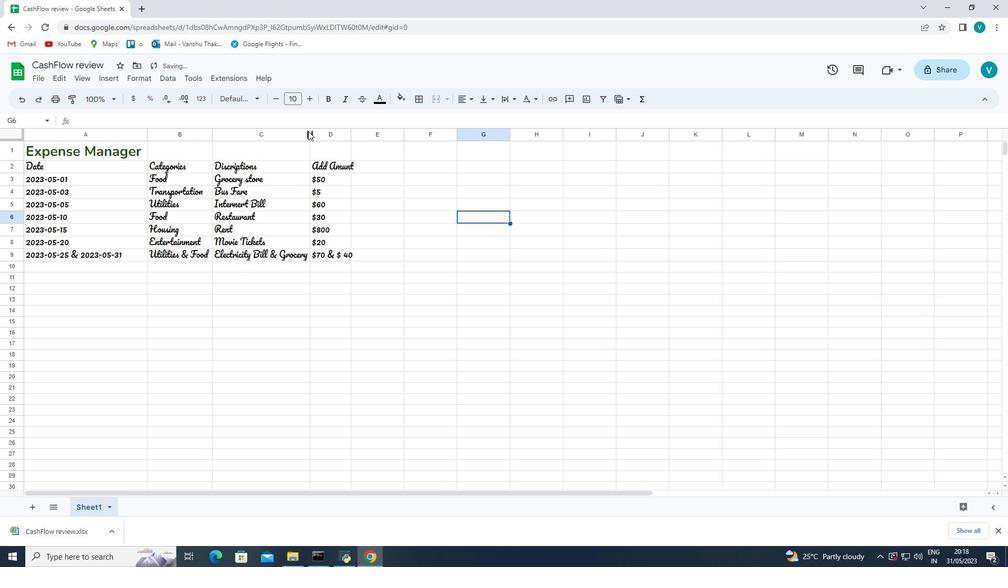
Action: Mouse pressed left at (309, 134)
Screenshot: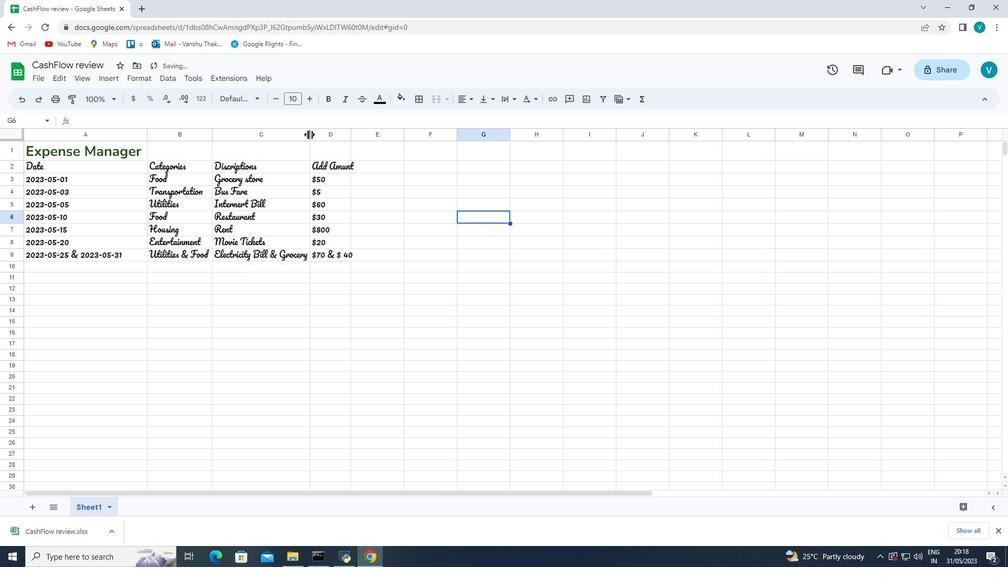 
Action: Mouse pressed left at (309, 134)
Screenshot: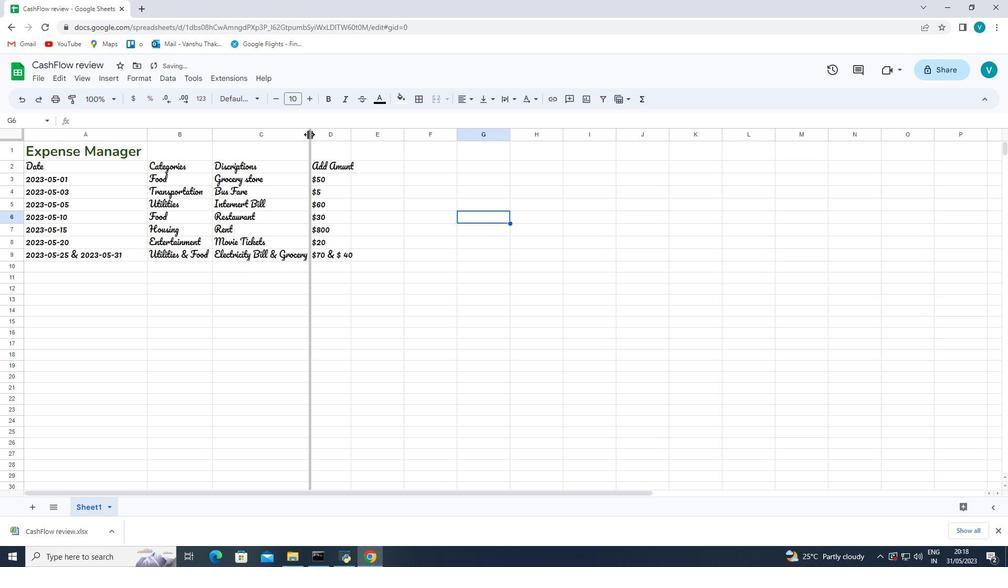 
Action: Mouse moved to (373, 135)
Screenshot: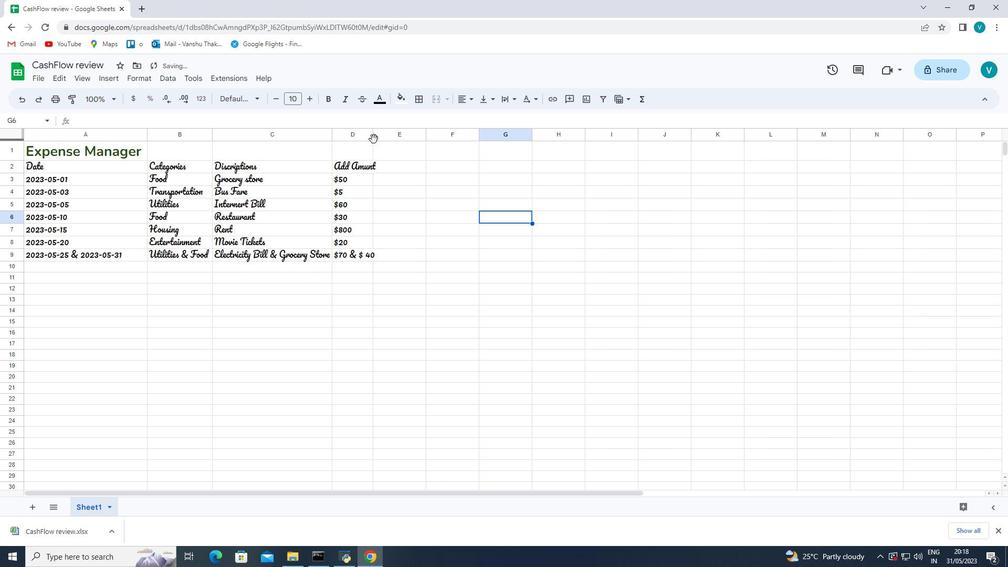 
Action: Mouse pressed left at (373, 135)
Screenshot: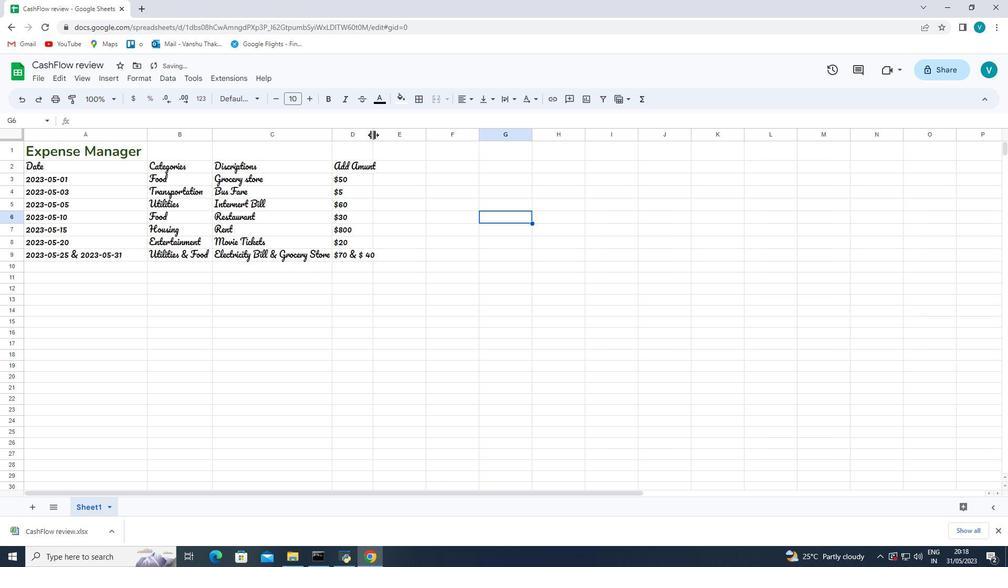 
Action: Mouse pressed left at (373, 135)
Screenshot: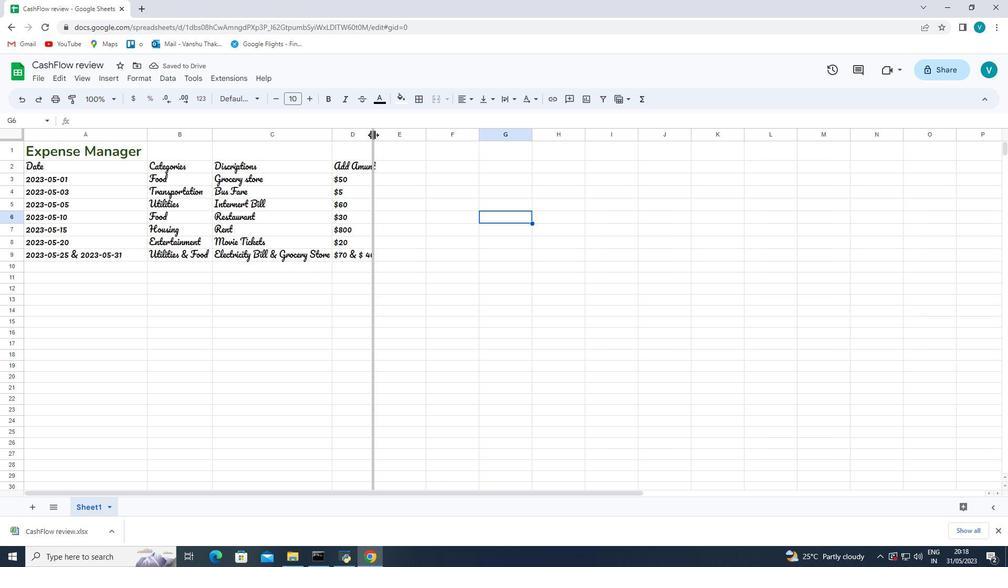 
Action: Mouse moved to (427, 255)
Screenshot: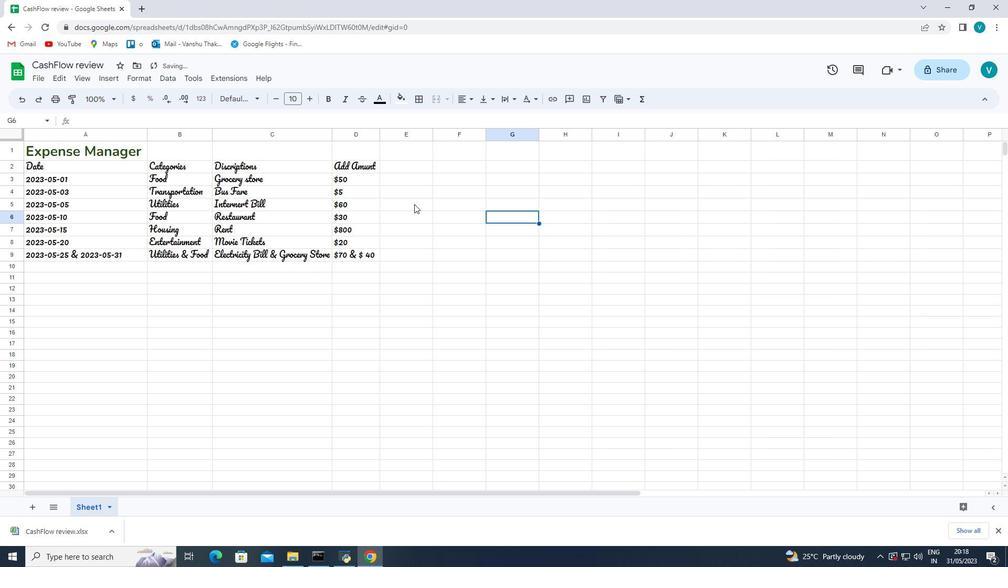 
Action: Mouse pressed left at (427, 255)
Screenshot: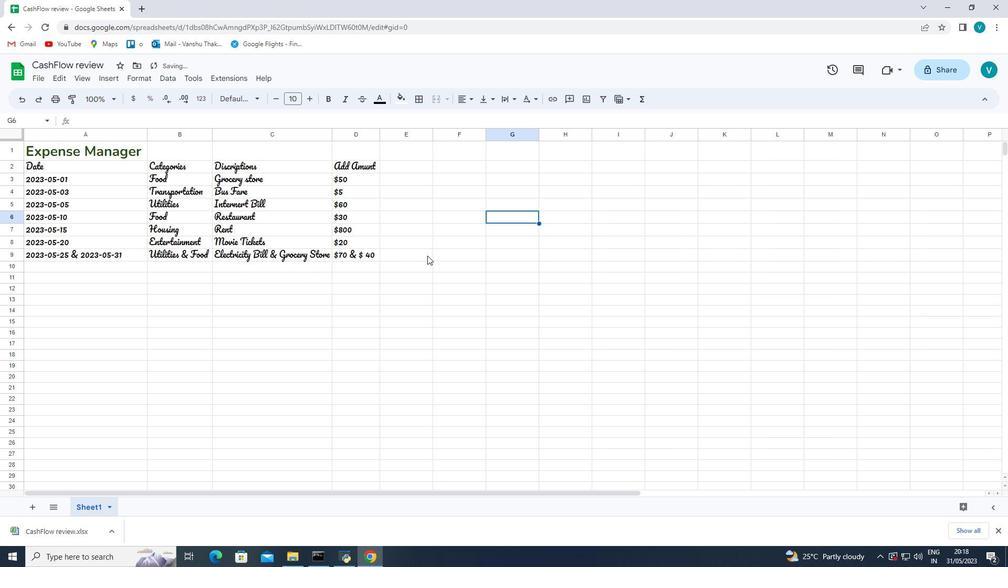 
Action: Mouse moved to (37, 83)
Screenshot: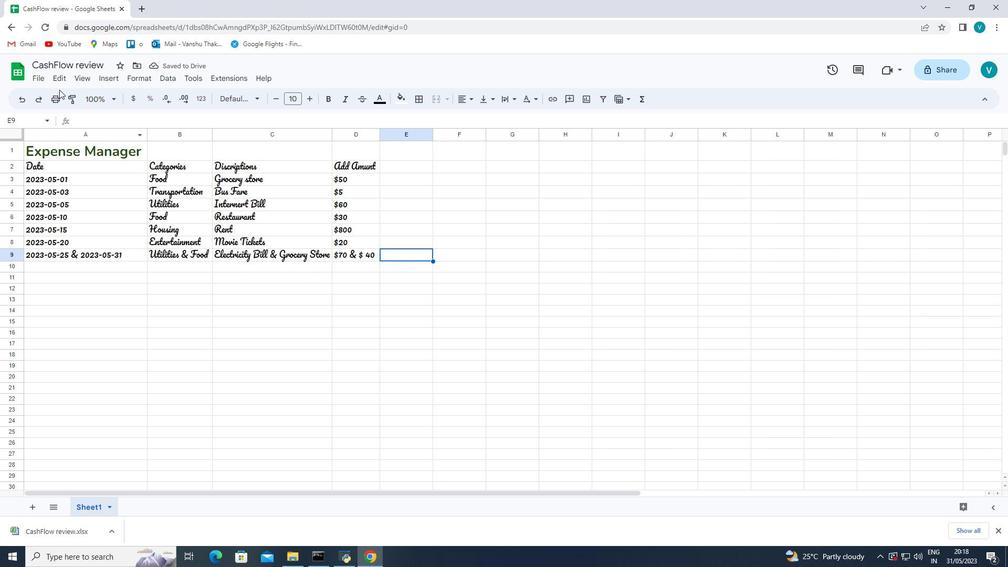 
Action: Mouse pressed left at (37, 83)
Screenshot: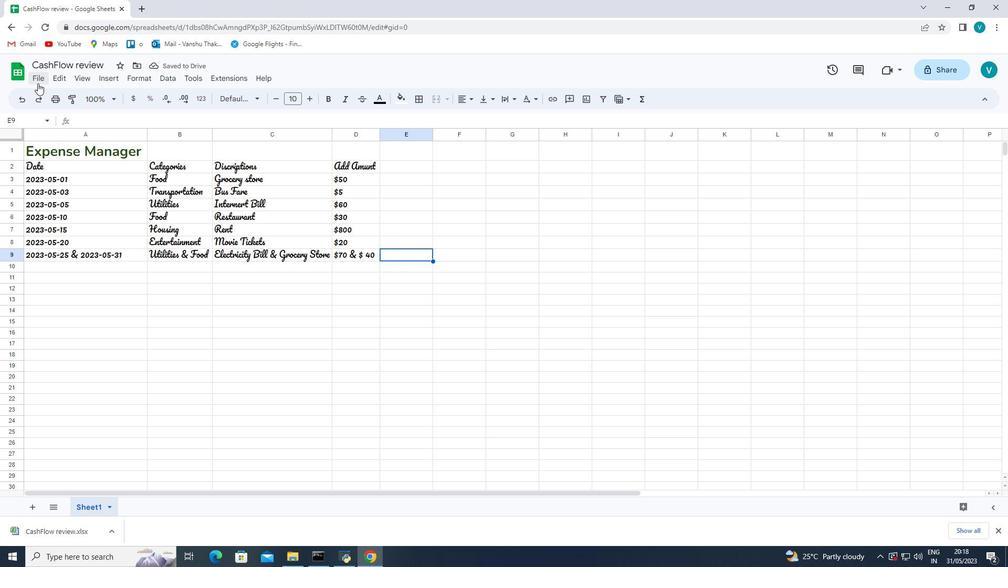 
Action: Mouse moved to (76, 211)
Screenshot: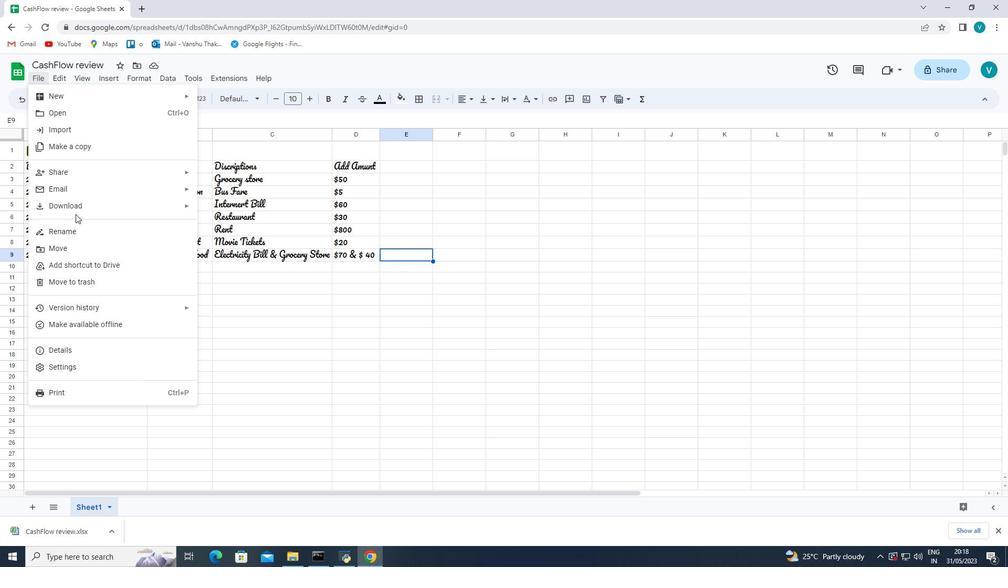 
Action: Mouse pressed left at (76, 211)
Screenshot: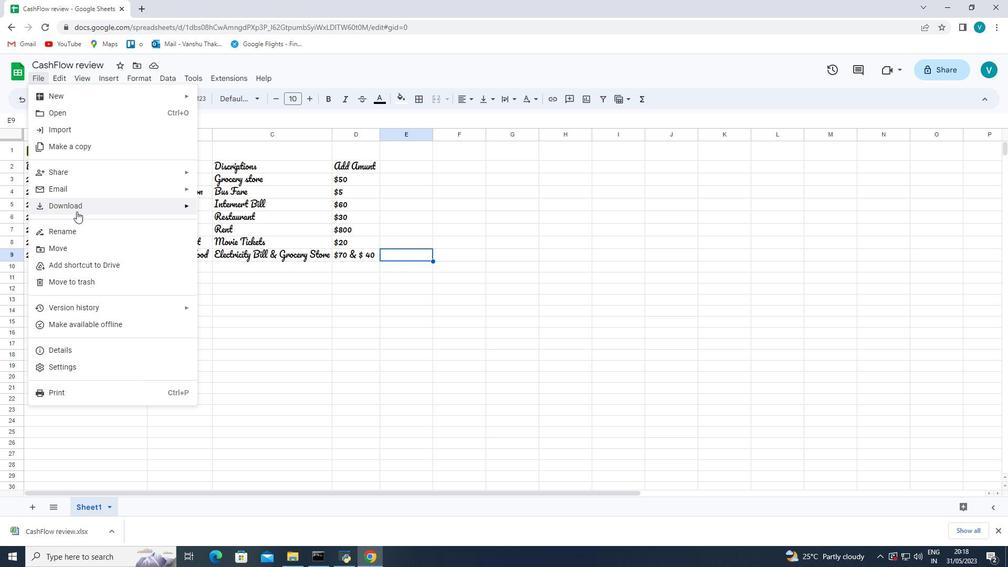 
Action: Mouse moved to (209, 204)
Screenshot: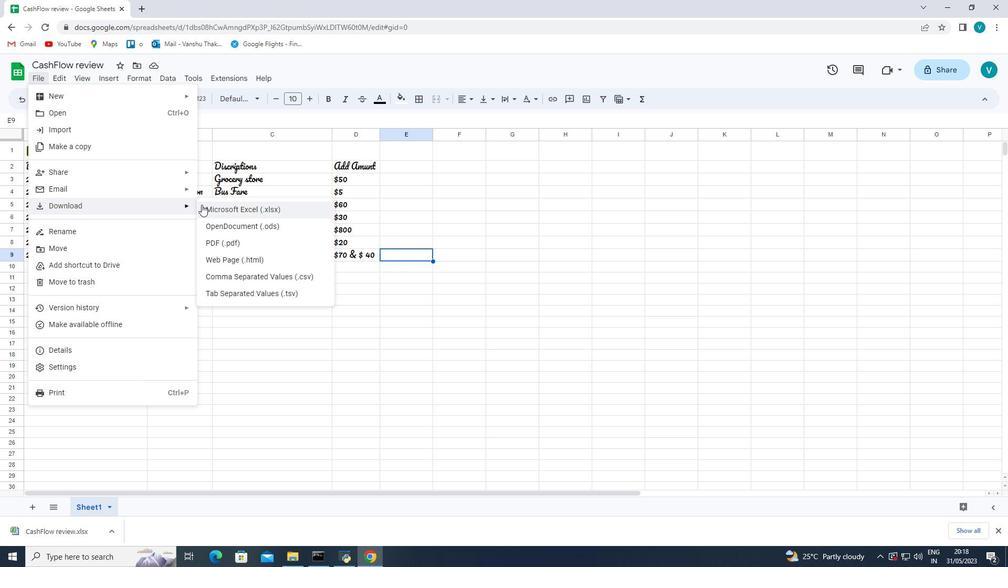 
Action: Mouse pressed left at (209, 204)
Screenshot: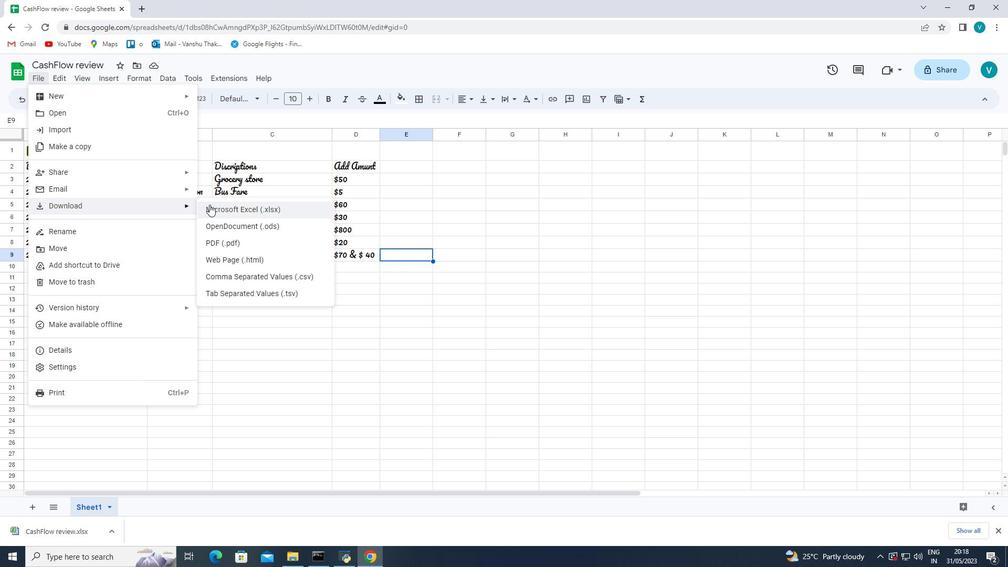 
Action: Mouse moved to (408, 260)
Screenshot: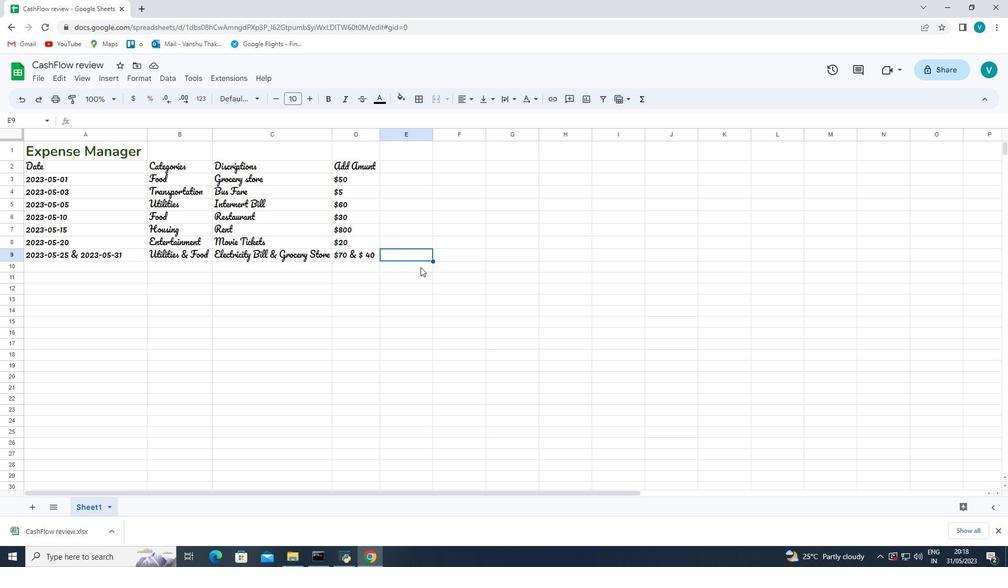 
